 Task: Look for space in Semnan, Iran from 10th July, 2023 to 15th July, 2023 for 7 adults in price range Rs.10000 to Rs.15000. Place can be entire place or shared room with 4 bedrooms having 7 beds and 4 bathrooms. Property type can be house, flat, guest house. Amenities needed are: wifi, TV, free parkinig on premises, gym, breakfast. Booking option can be shelf check-in. Required host language is English.
Action: Mouse moved to (590, 121)
Screenshot: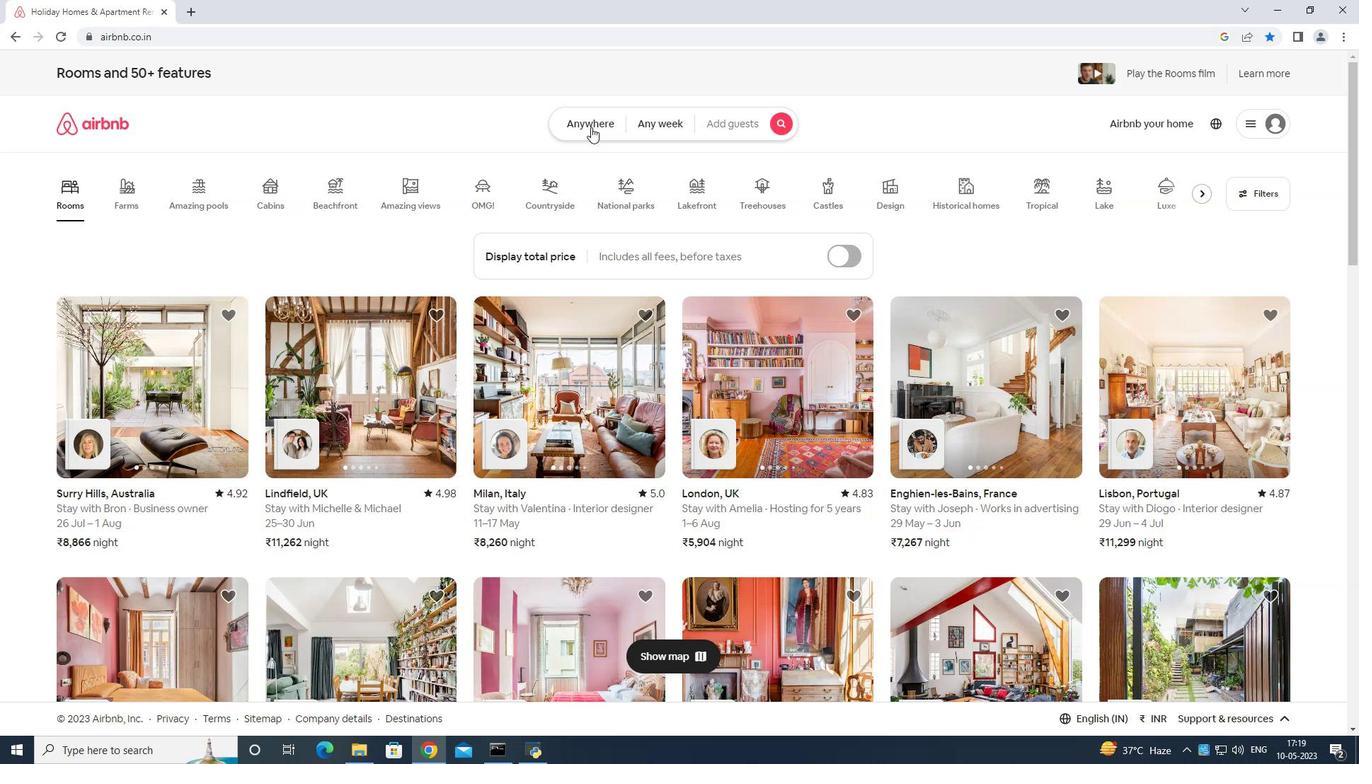 
Action: Mouse pressed left at (590, 121)
Screenshot: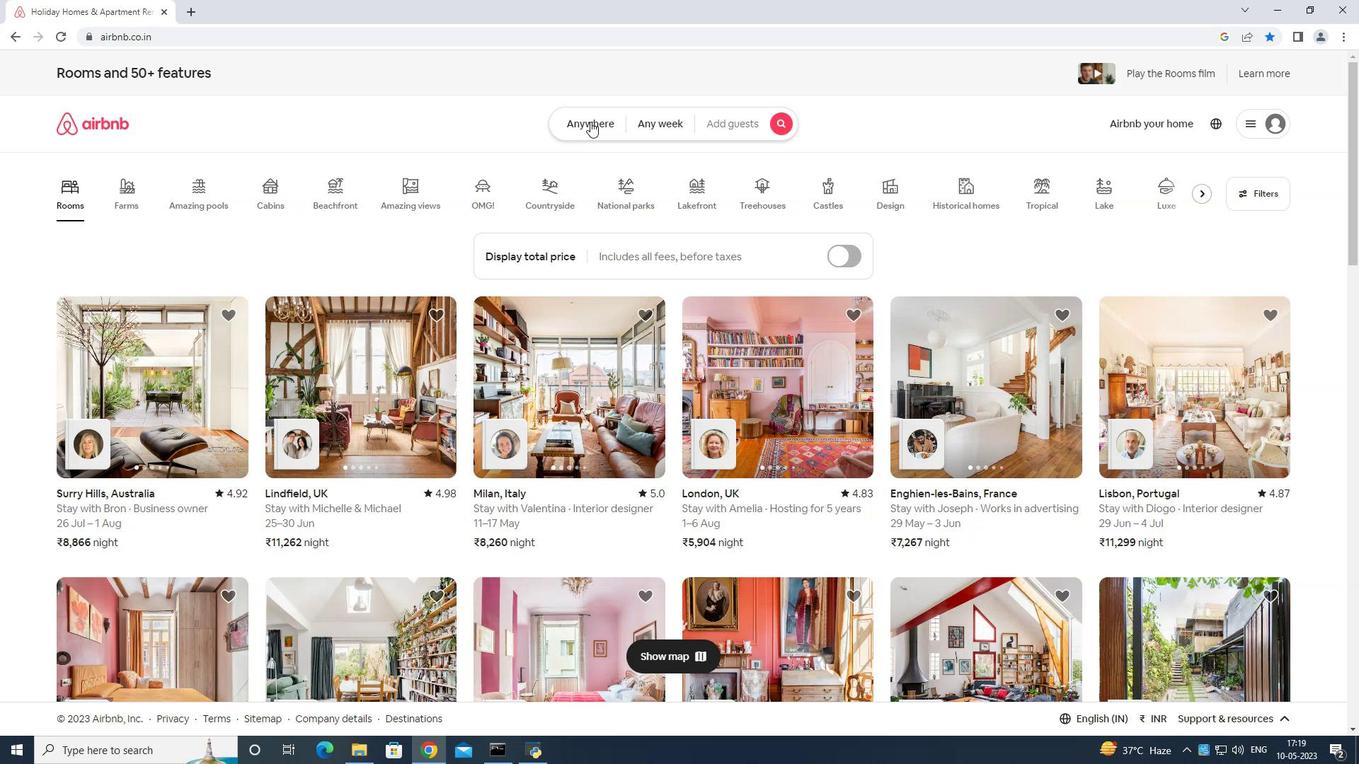 
Action: Mouse moved to (487, 173)
Screenshot: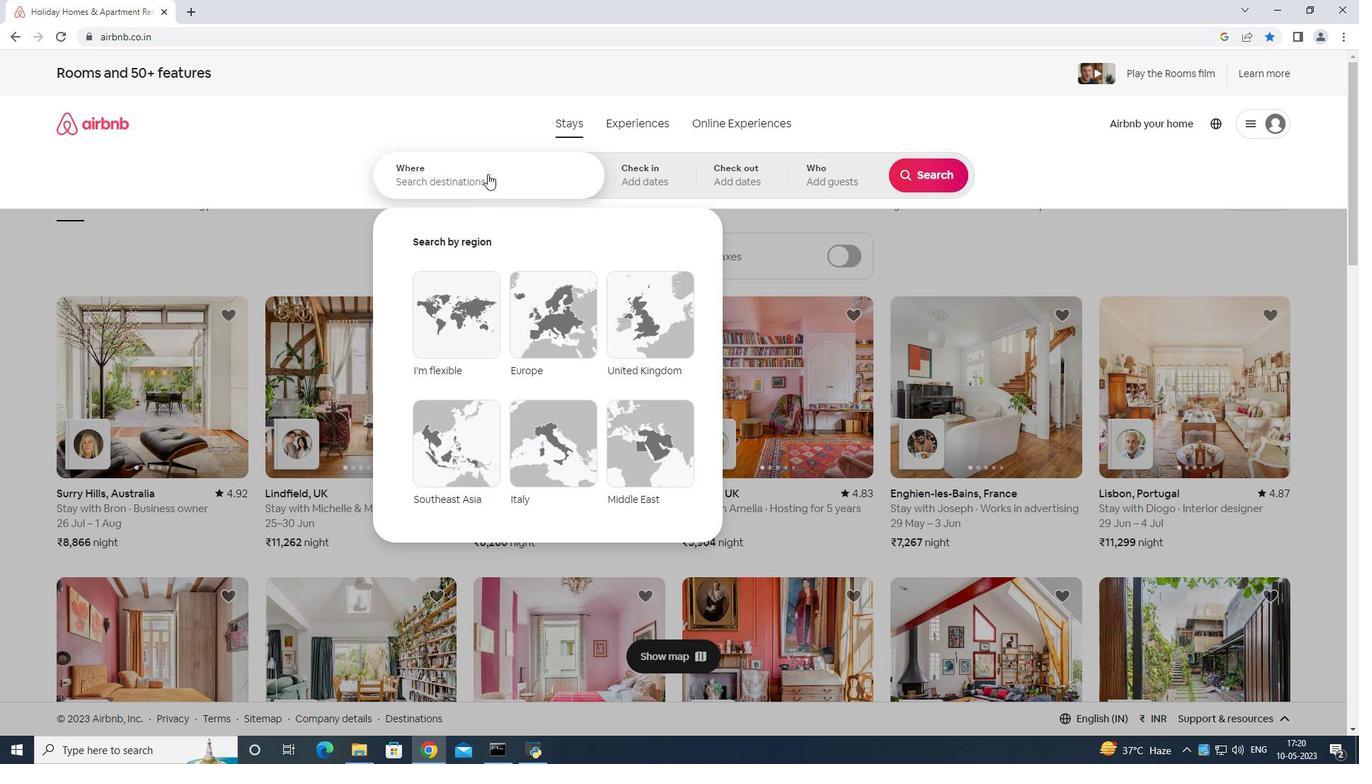 
Action: Mouse pressed left at (487, 173)
Screenshot: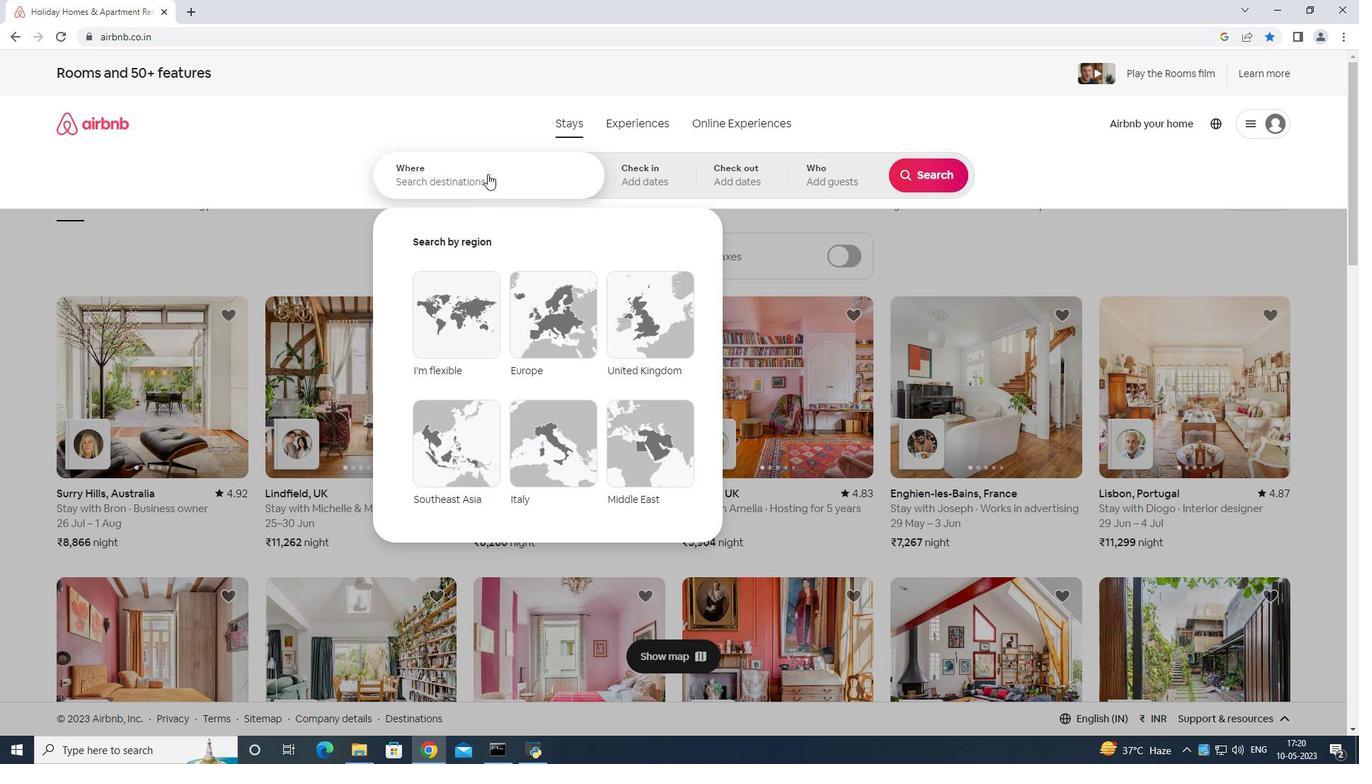 
Action: Mouse moved to (487, 162)
Screenshot: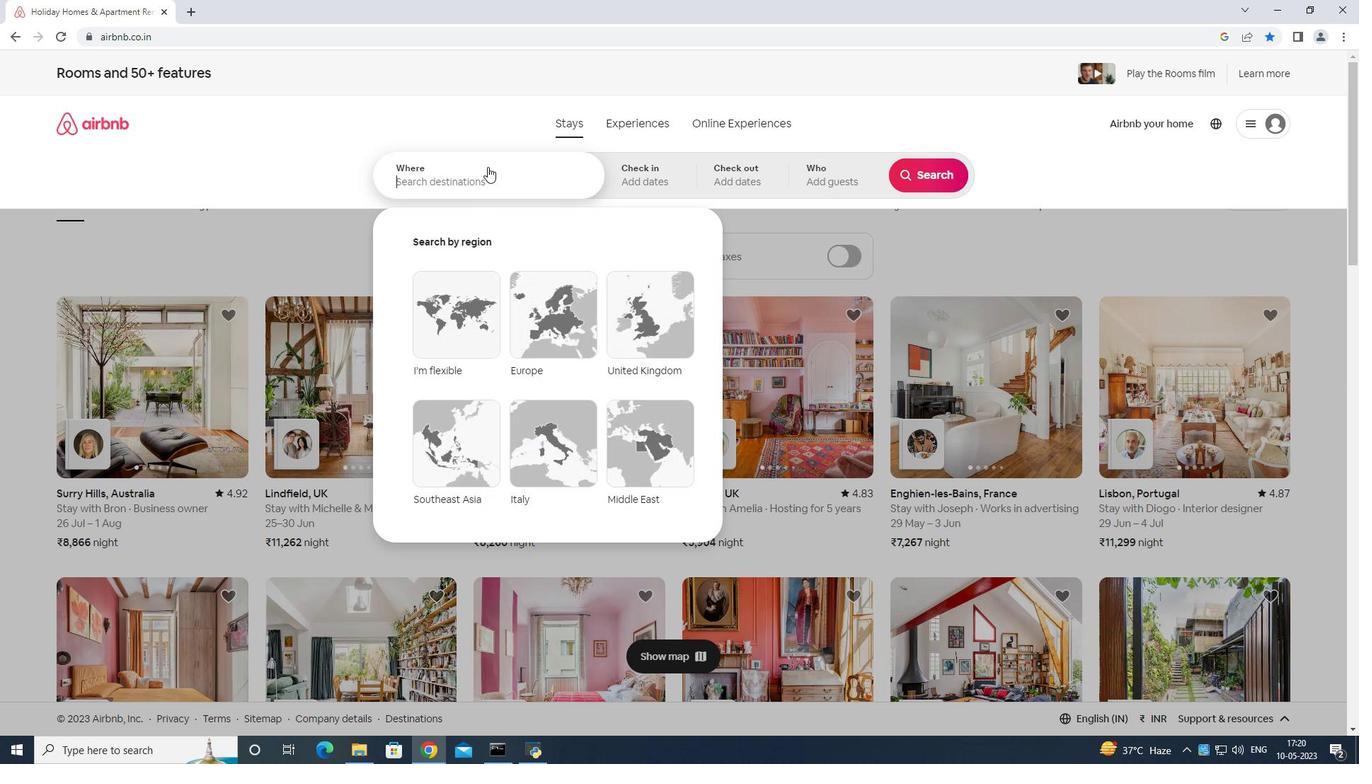 
Action: Key pressed <Key.shift>Semnan<Key.space>iran<Key.enter>
Screenshot: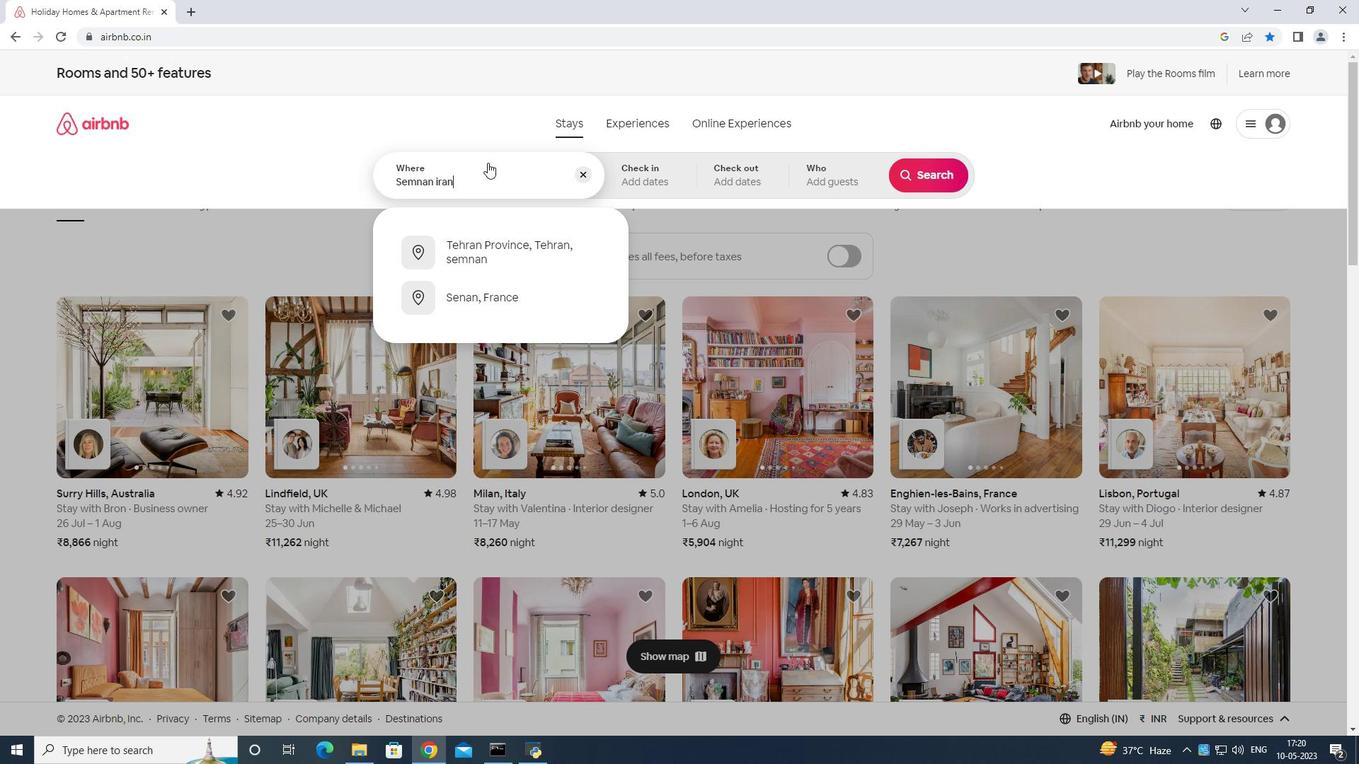 
Action: Mouse moved to (920, 292)
Screenshot: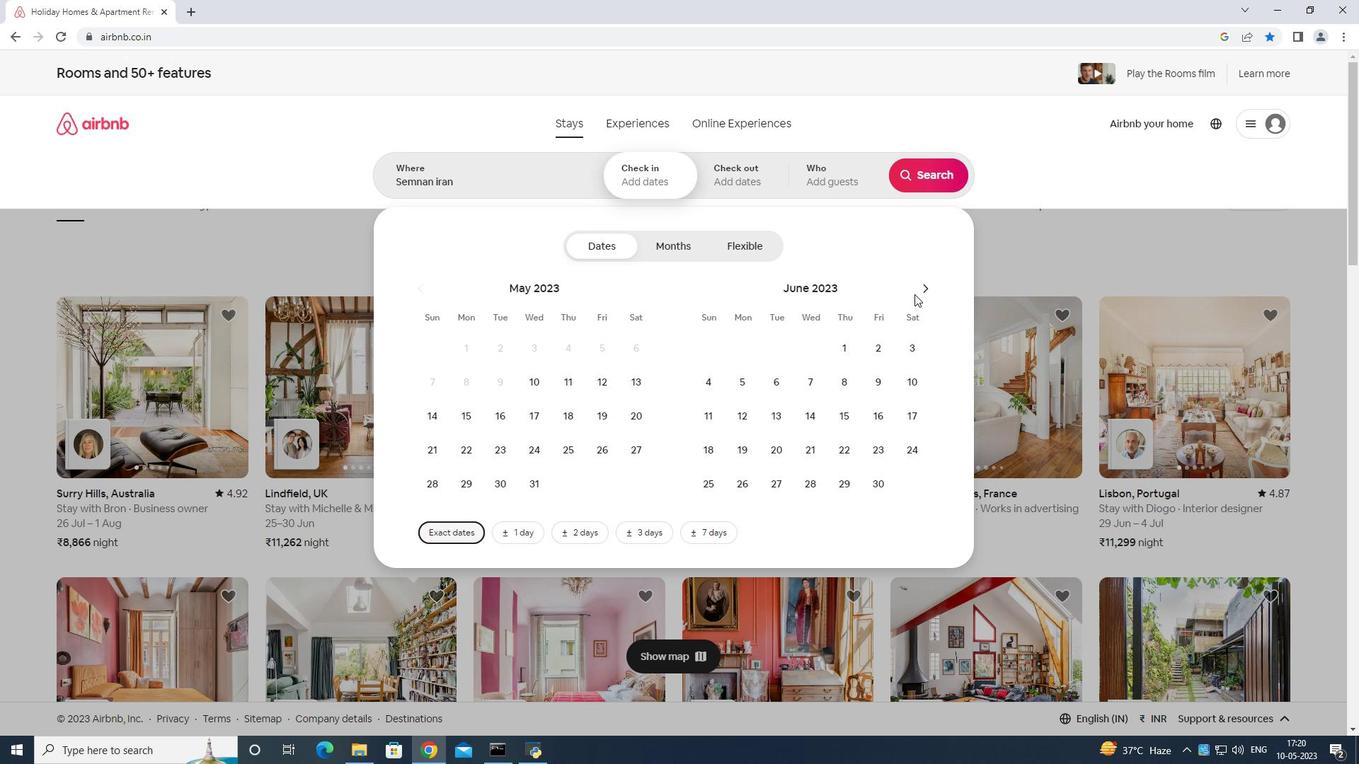 
Action: Mouse pressed left at (920, 292)
Screenshot: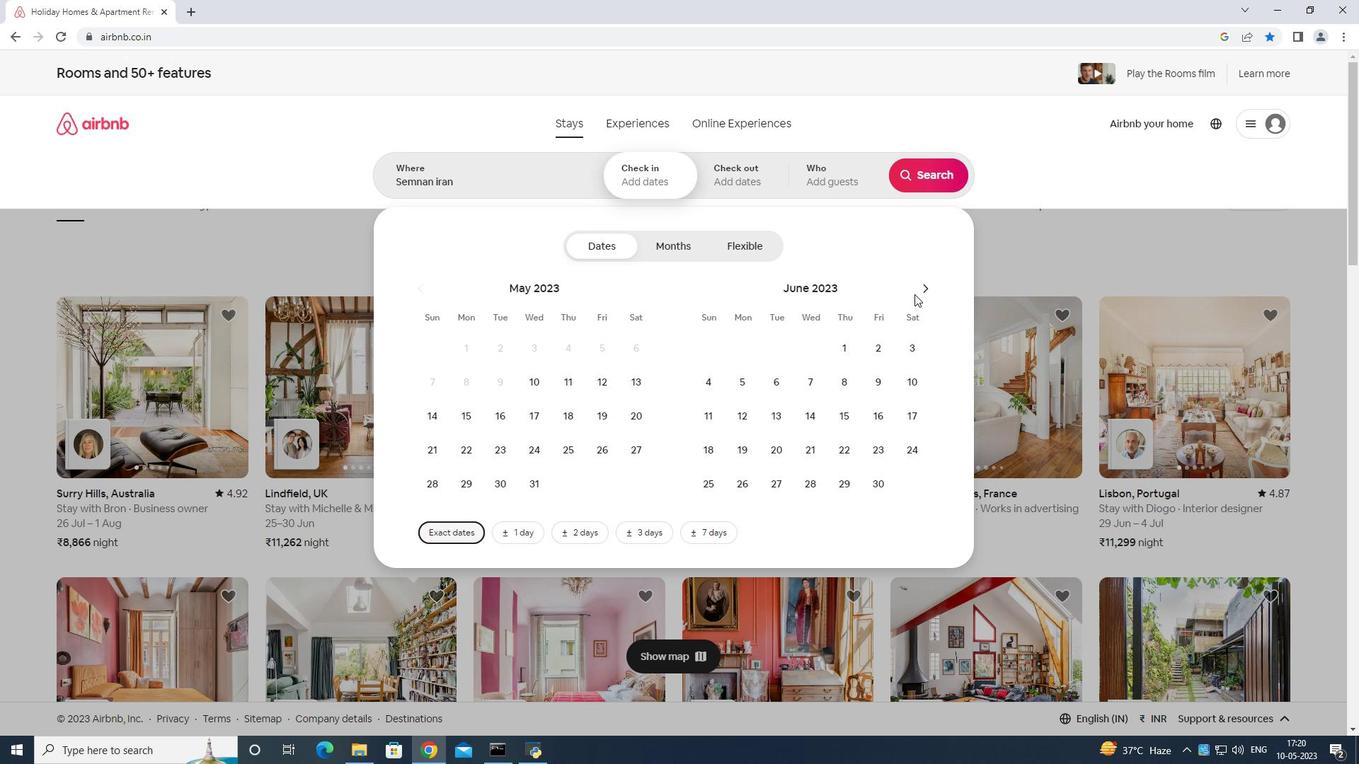 
Action: Mouse moved to (751, 413)
Screenshot: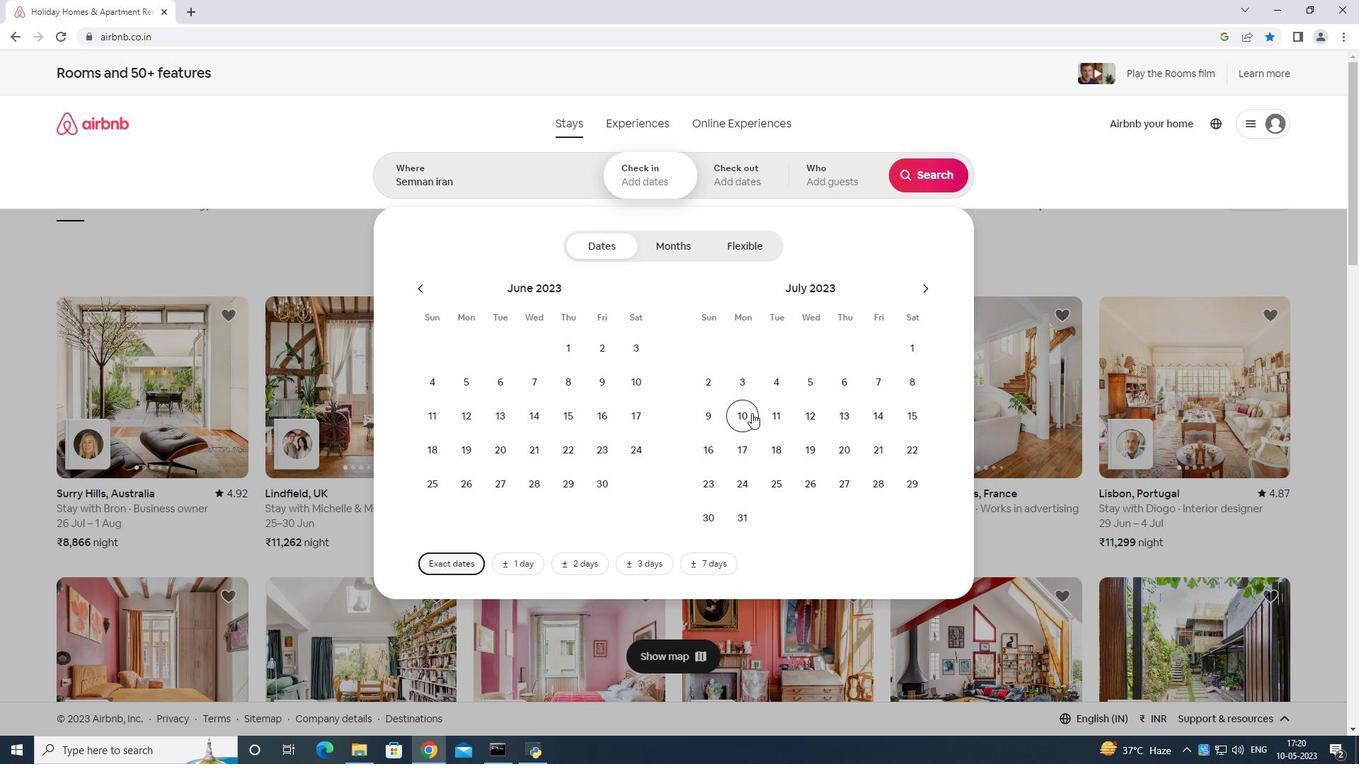 
Action: Mouse pressed left at (751, 413)
Screenshot: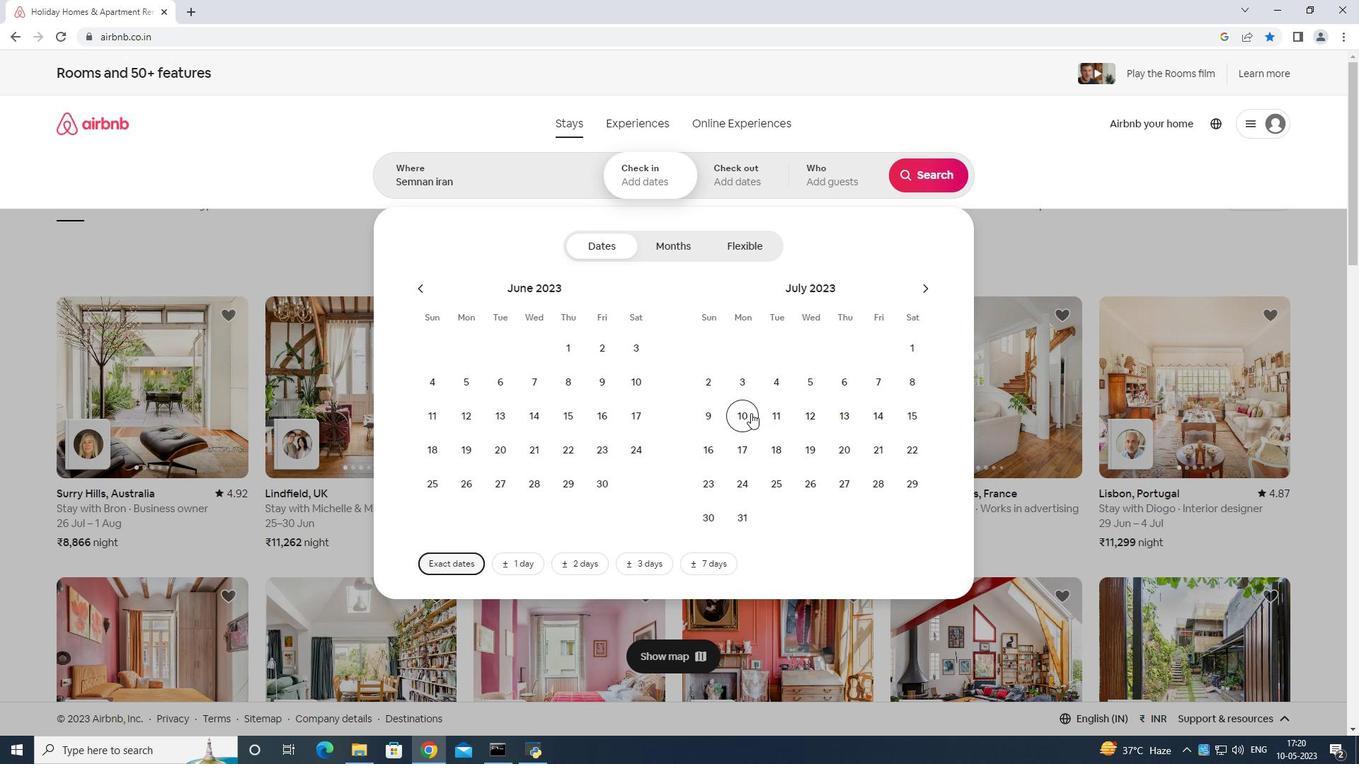 
Action: Mouse moved to (917, 410)
Screenshot: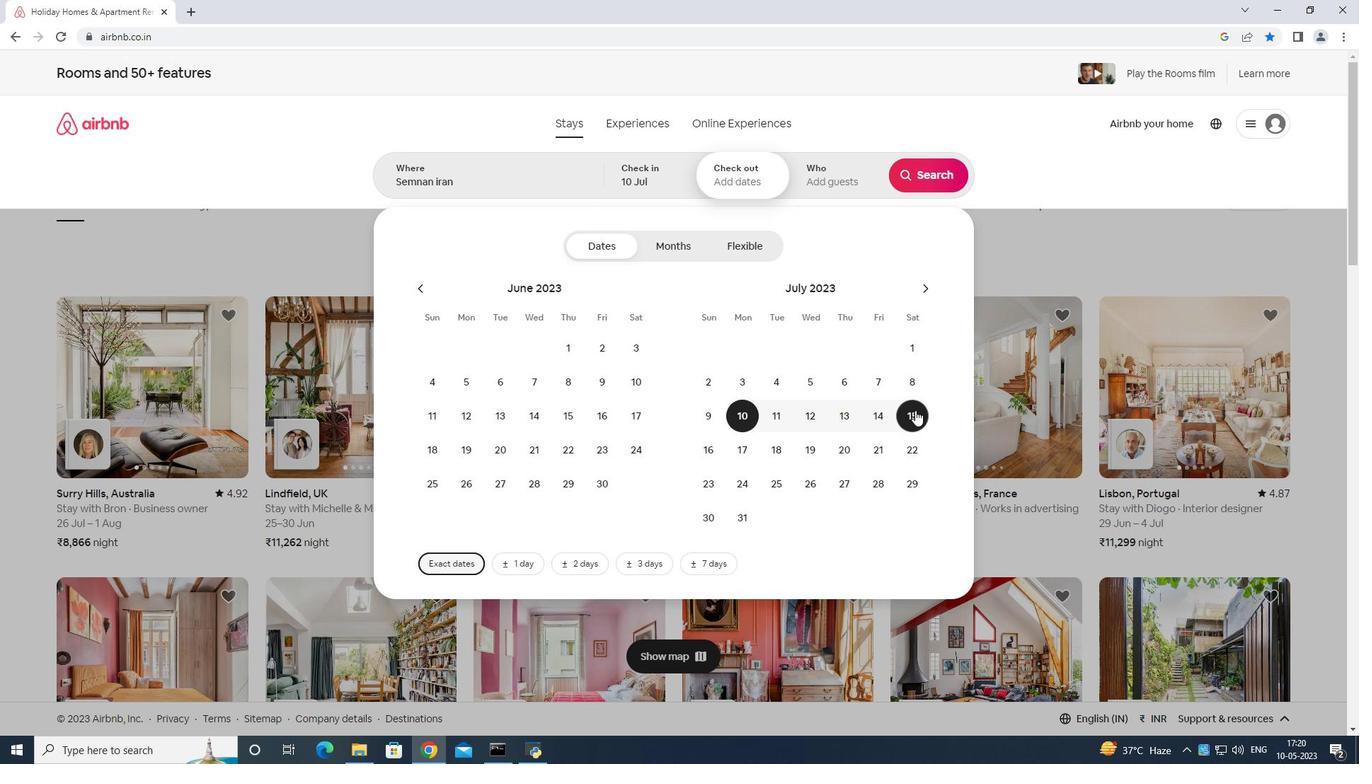 
Action: Mouse pressed left at (917, 410)
Screenshot: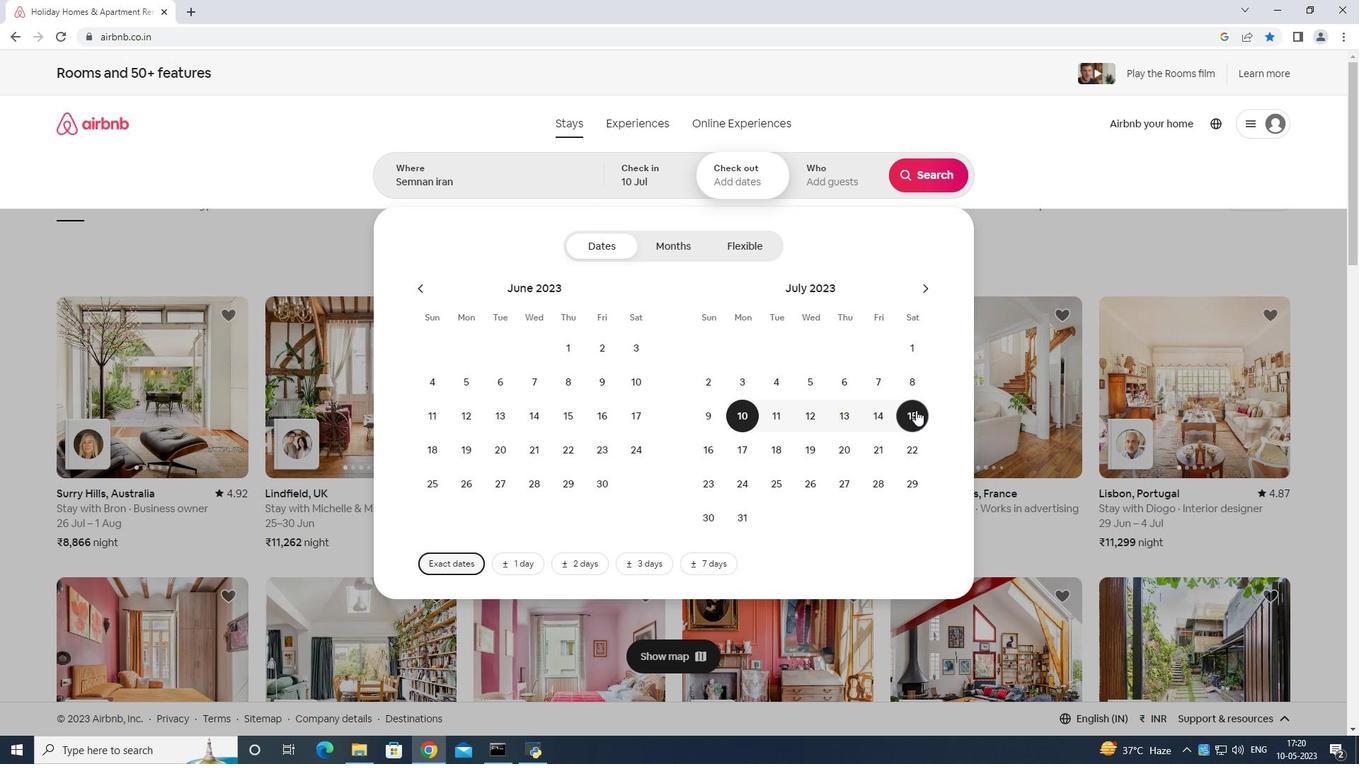 
Action: Mouse moved to (838, 175)
Screenshot: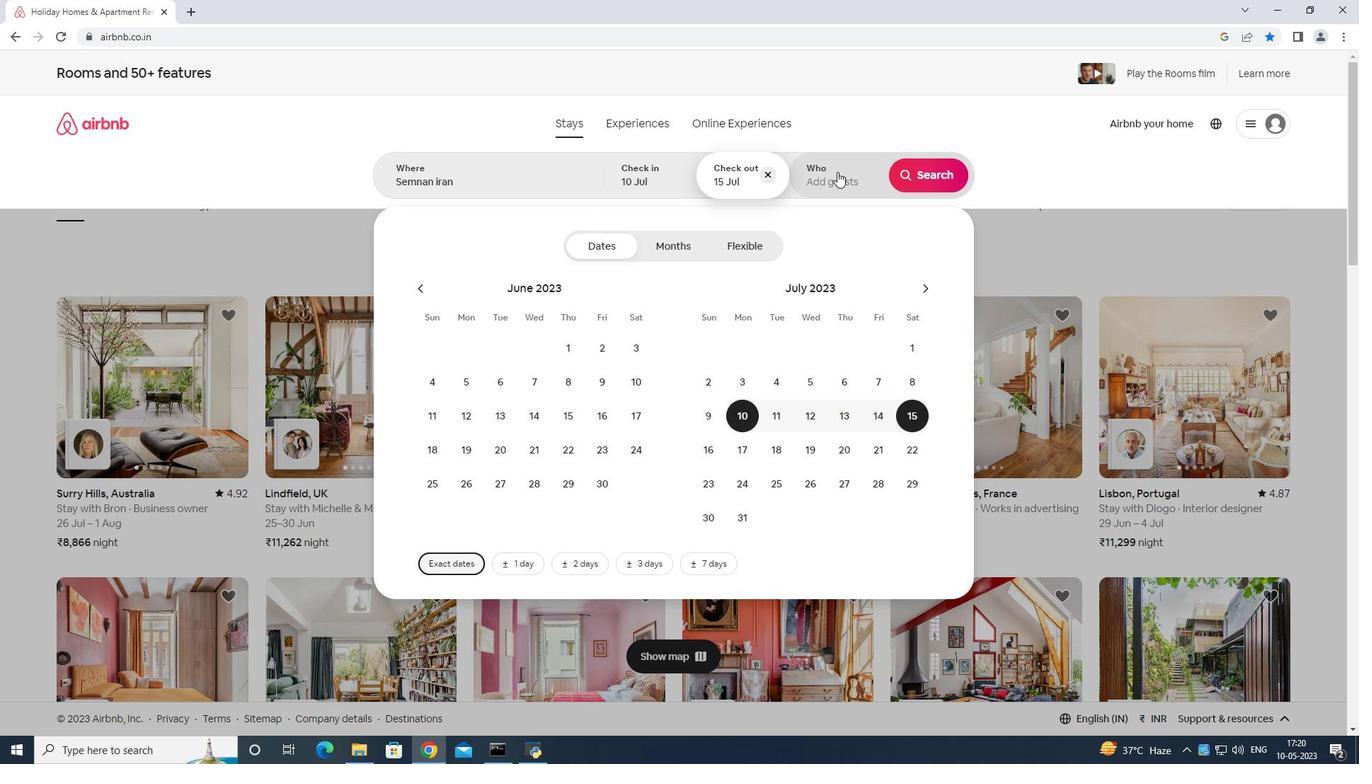 
Action: Mouse pressed left at (838, 175)
Screenshot: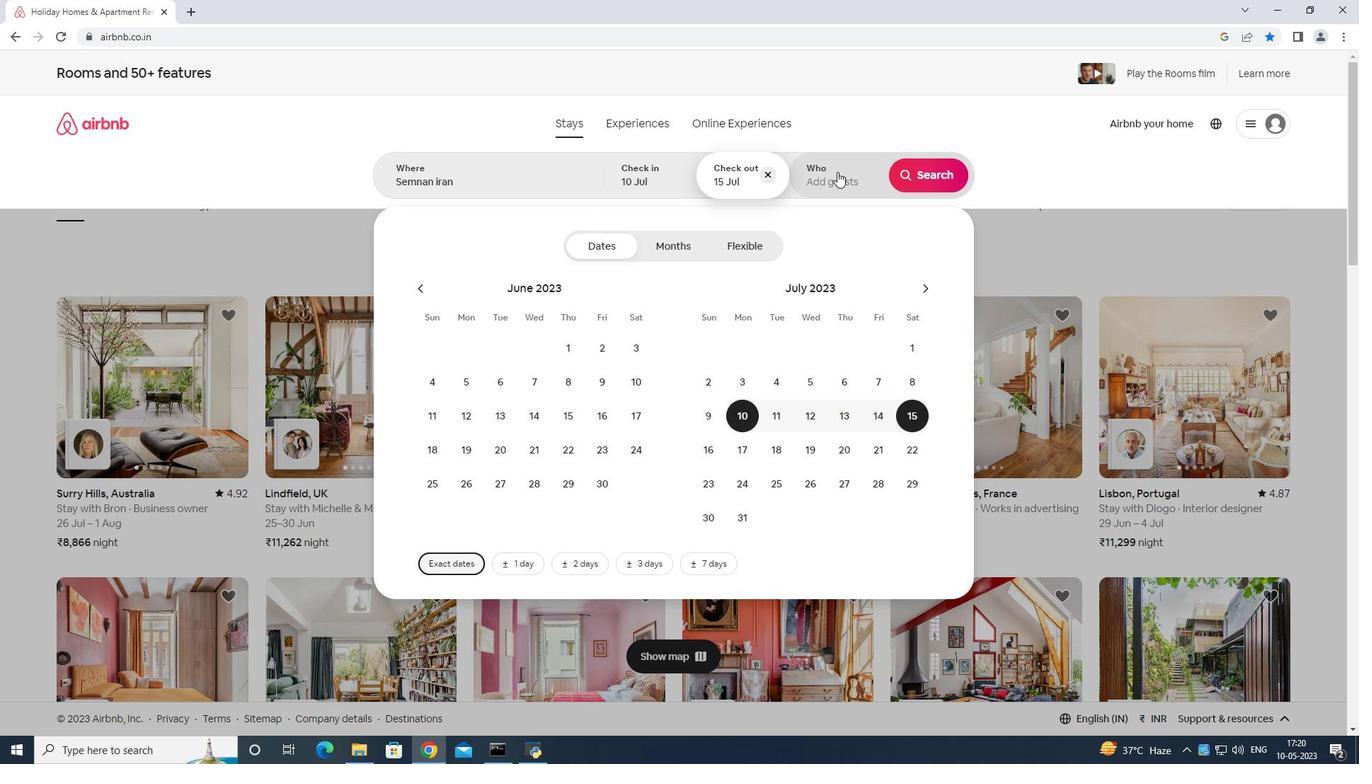 
Action: Mouse moved to (921, 256)
Screenshot: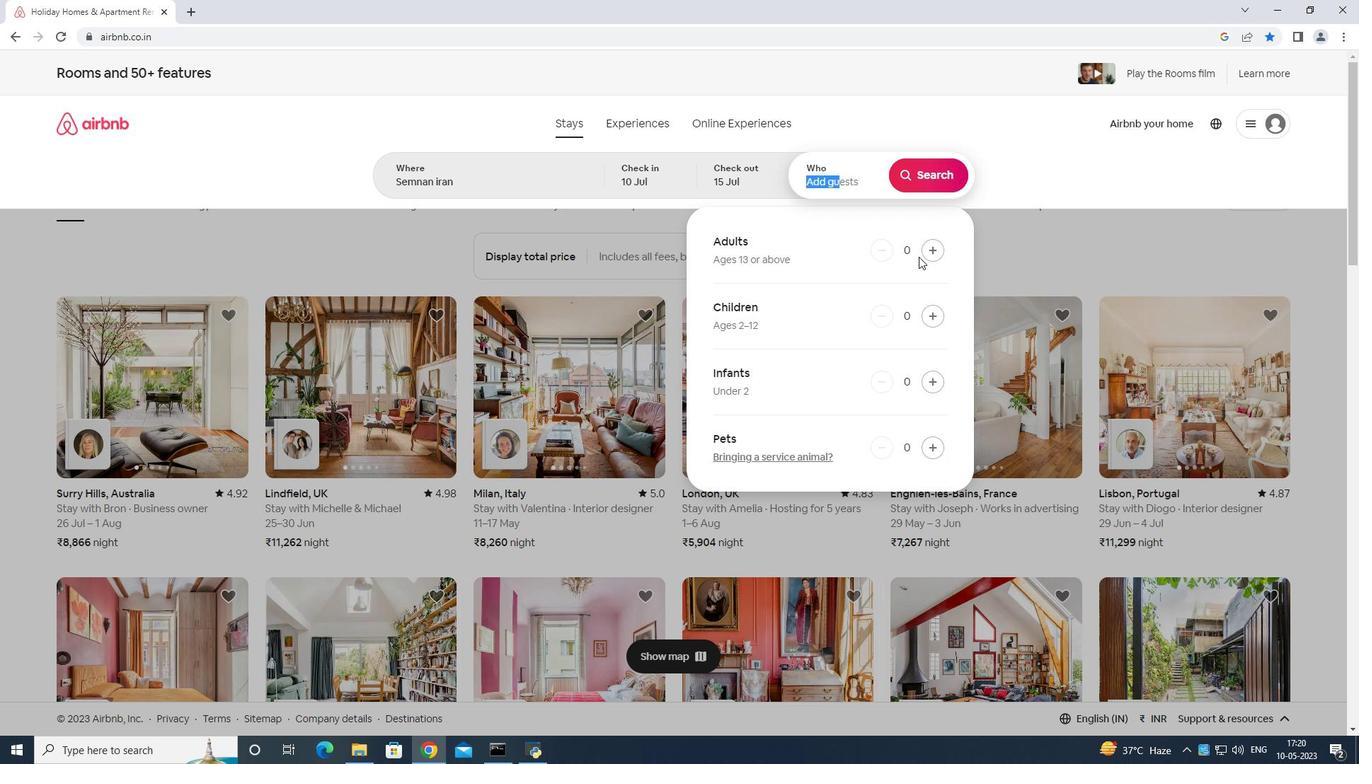 
Action: Mouse pressed left at (921, 256)
Screenshot: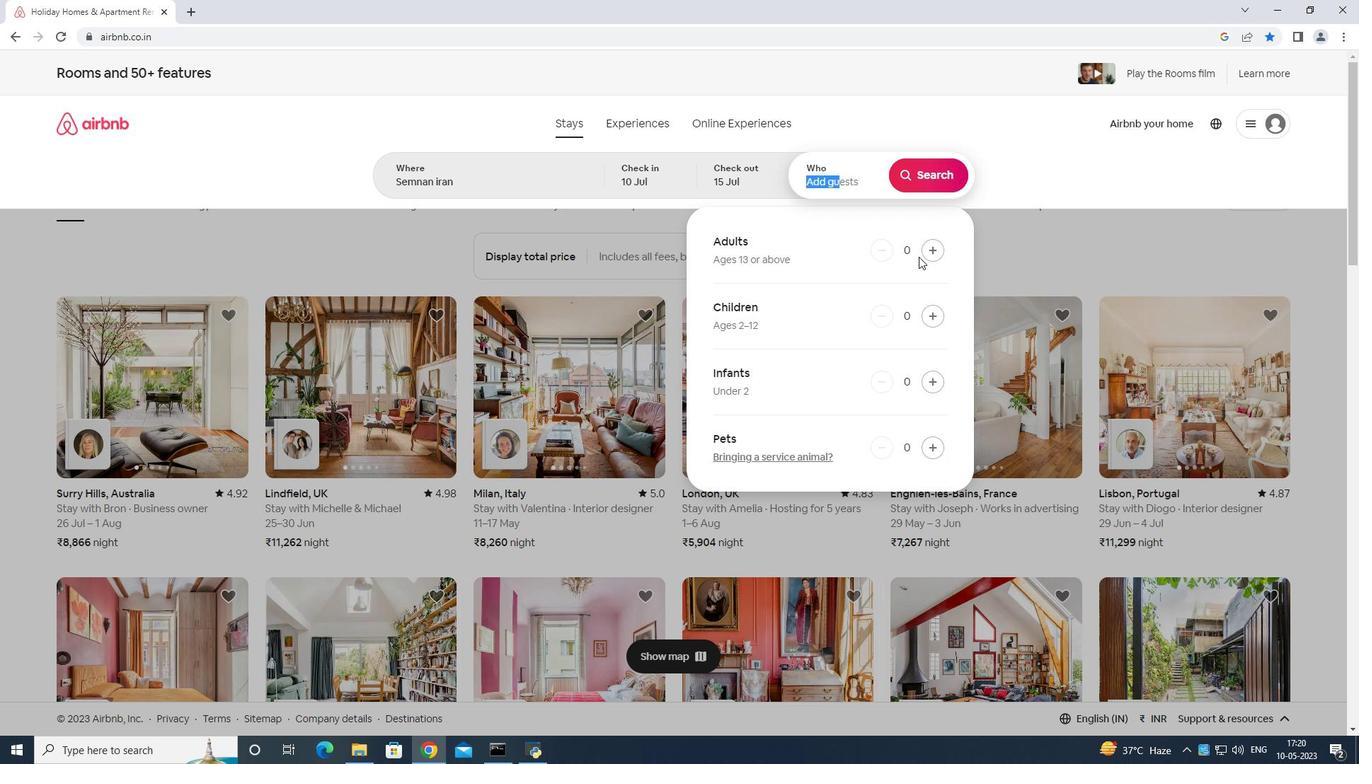 
Action: Mouse moved to (922, 253)
Screenshot: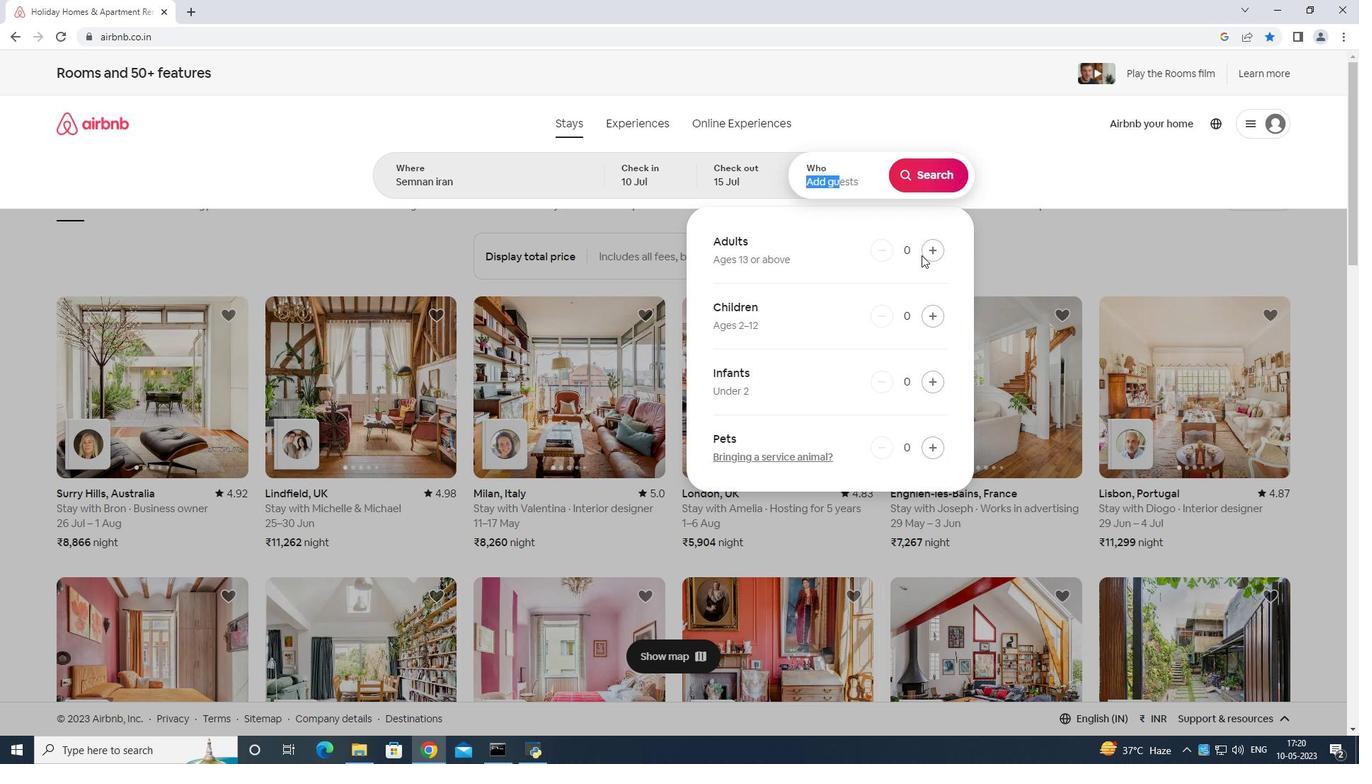 
Action: Mouse pressed left at (922, 253)
Screenshot: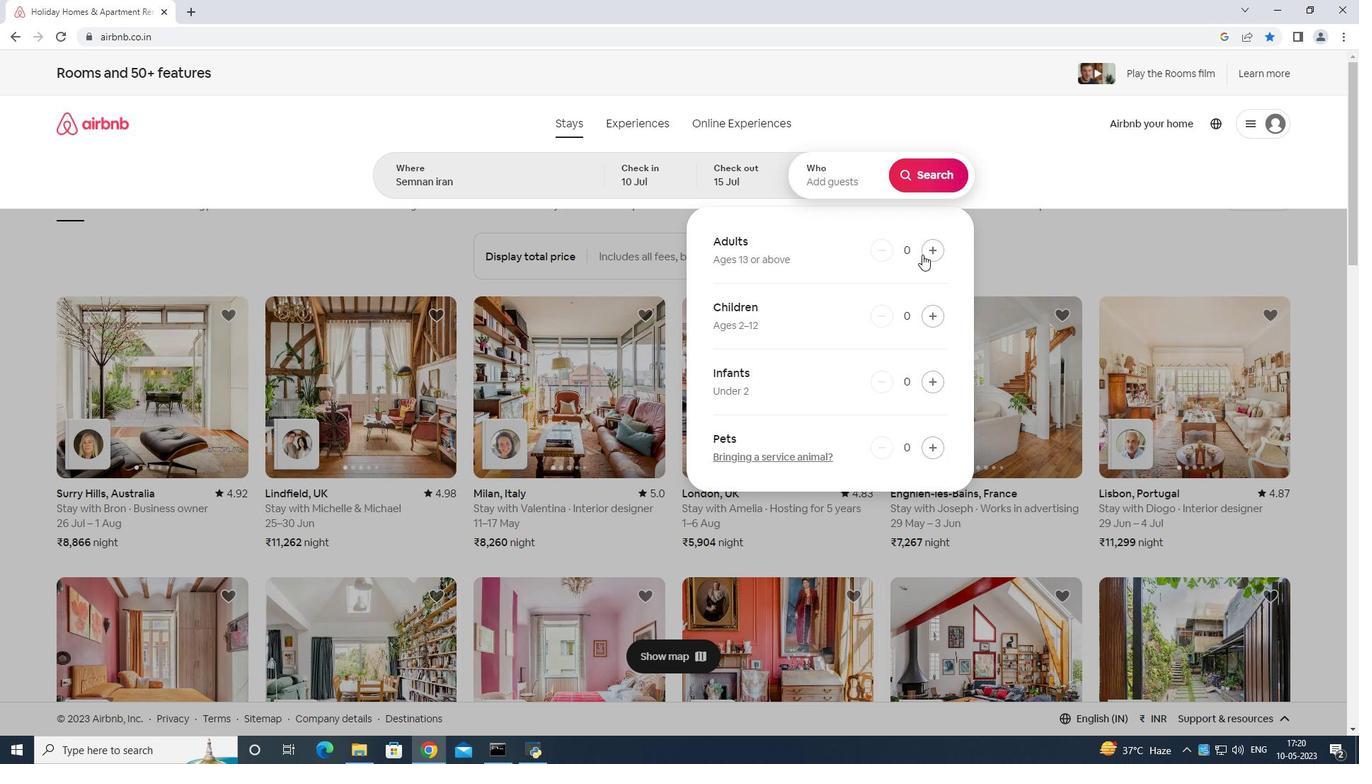 
Action: Mouse moved to (925, 252)
Screenshot: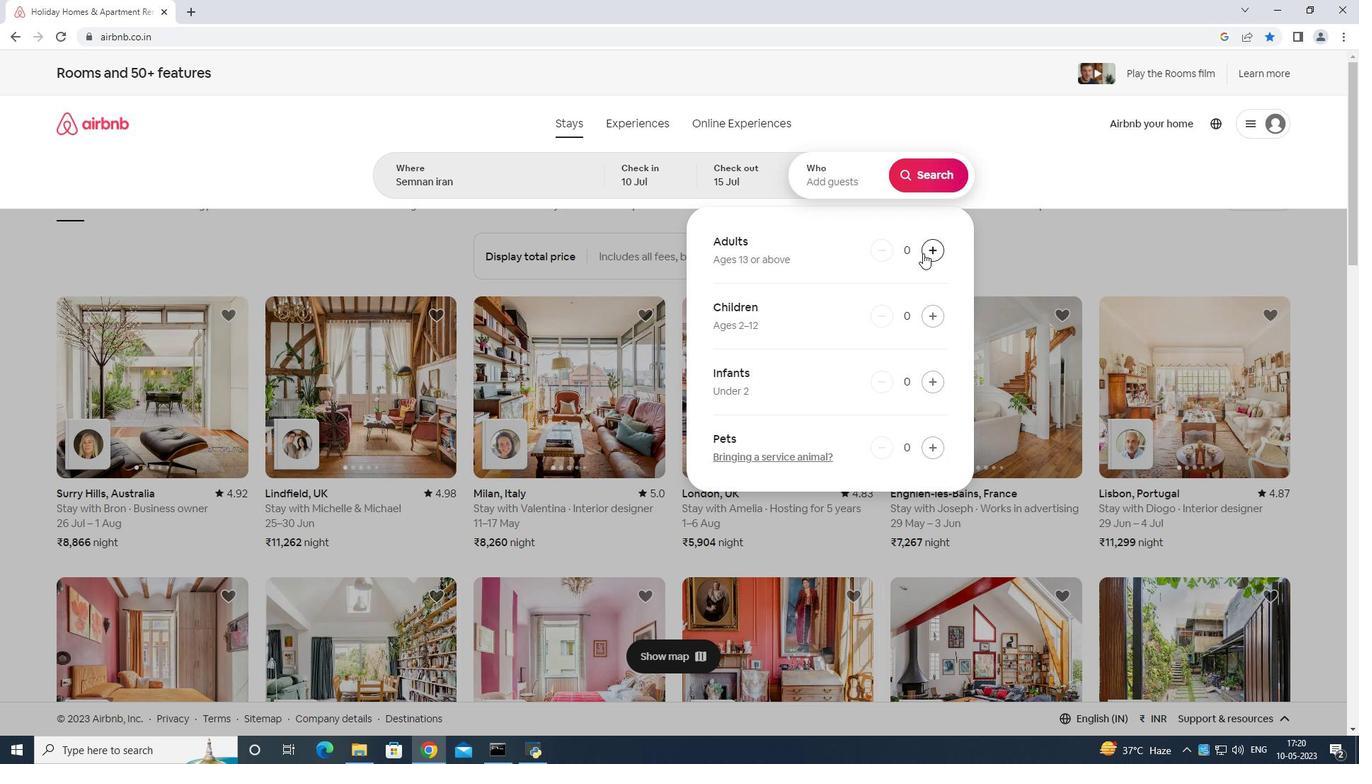 
Action: Mouse pressed left at (925, 252)
Screenshot: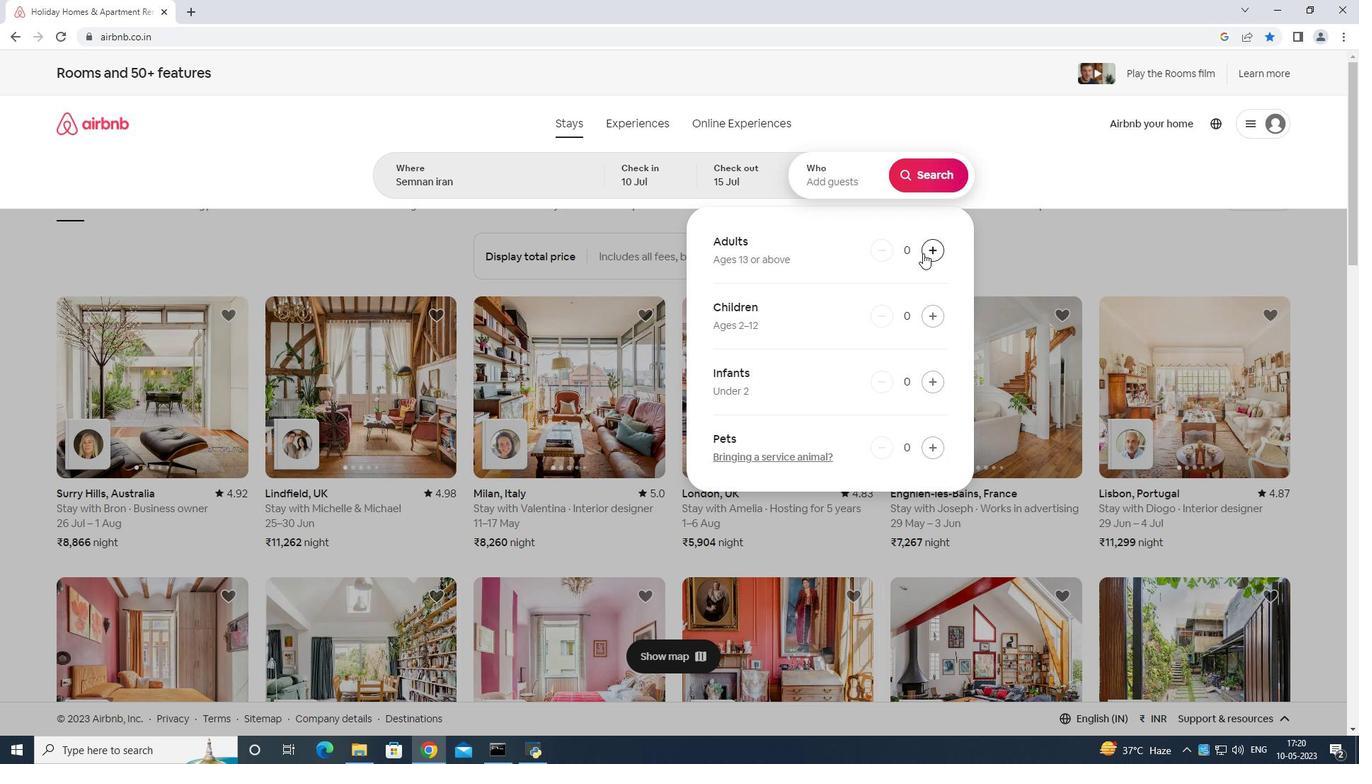 
Action: Mouse moved to (929, 249)
Screenshot: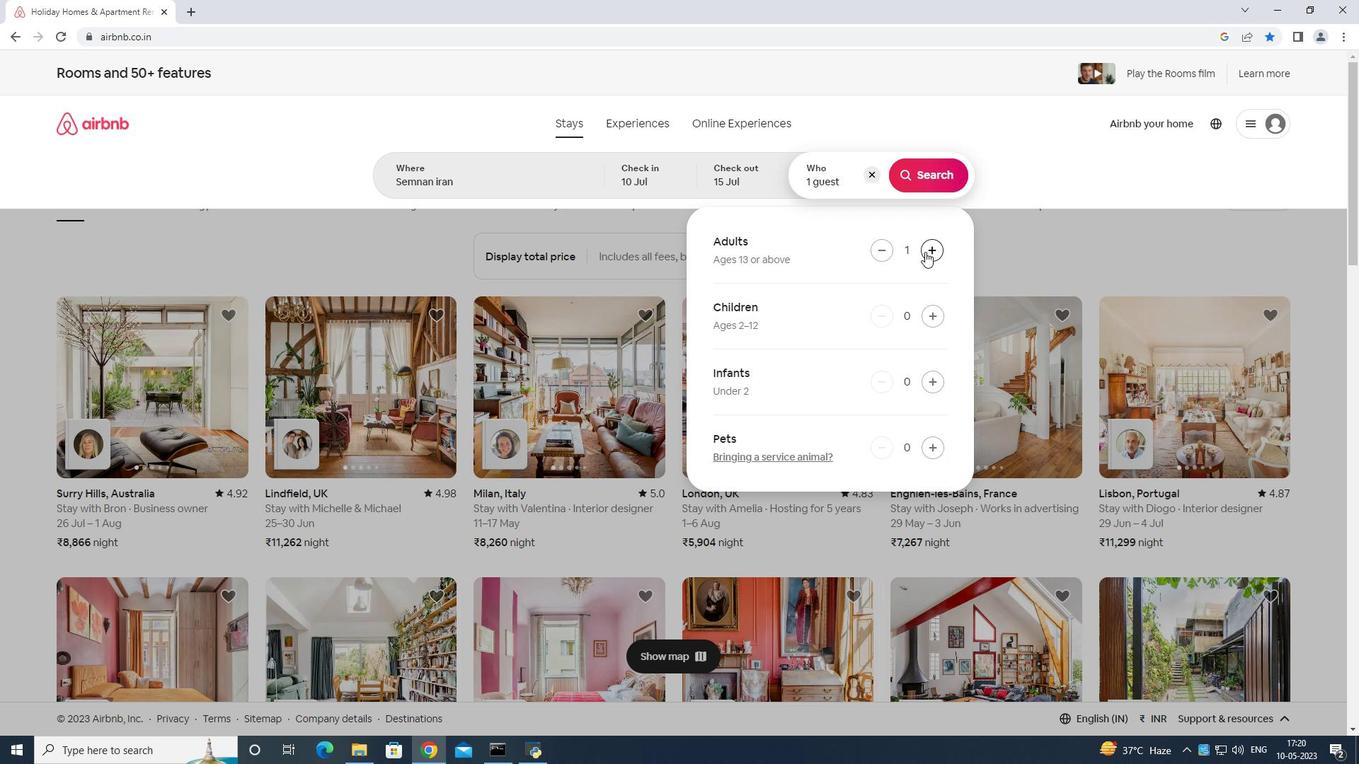 
Action: Mouse pressed left at (929, 249)
Screenshot: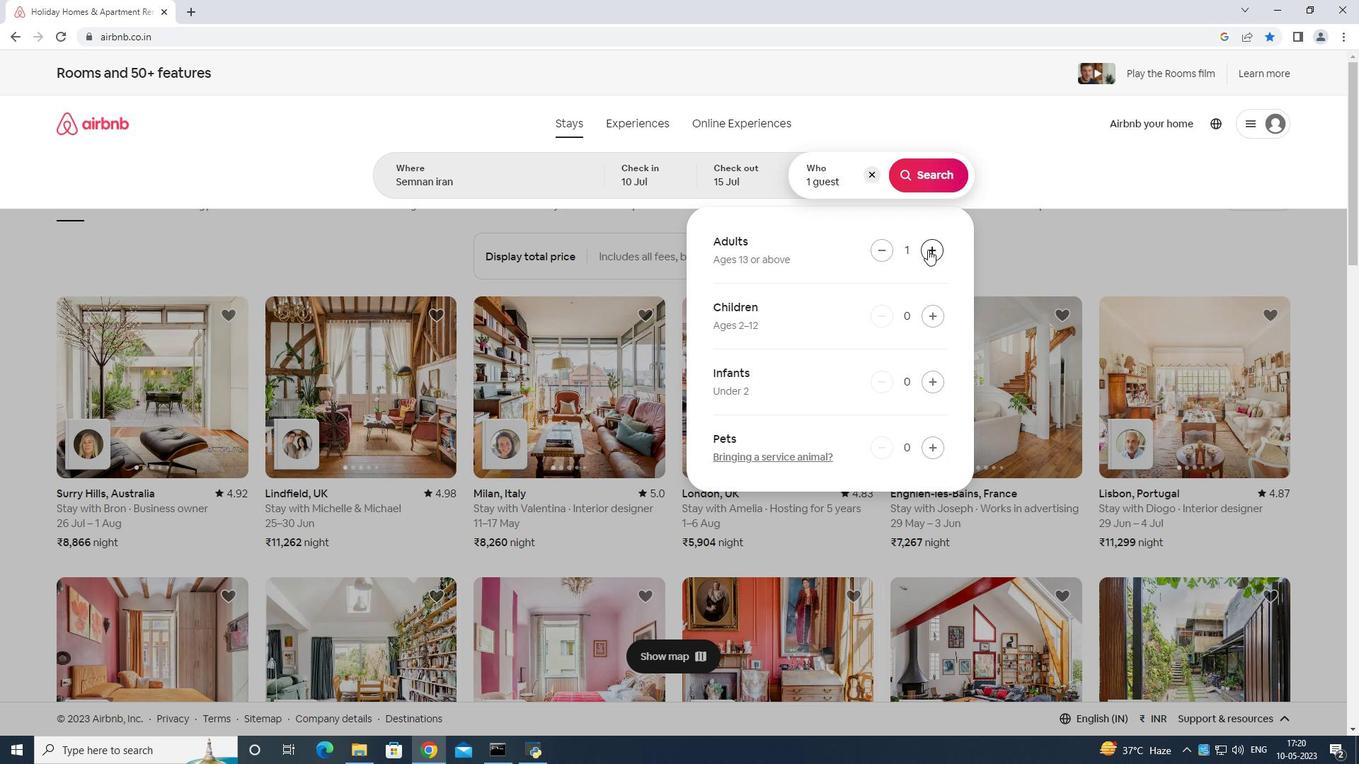 
Action: Mouse pressed left at (929, 249)
Screenshot: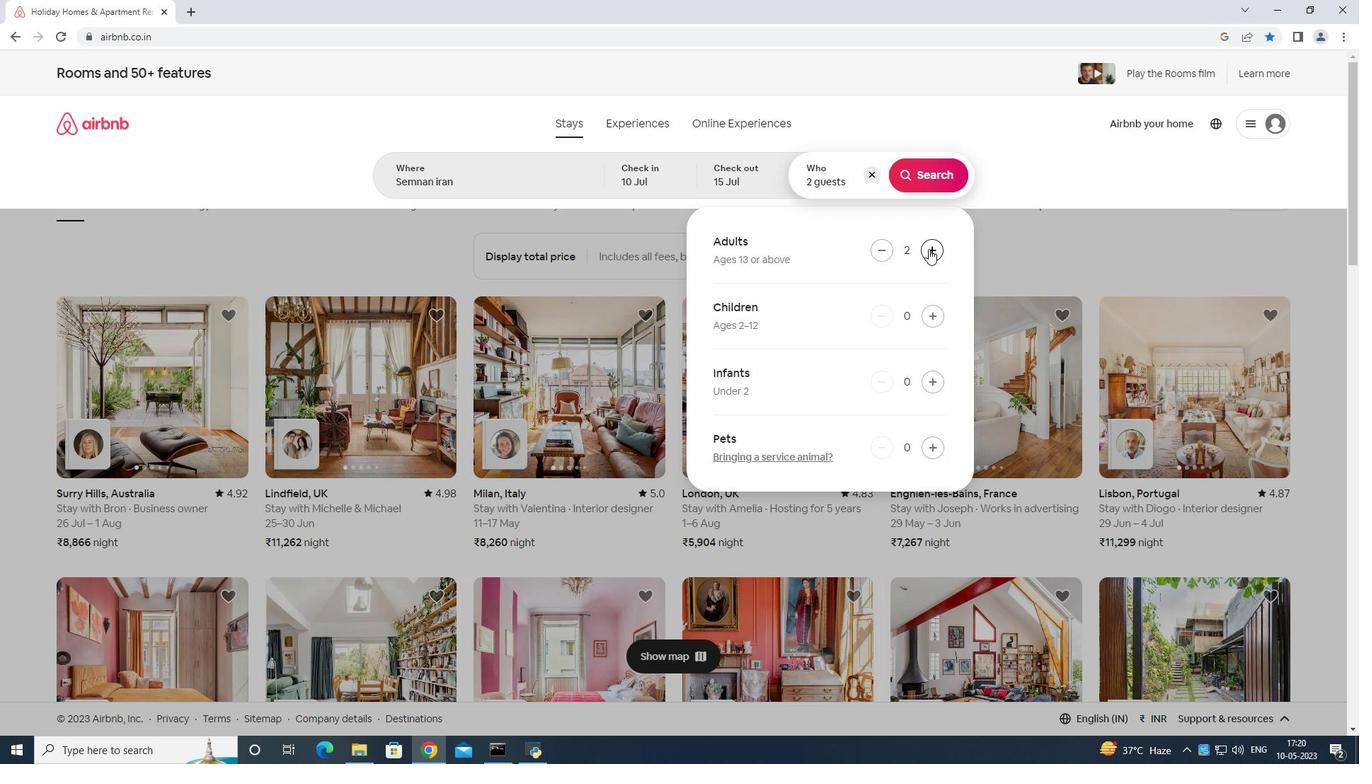 
Action: Mouse moved to (930, 249)
Screenshot: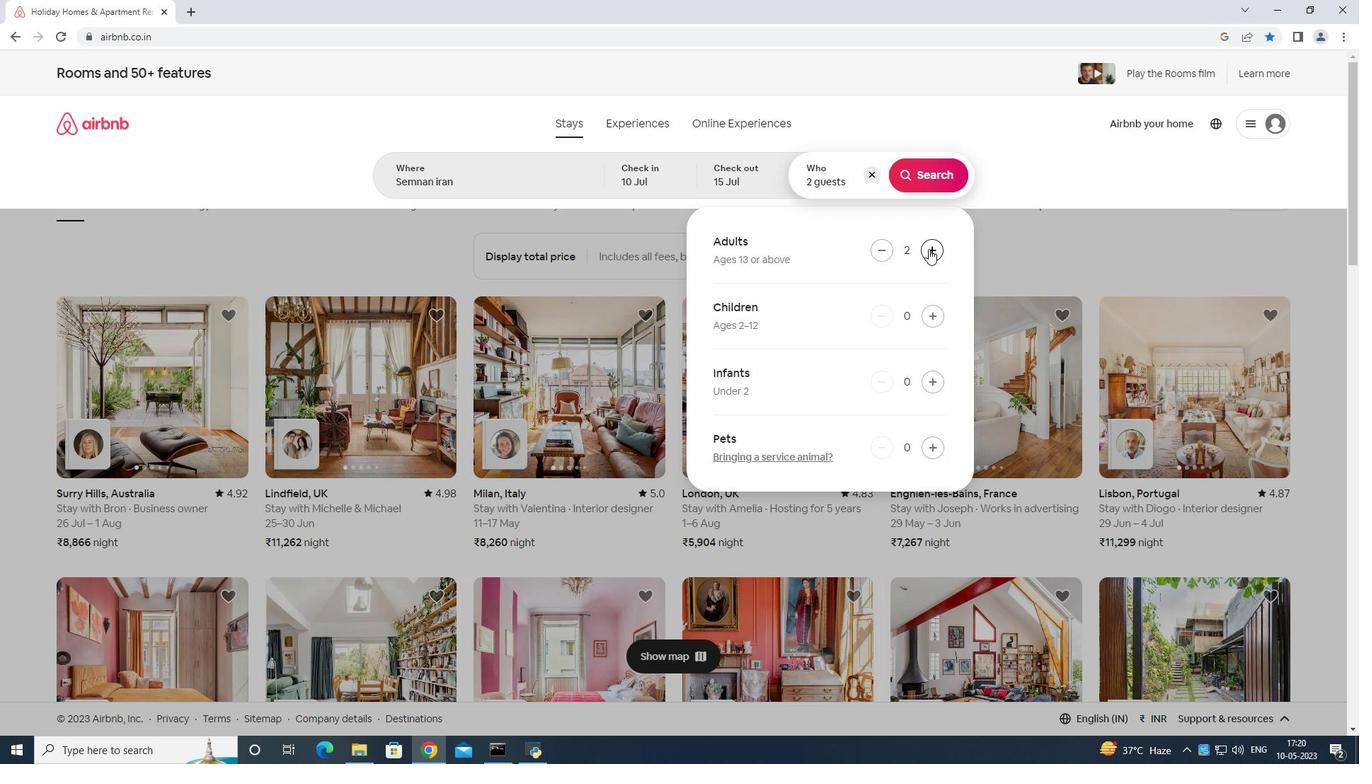 
Action: Mouse pressed left at (930, 249)
Screenshot: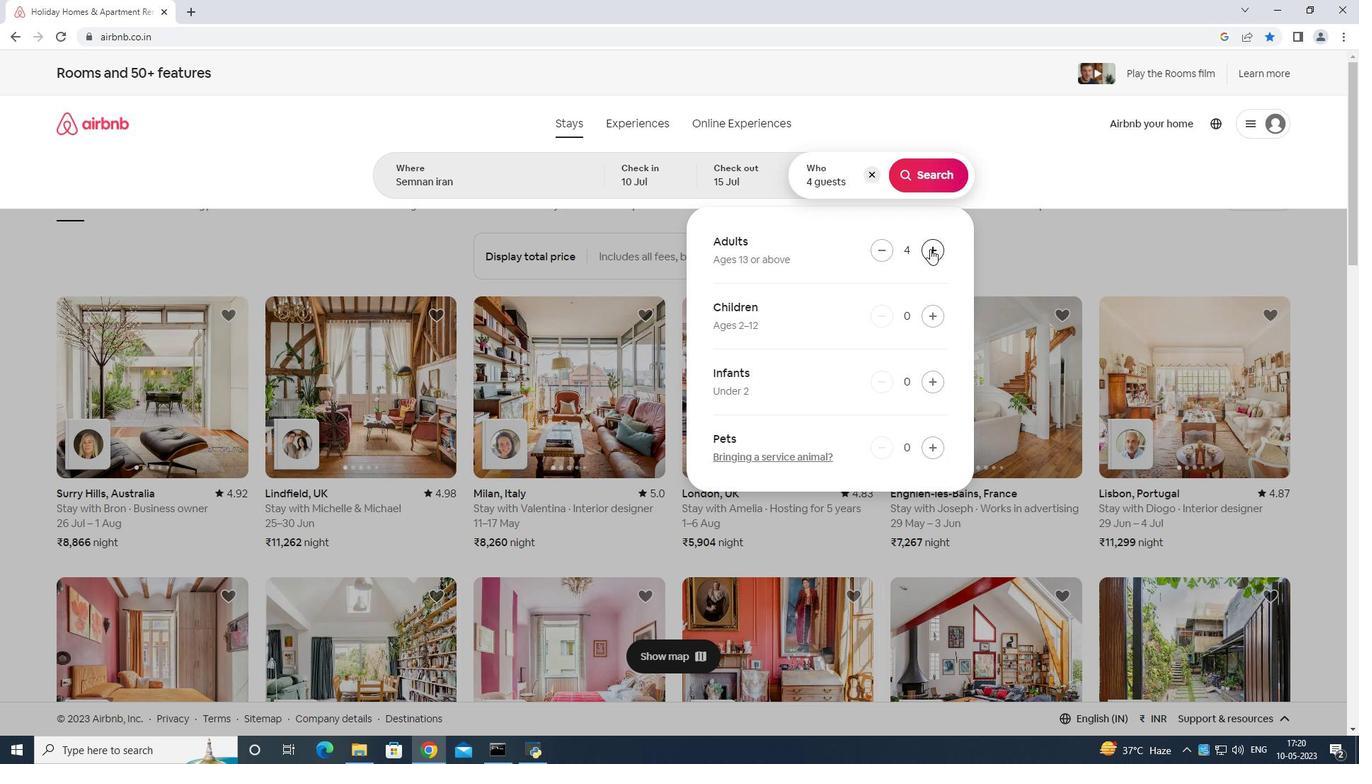 
Action: Mouse pressed left at (930, 249)
Screenshot: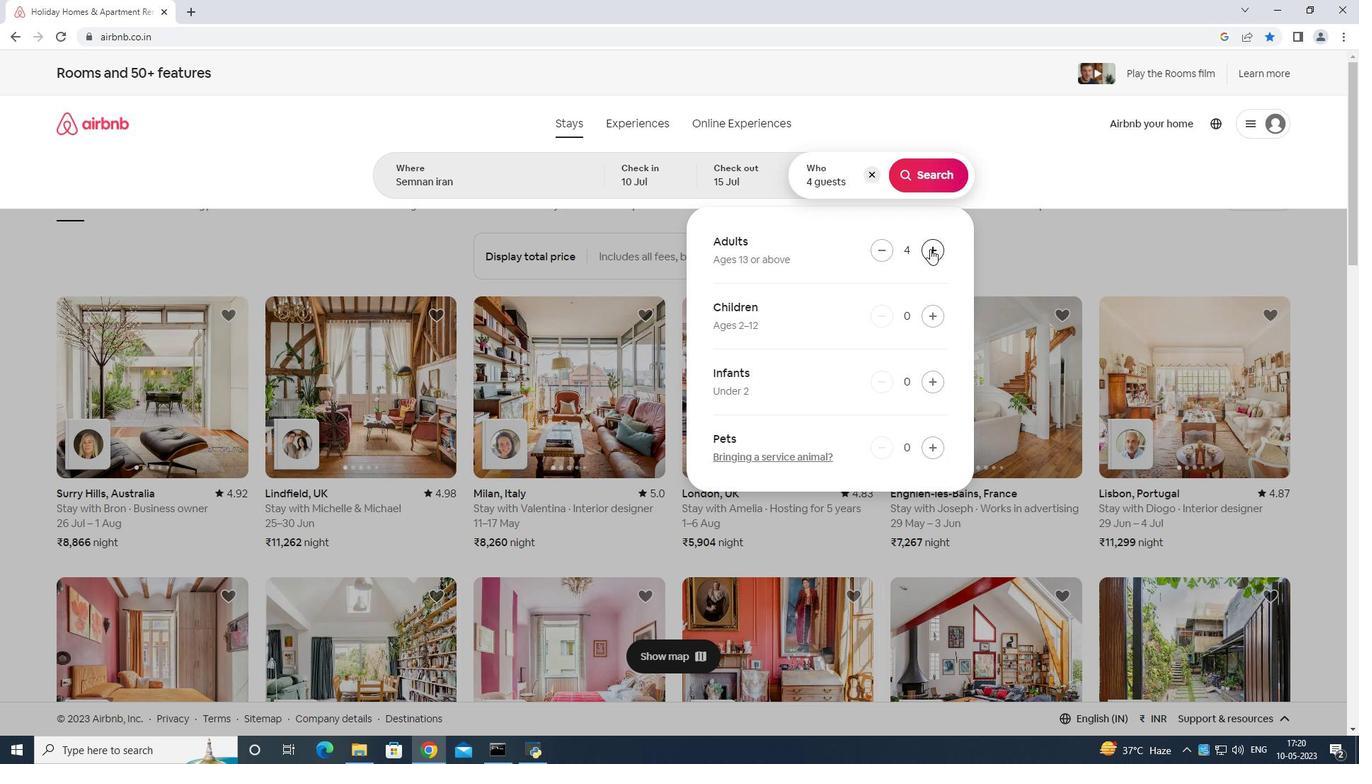 
Action: Mouse pressed left at (930, 249)
Screenshot: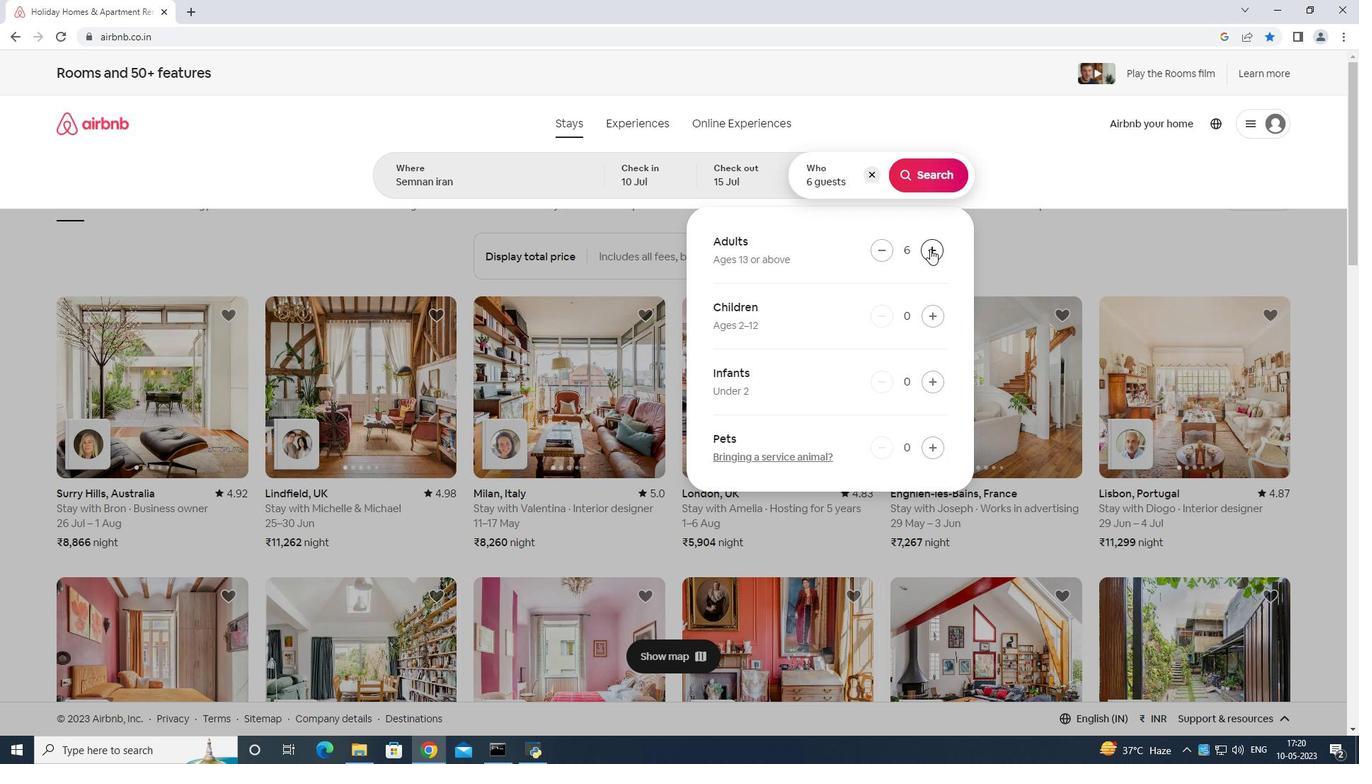 
Action: Mouse pressed left at (930, 249)
Screenshot: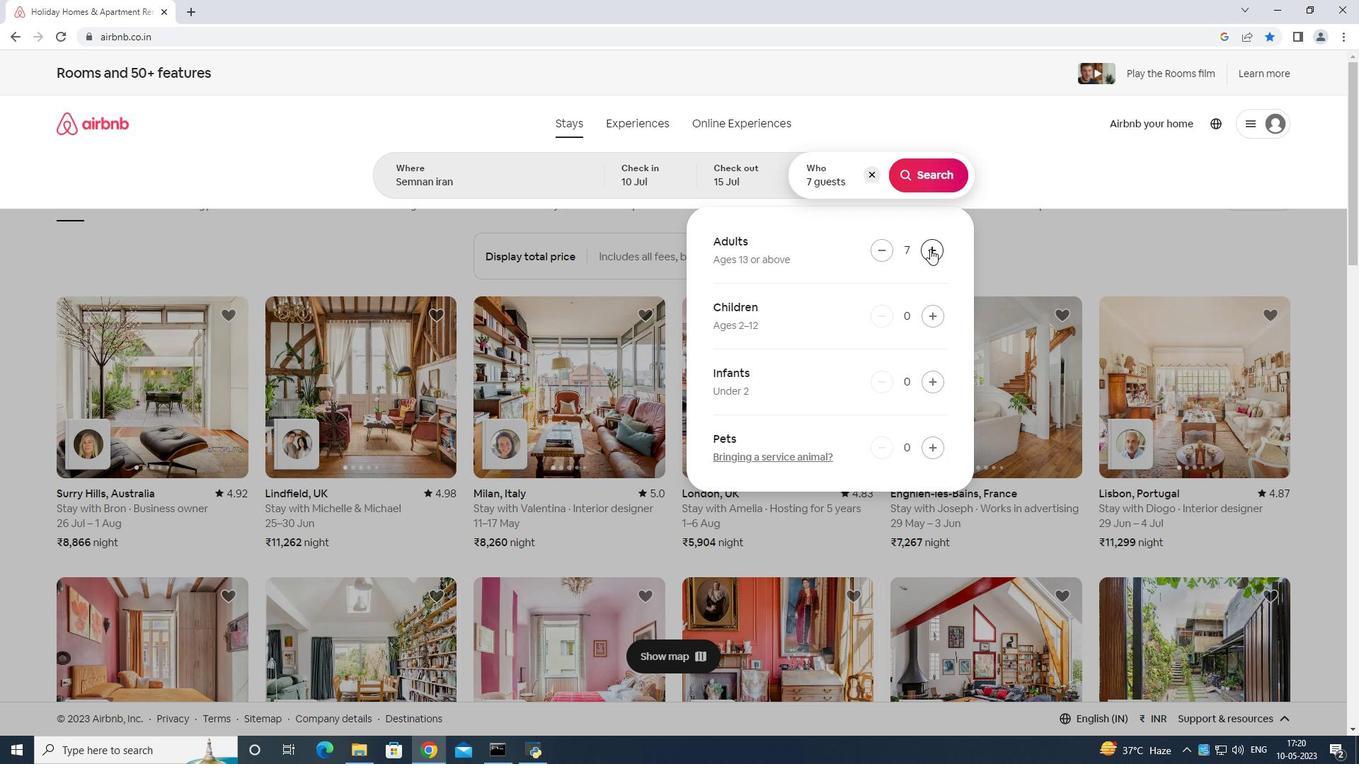 
Action: Mouse moved to (878, 251)
Screenshot: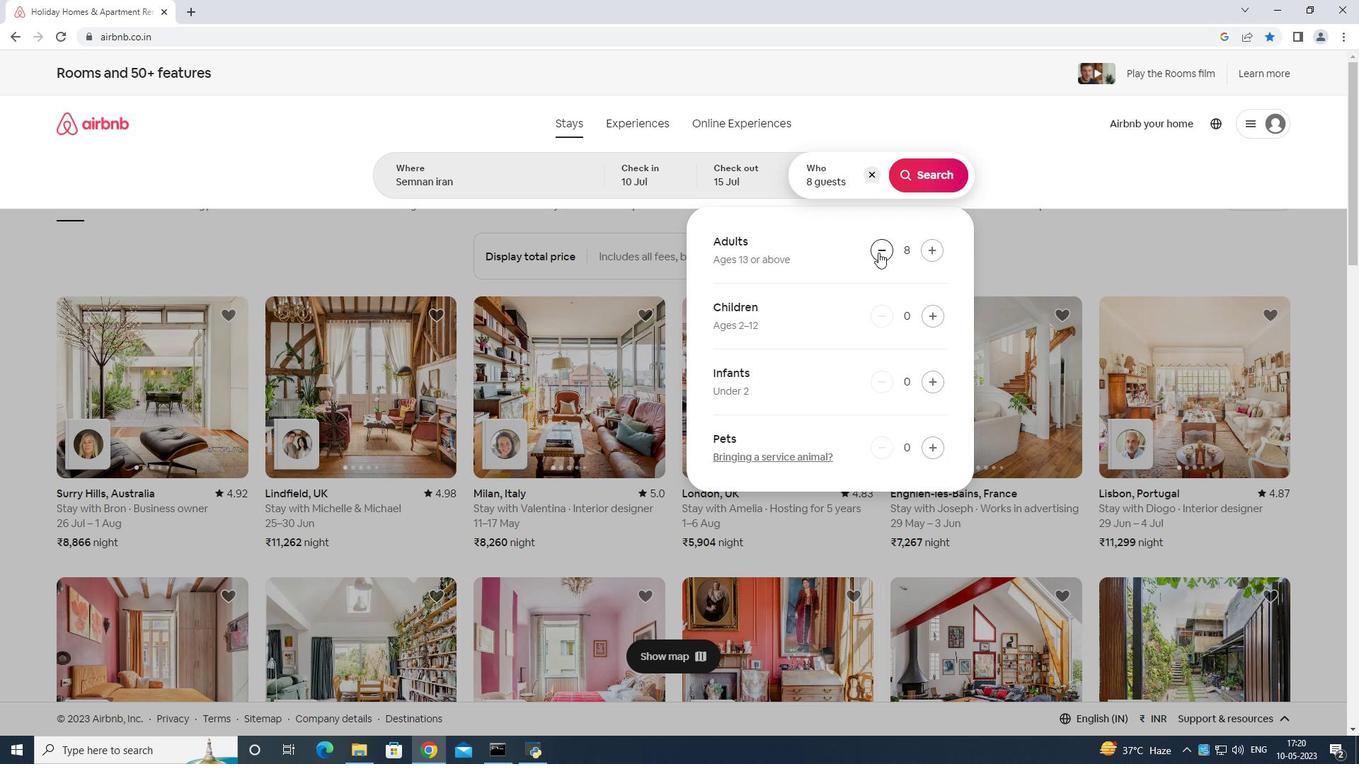 
Action: Mouse pressed left at (878, 252)
Screenshot: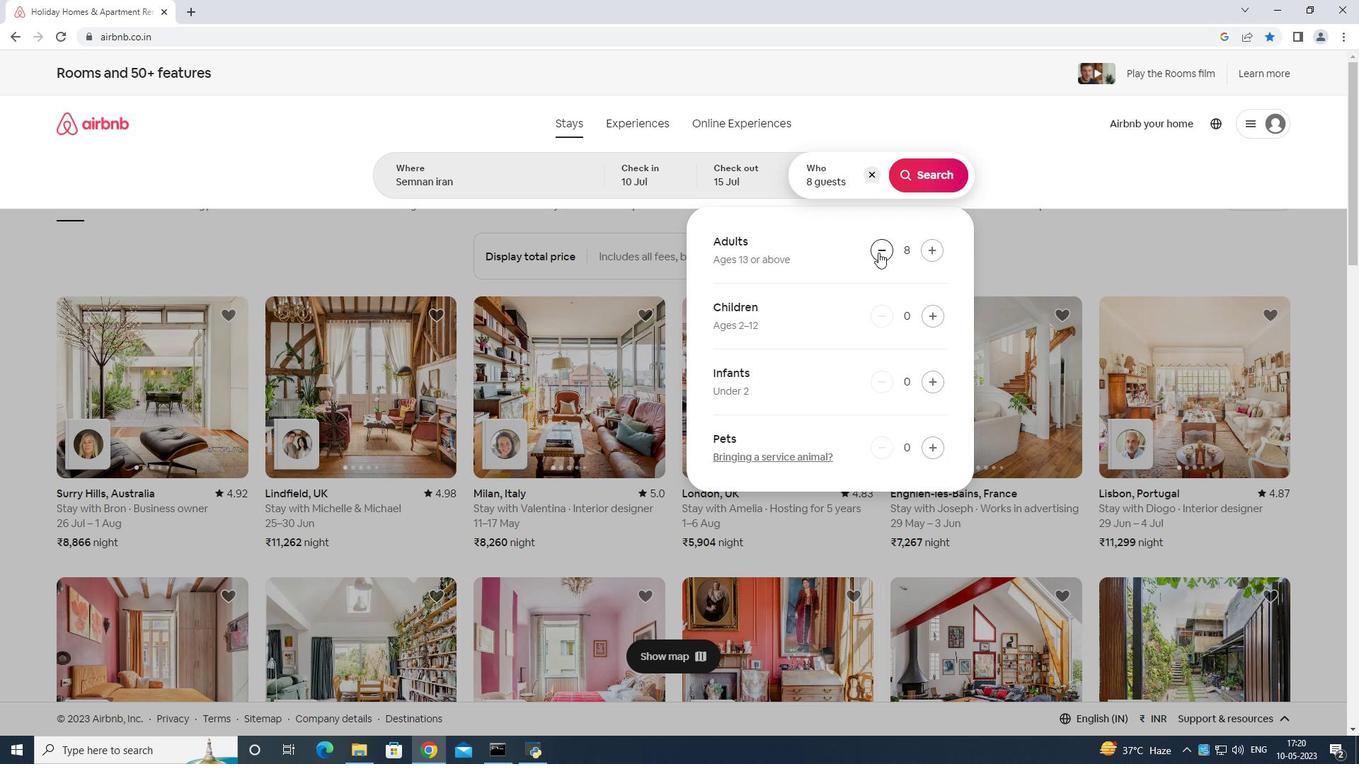 
Action: Mouse moved to (929, 171)
Screenshot: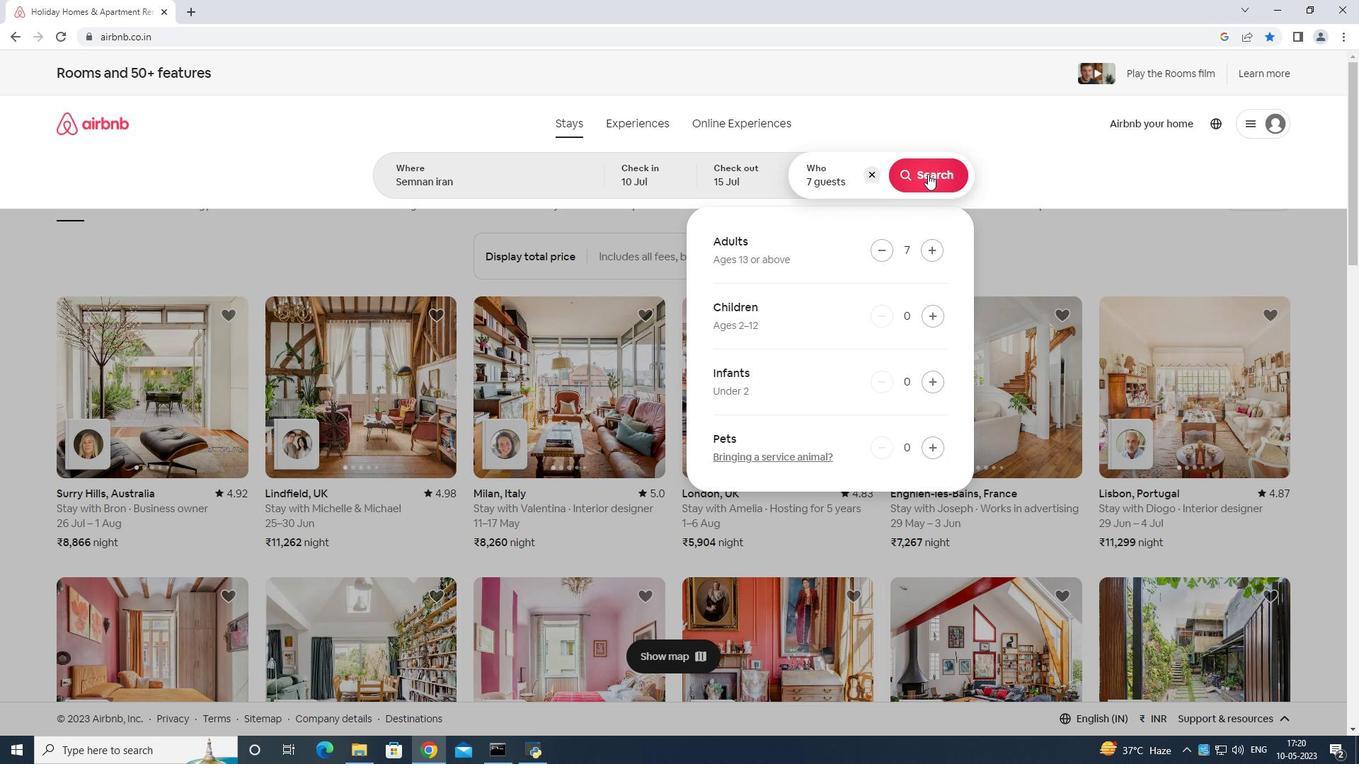 
Action: Mouse pressed left at (929, 171)
Screenshot: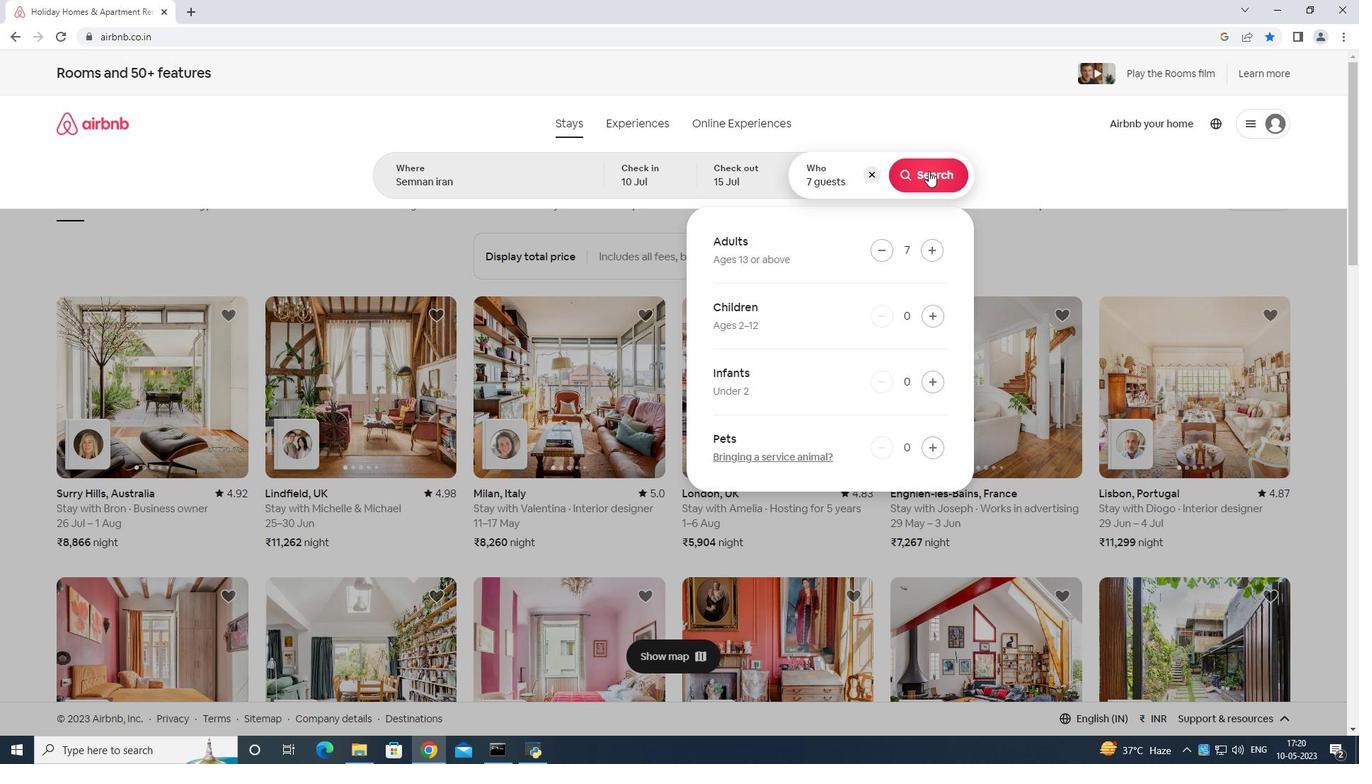 
Action: Mouse moved to (1303, 140)
Screenshot: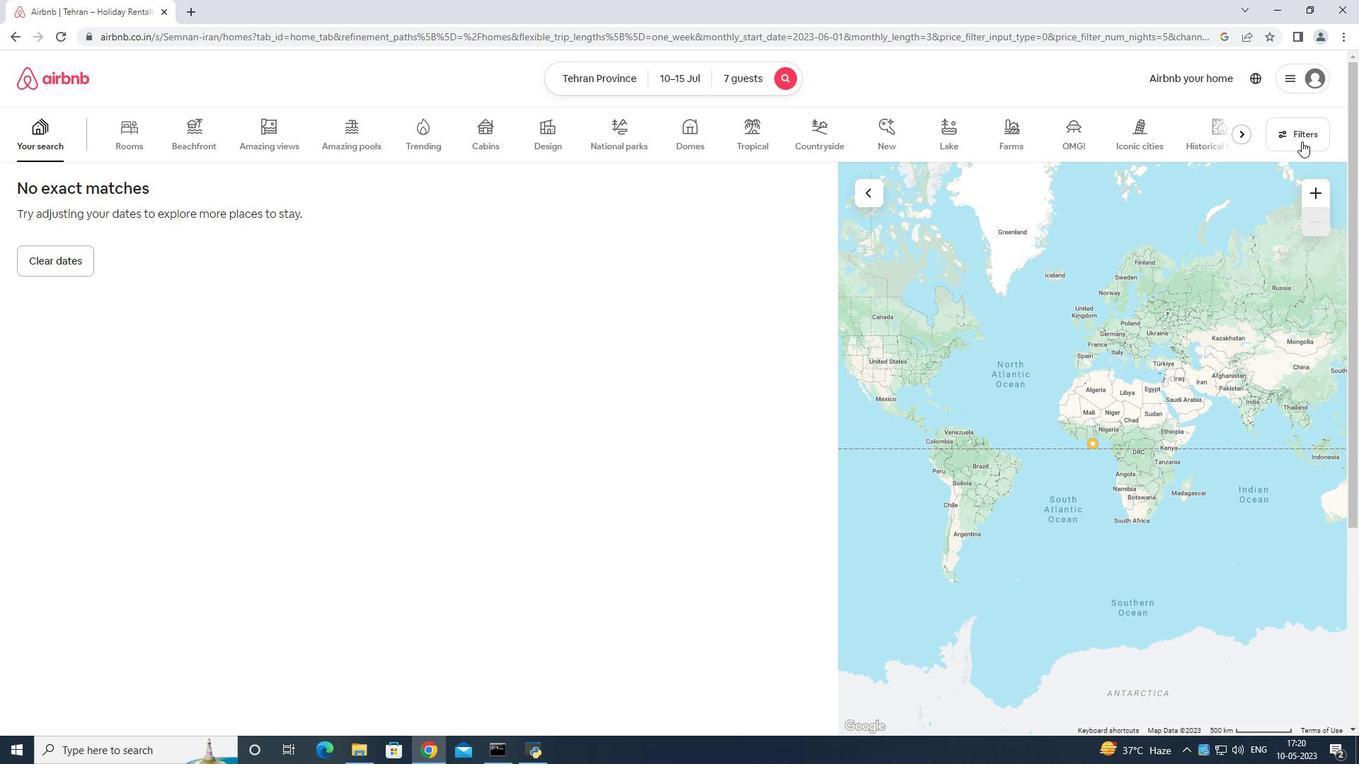 
Action: Mouse pressed left at (1303, 140)
Screenshot: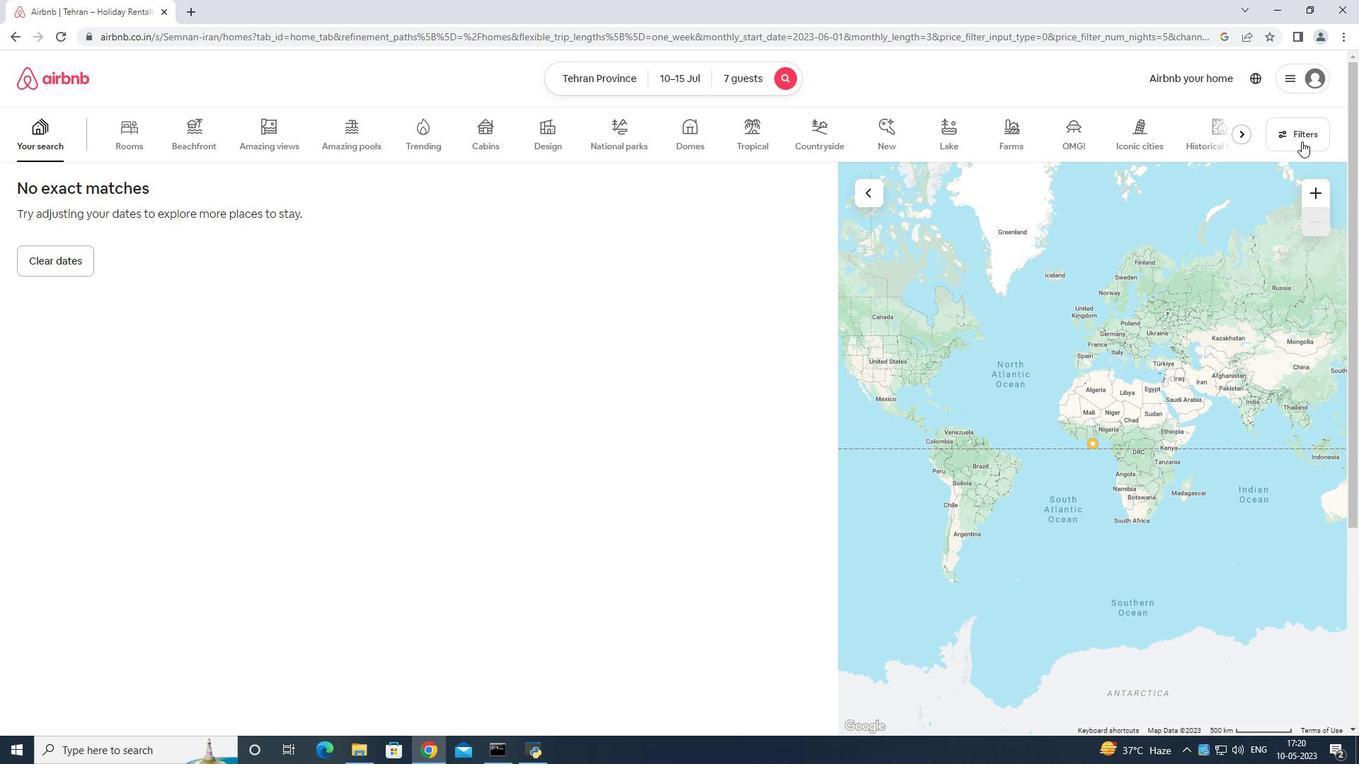 
Action: Mouse moved to (581, 473)
Screenshot: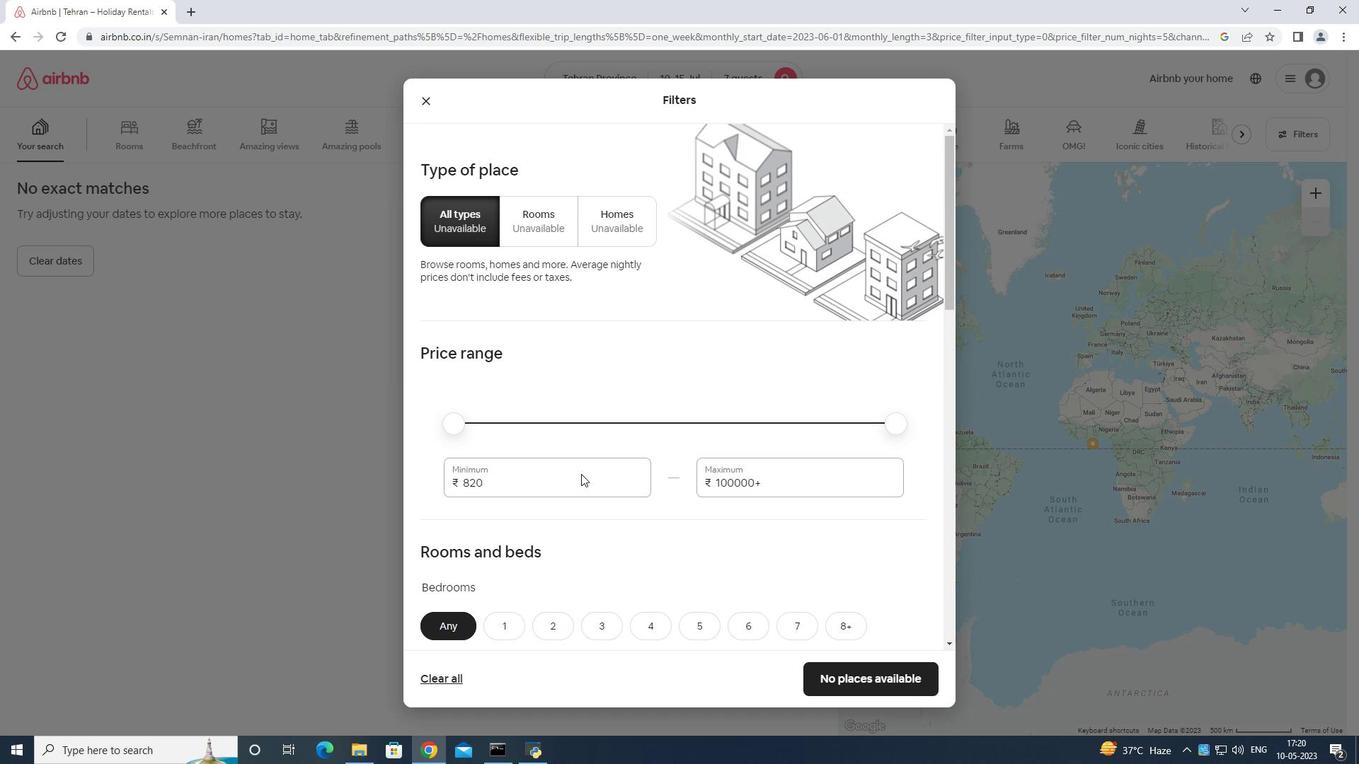 
Action: Mouse pressed left at (581, 473)
Screenshot: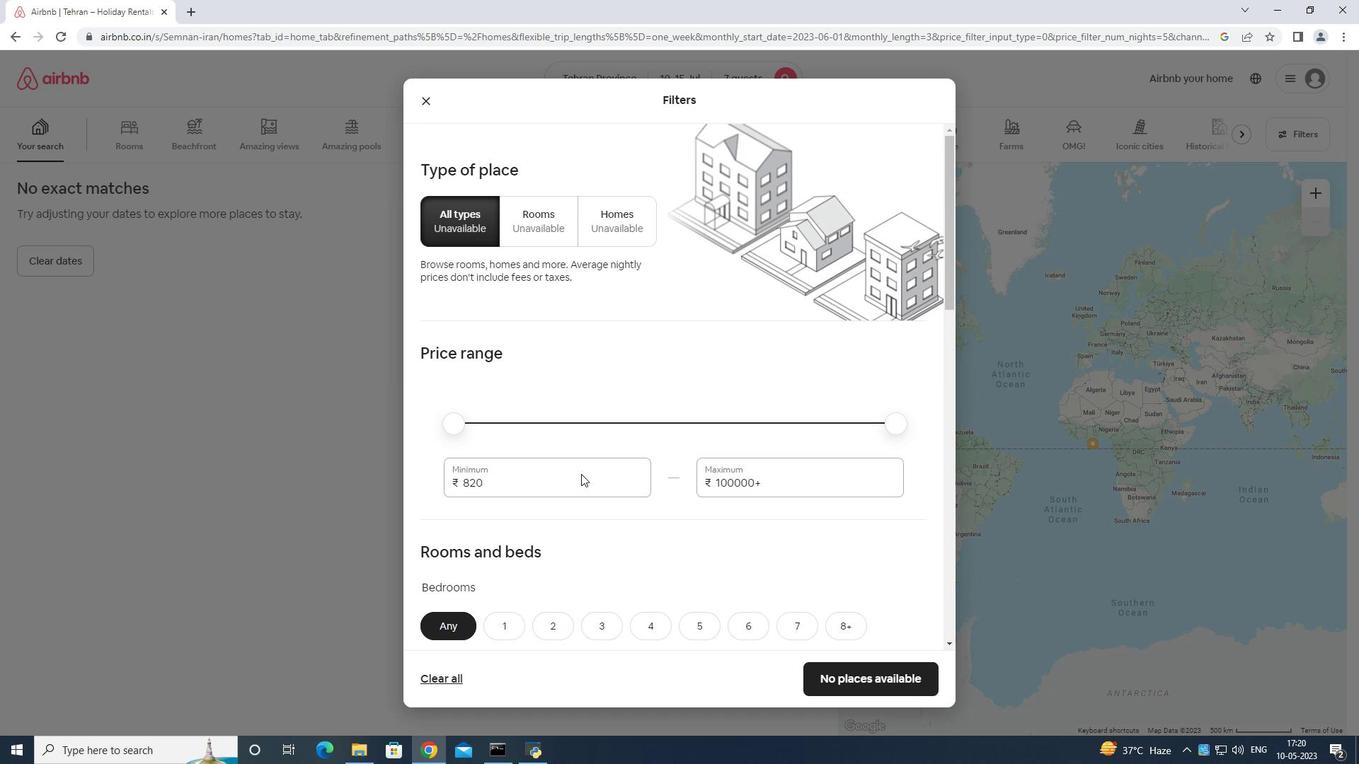 
Action: Mouse moved to (582, 460)
Screenshot: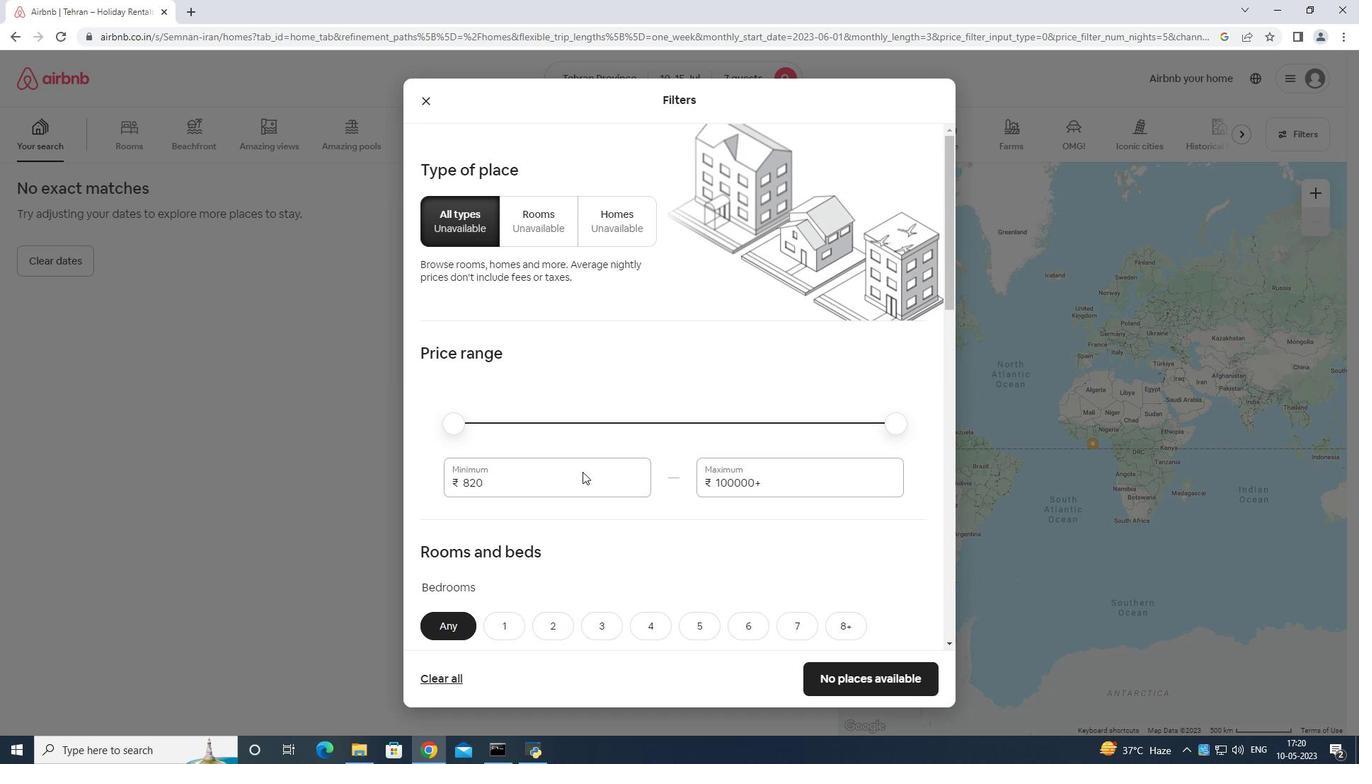 
Action: Key pressed <Key.backspace><Key.backspace><Key.backspace><Key.backspace><Key.backspace><Key.backspace><Key.backspace><Key.backspace><Key.backspace><Key.backspace><Key.backspace><Key.backspace><Key.backspace><Key.backspace>10000
Screenshot: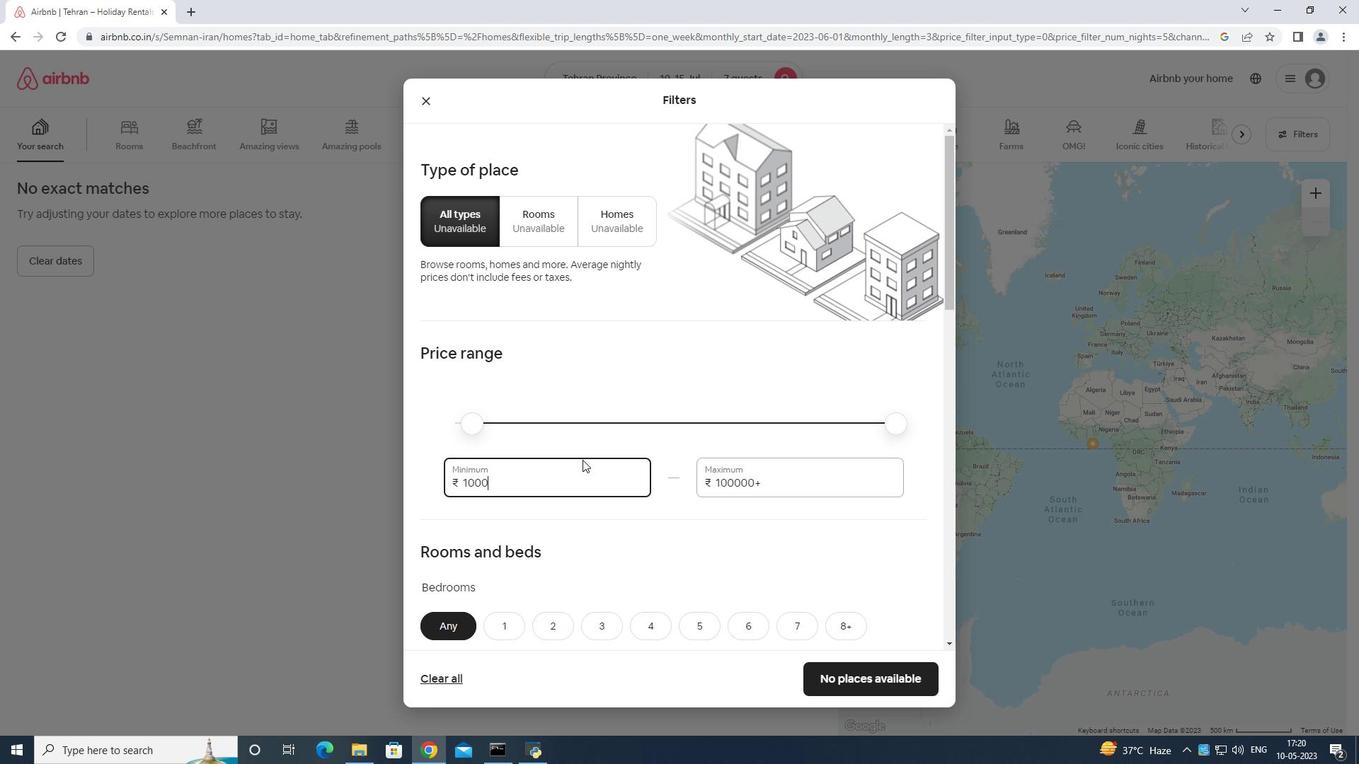 
Action: Mouse moved to (764, 477)
Screenshot: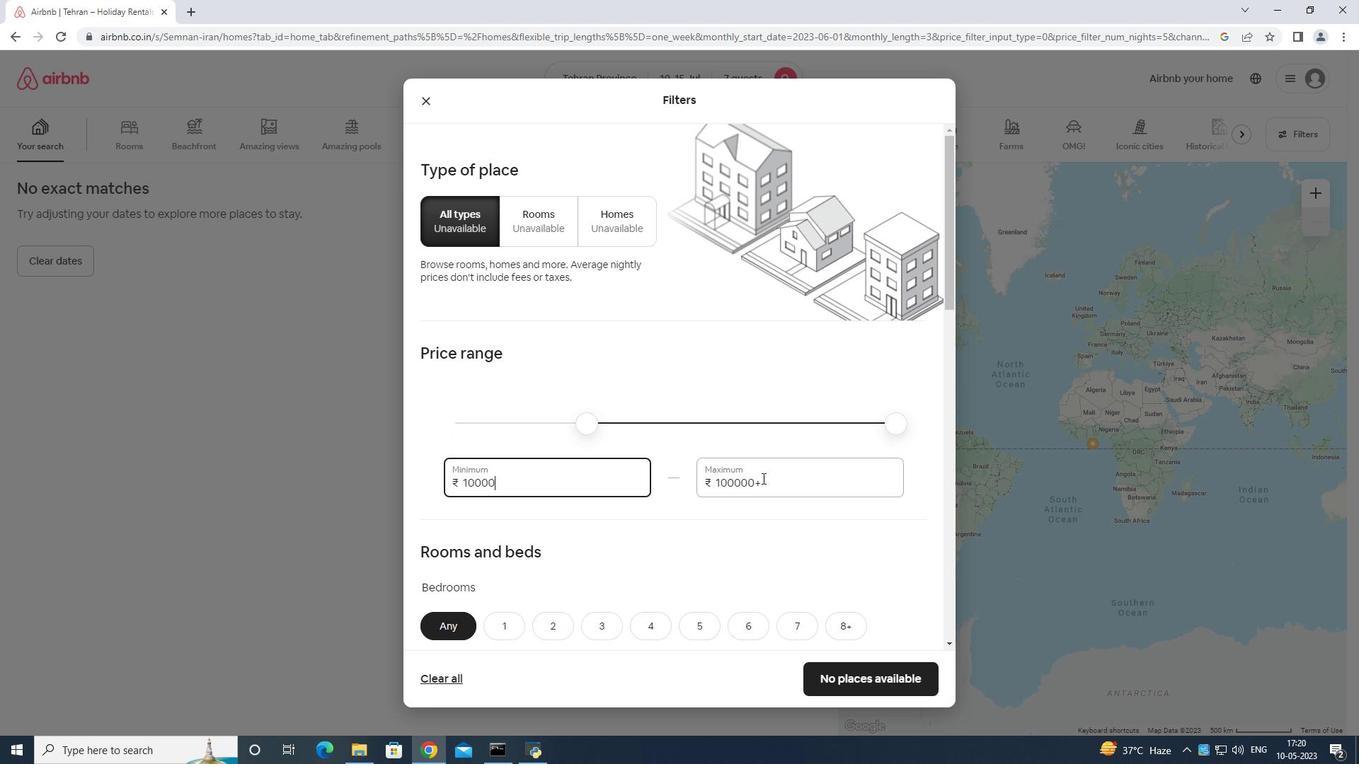 
Action: Mouse pressed left at (764, 477)
Screenshot: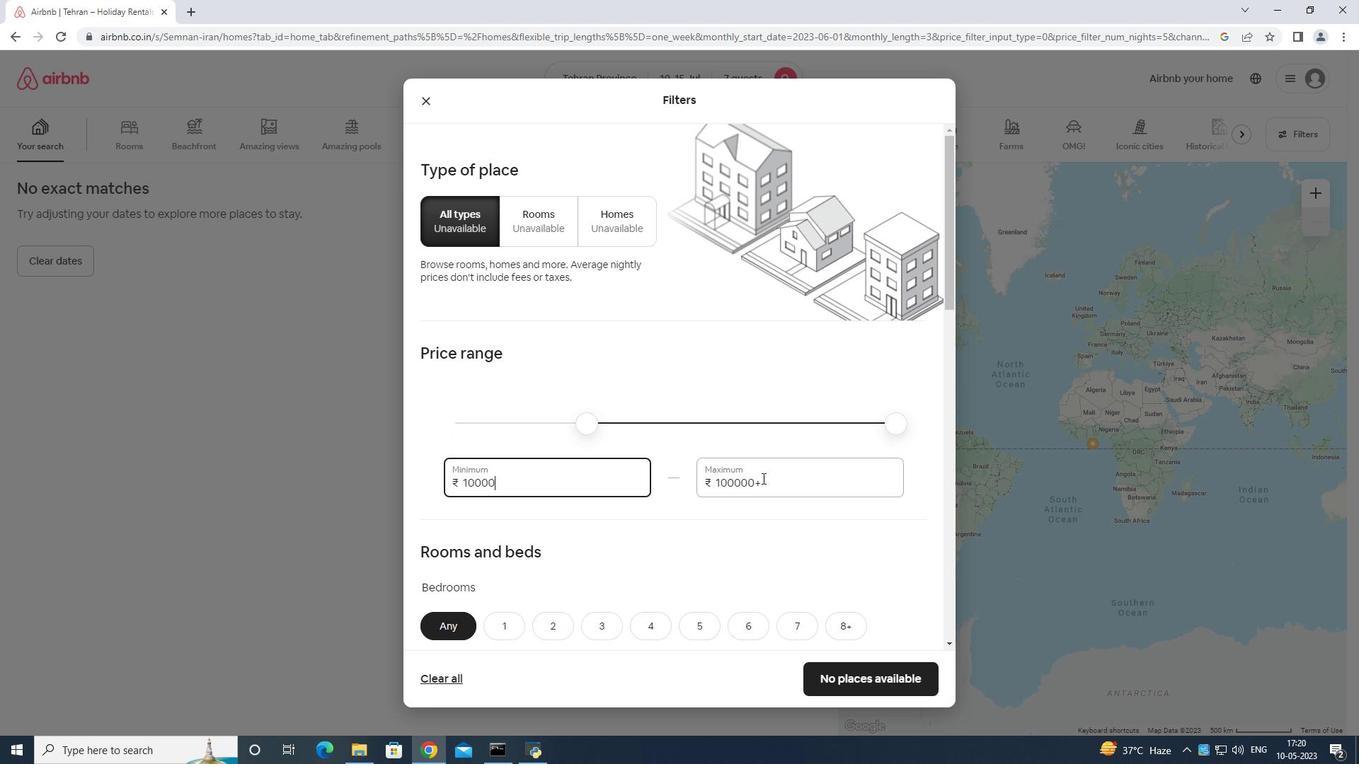 
Action: Mouse moved to (754, 506)
Screenshot: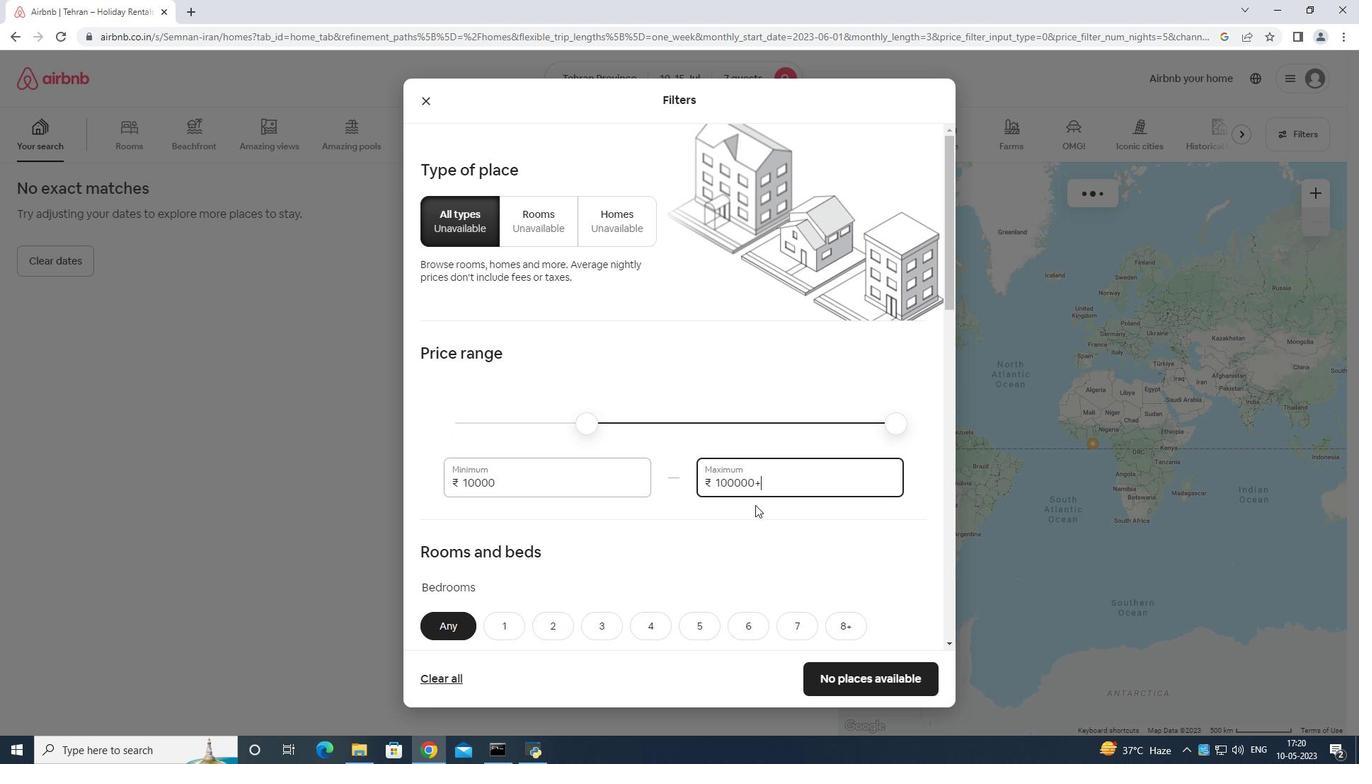 
Action: Key pressed <Key.backspace><Key.backspace><Key.backspace><Key.backspace><Key.backspace><Key.backspace><Key.backspace><Key.backspace><Key.backspace><Key.backspace><Key.backspace><Key.backspace><Key.backspace><Key.backspace><Key.backspace><Key.backspace><Key.backspace><Key.backspace><Key.backspace><Key.backspace>15000
Screenshot: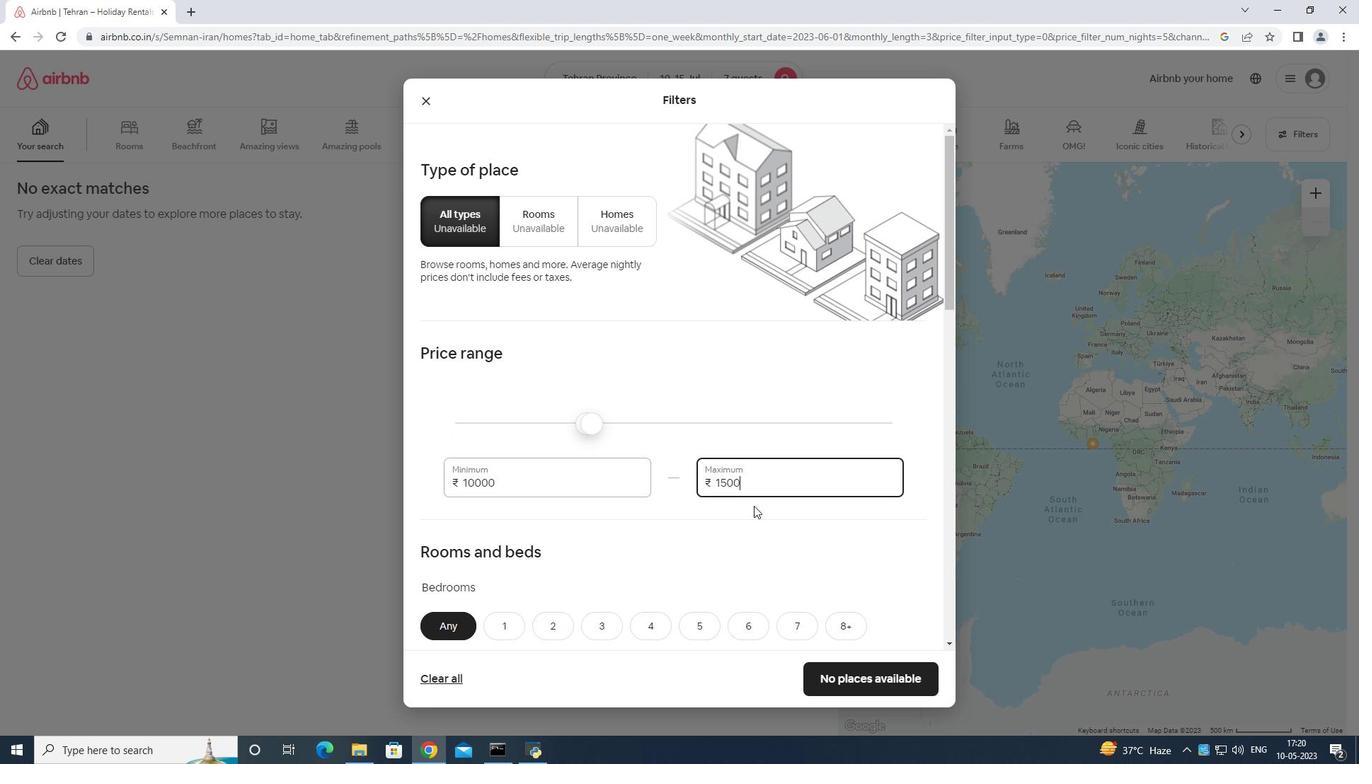 
Action: Mouse moved to (745, 508)
Screenshot: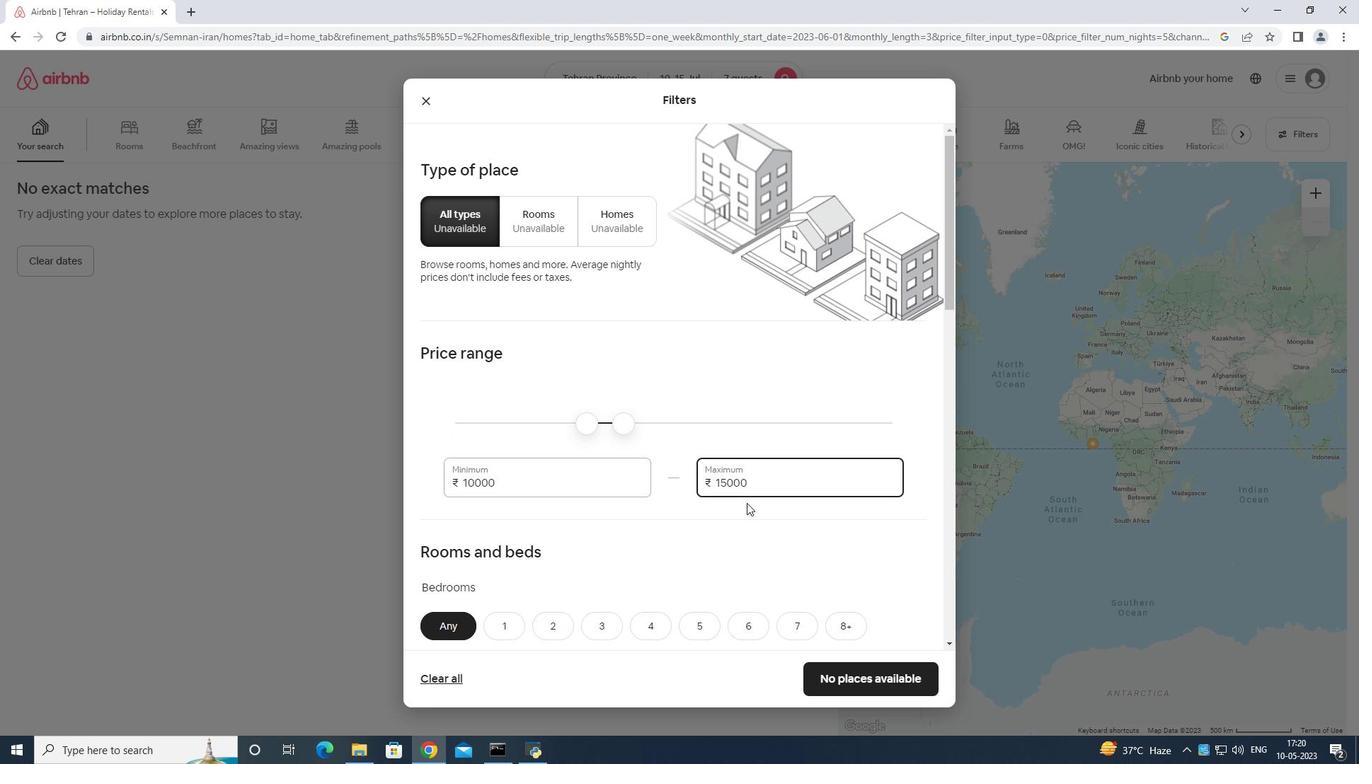 
Action: Mouse scrolled (745, 507) with delta (0, 0)
Screenshot: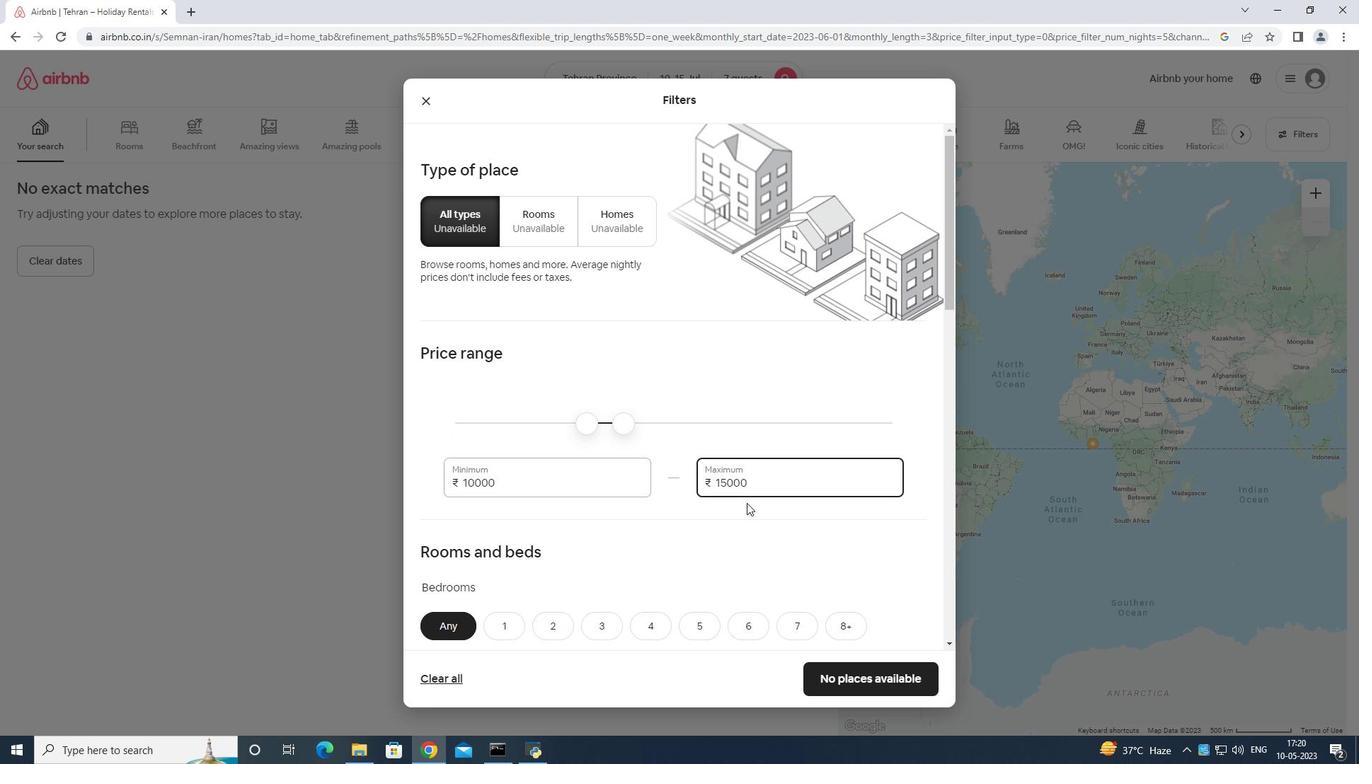 
Action: Mouse moved to (745, 510)
Screenshot: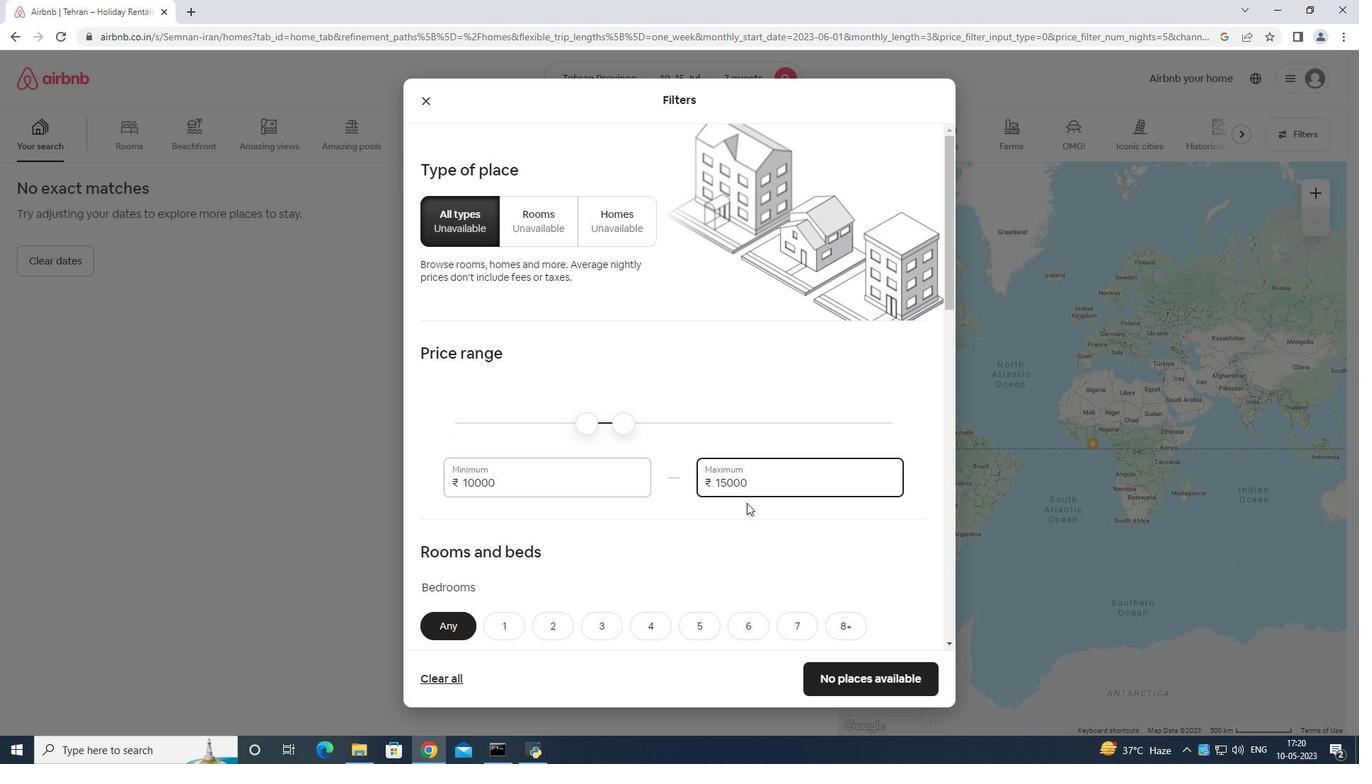 
Action: Mouse scrolled (745, 509) with delta (0, 0)
Screenshot: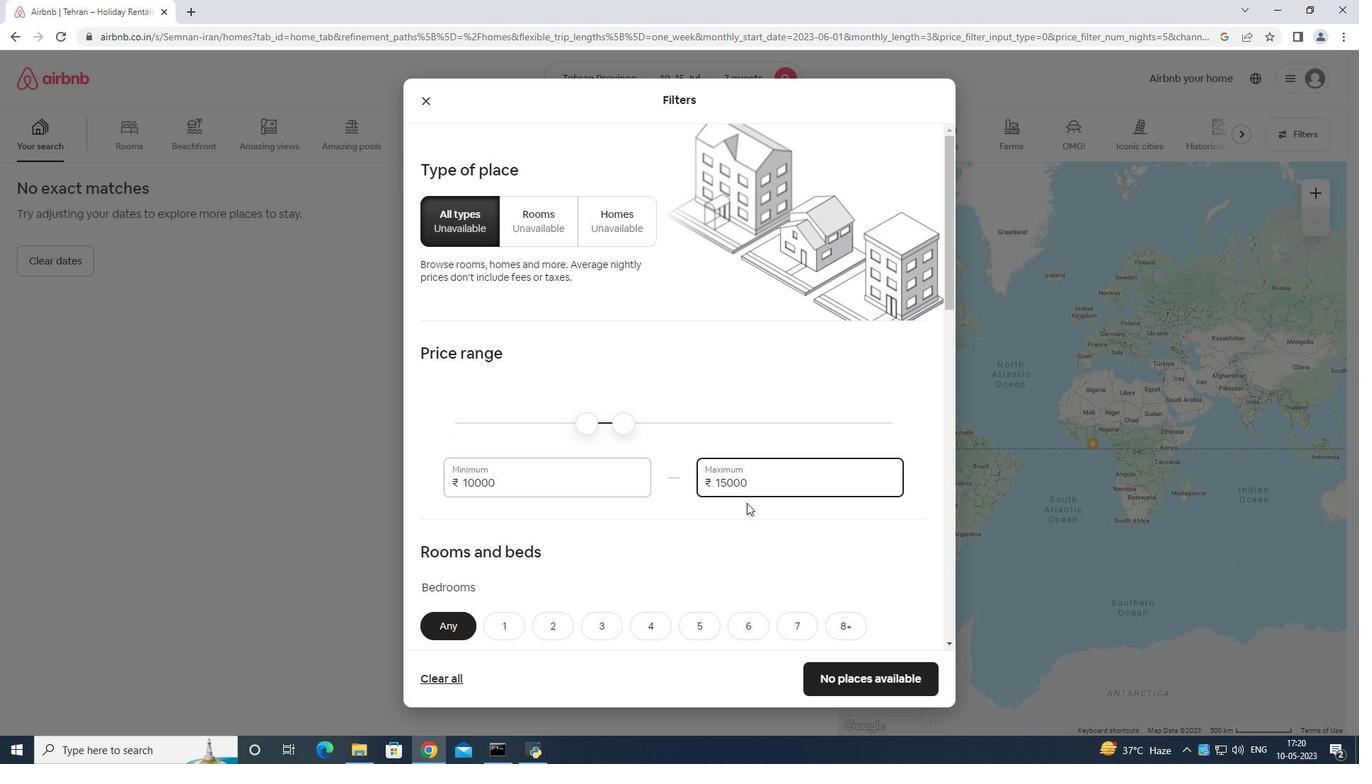 
Action: Mouse moved to (747, 510)
Screenshot: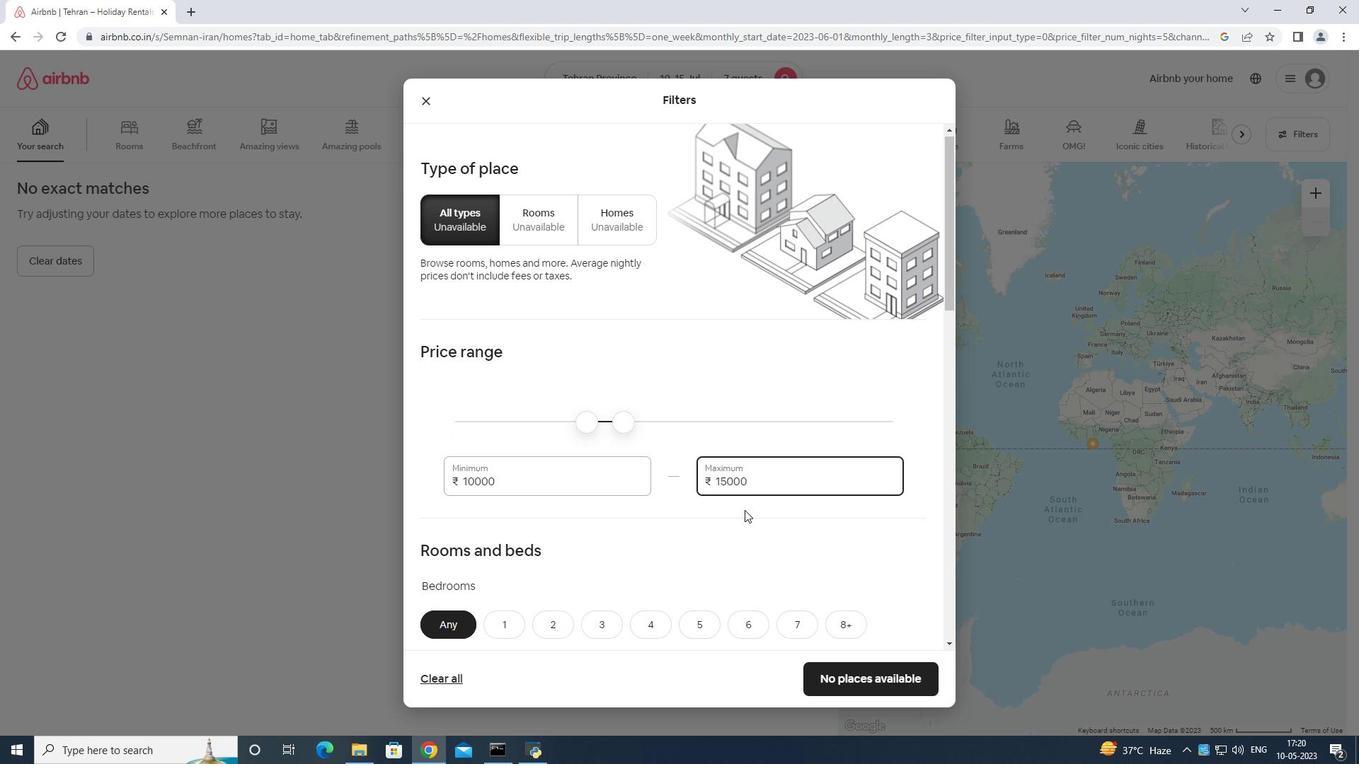
Action: Mouse scrolled (747, 509) with delta (0, 0)
Screenshot: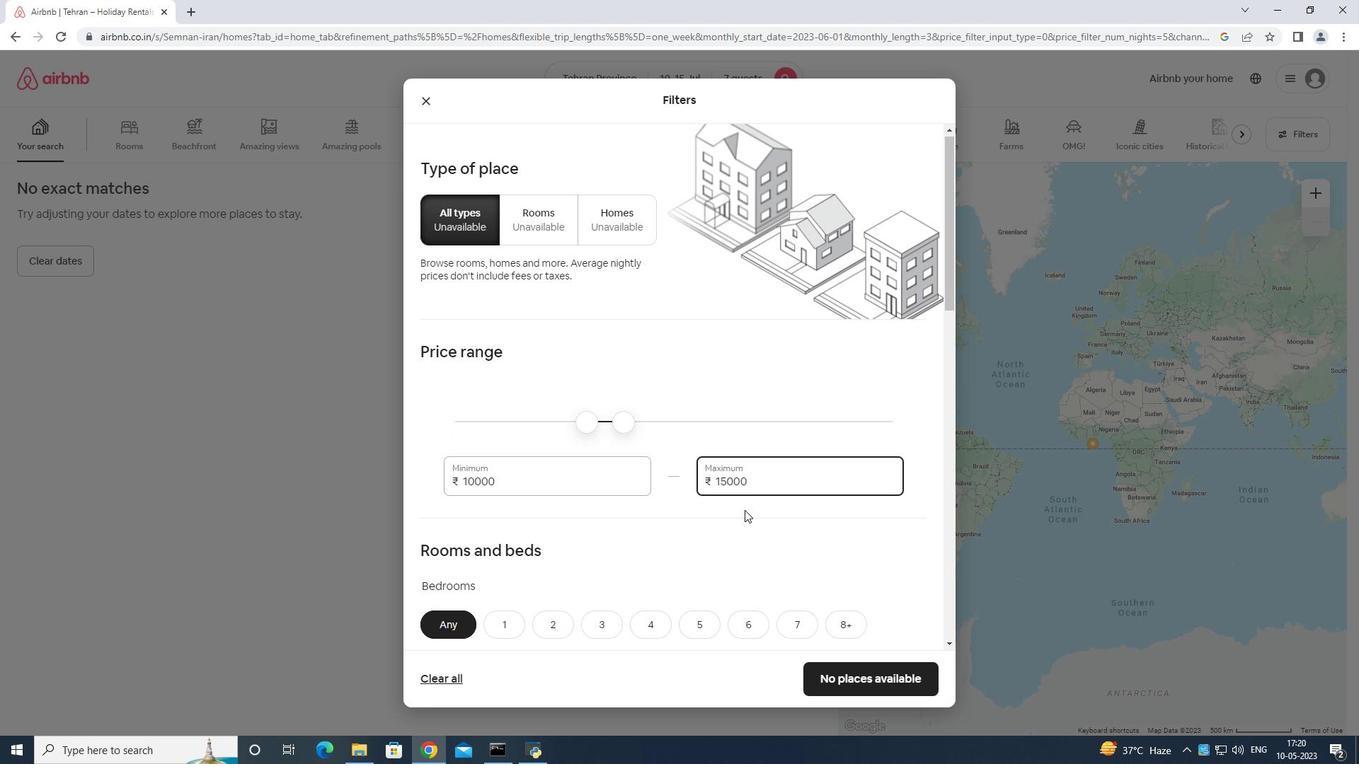 
Action: Mouse moved to (655, 412)
Screenshot: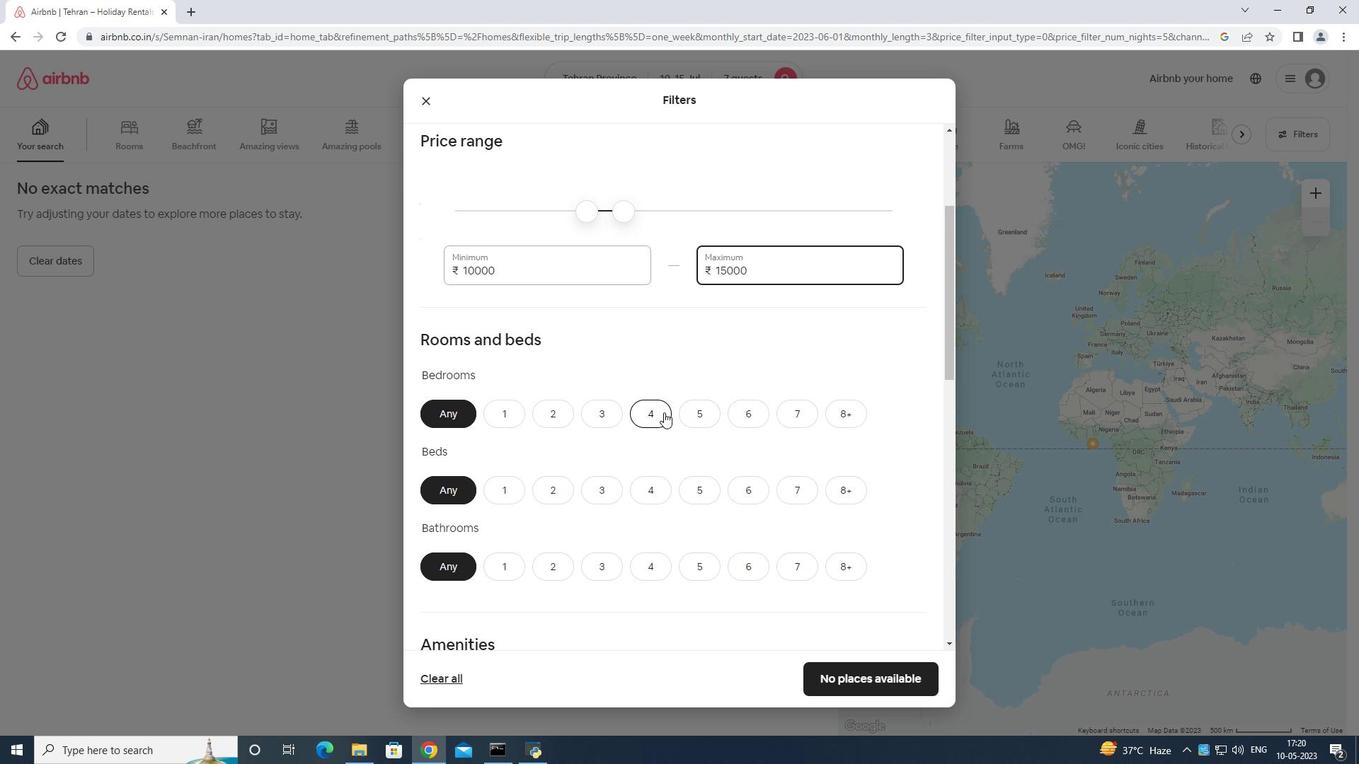 
Action: Mouse pressed left at (655, 412)
Screenshot: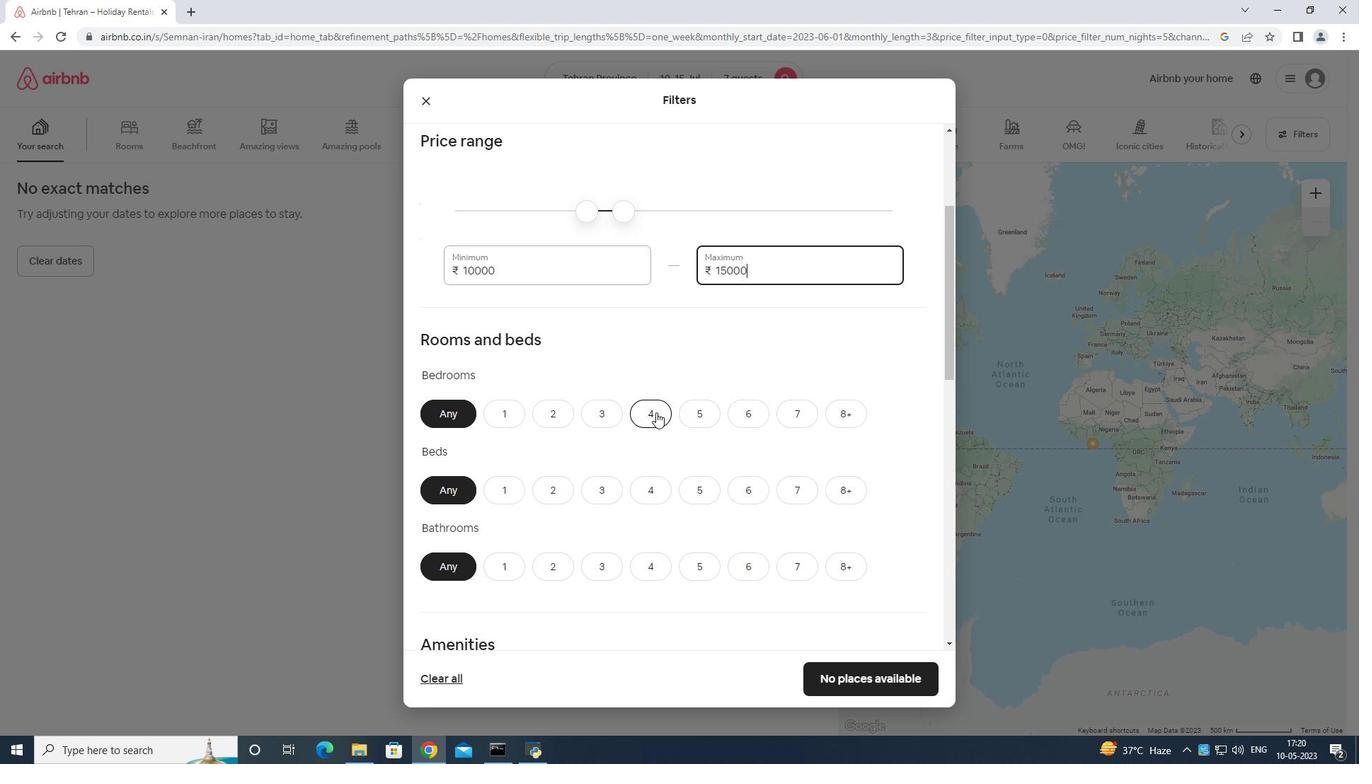 
Action: Mouse moved to (800, 485)
Screenshot: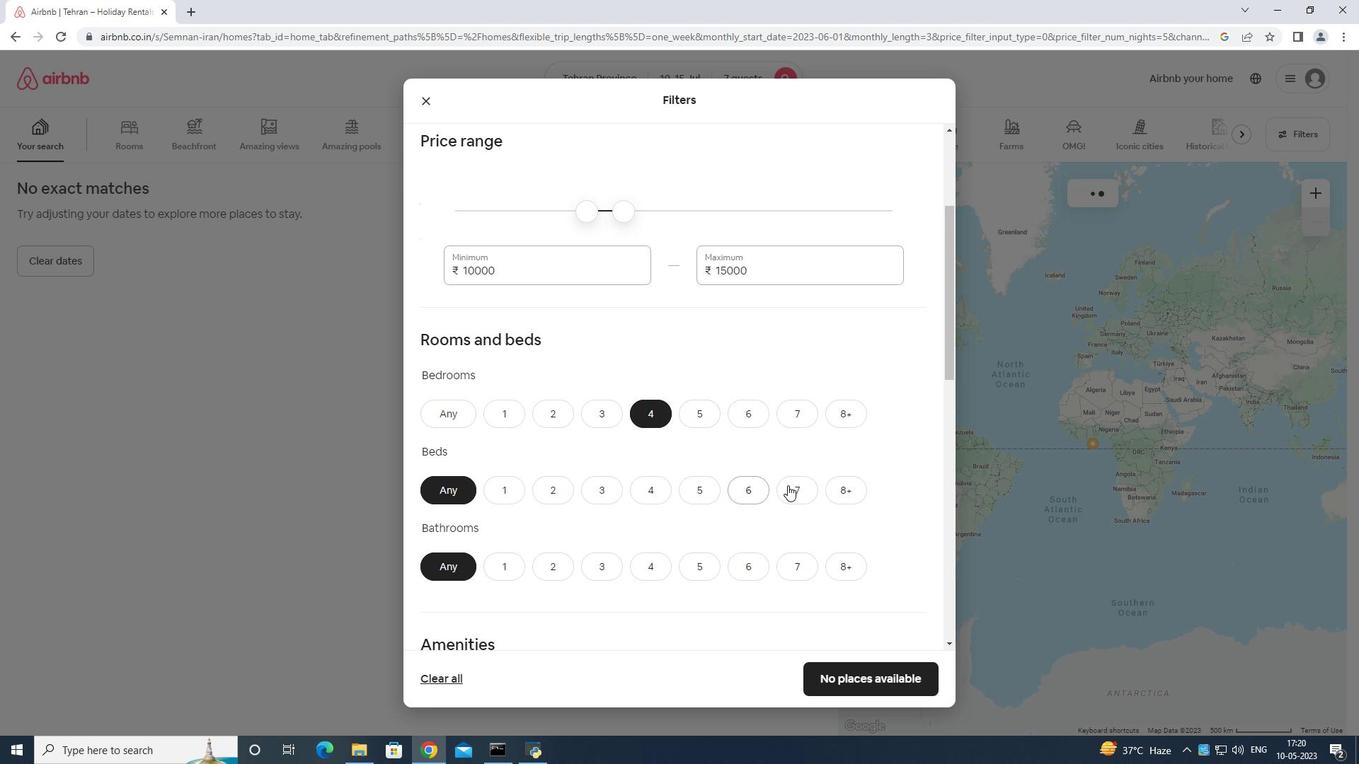 
Action: Mouse pressed left at (800, 485)
Screenshot: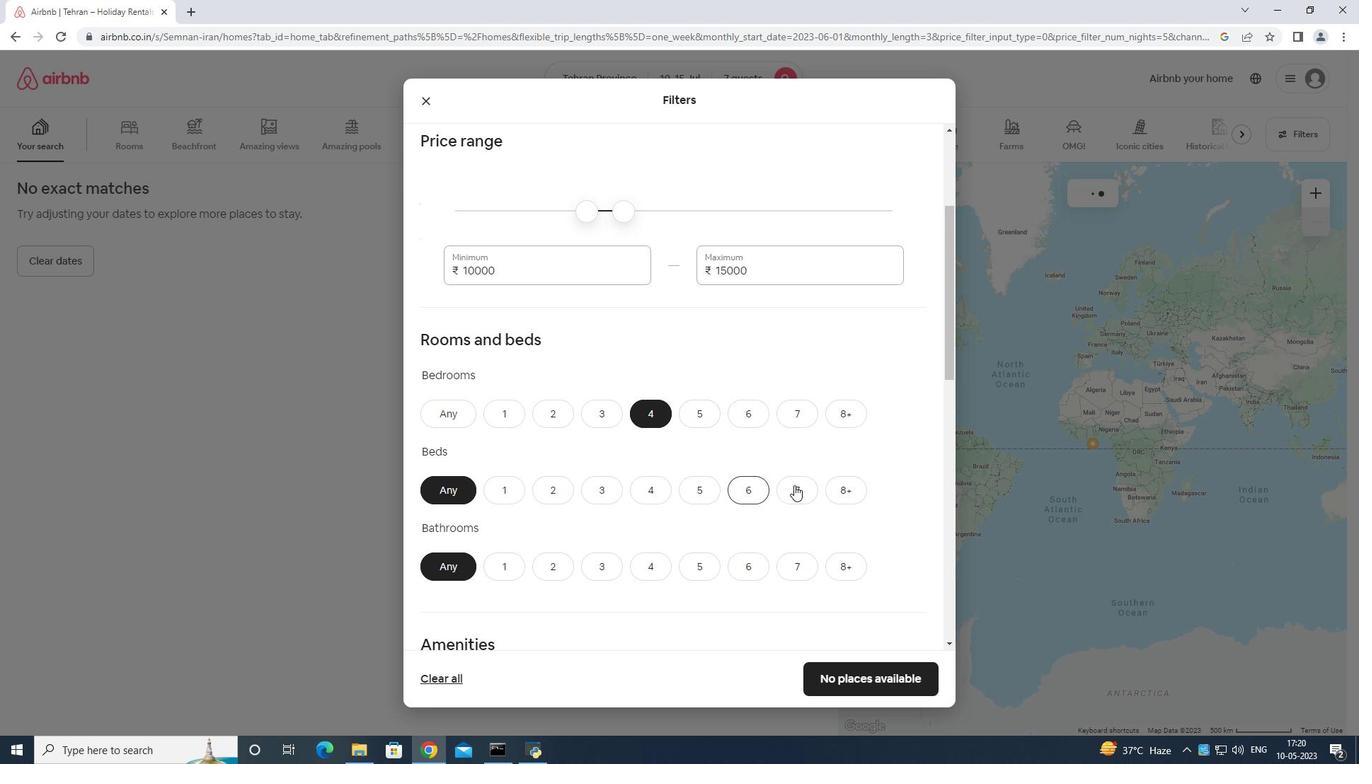 
Action: Mouse moved to (650, 568)
Screenshot: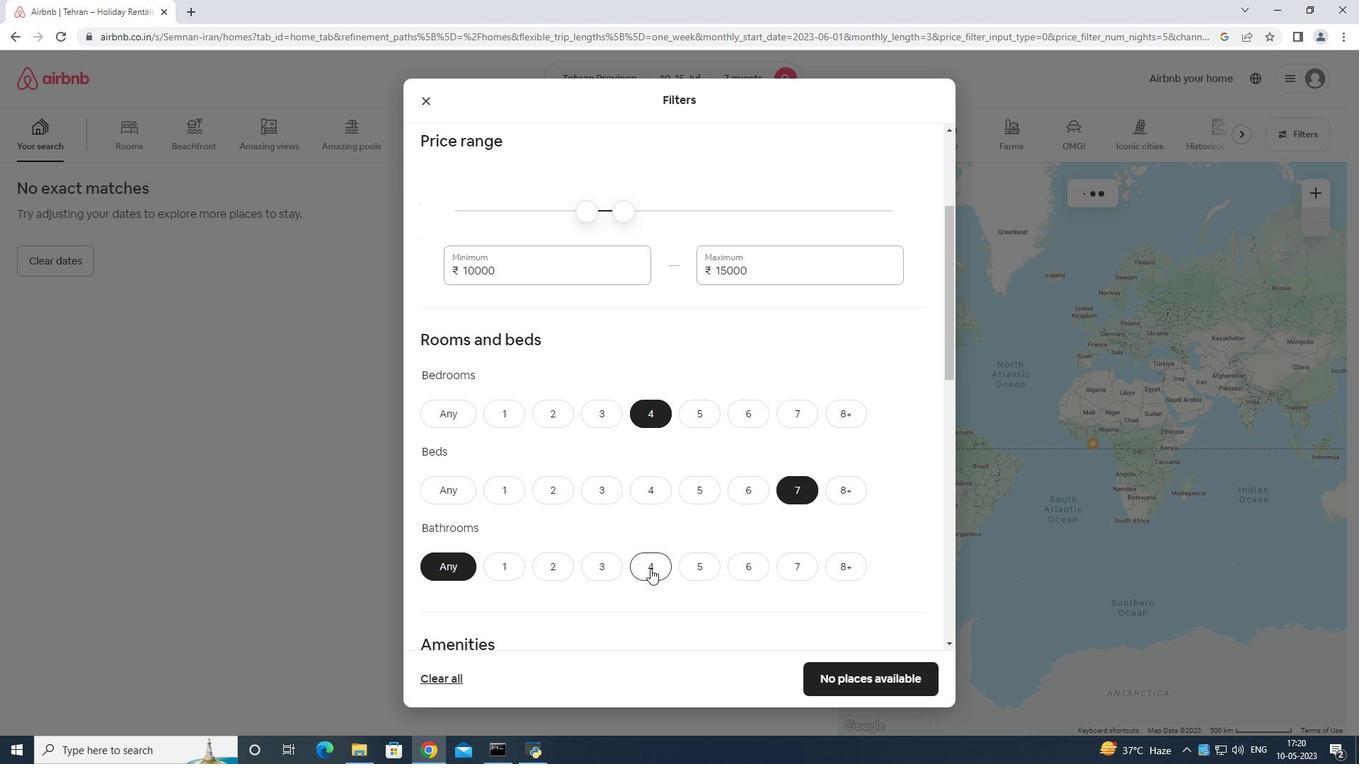 
Action: Mouse pressed left at (650, 568)
Screenshot: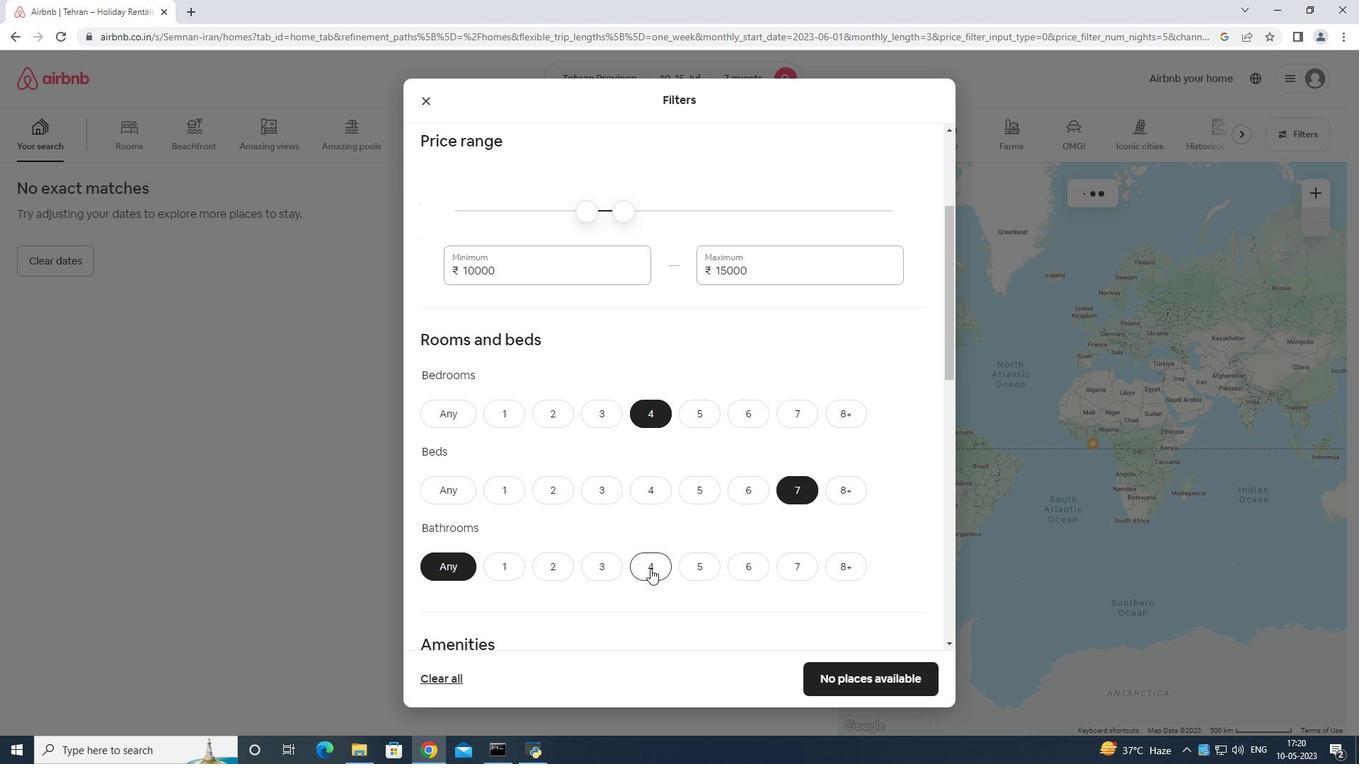 
Action: Mouse moved to (650, 556)
Screenshot: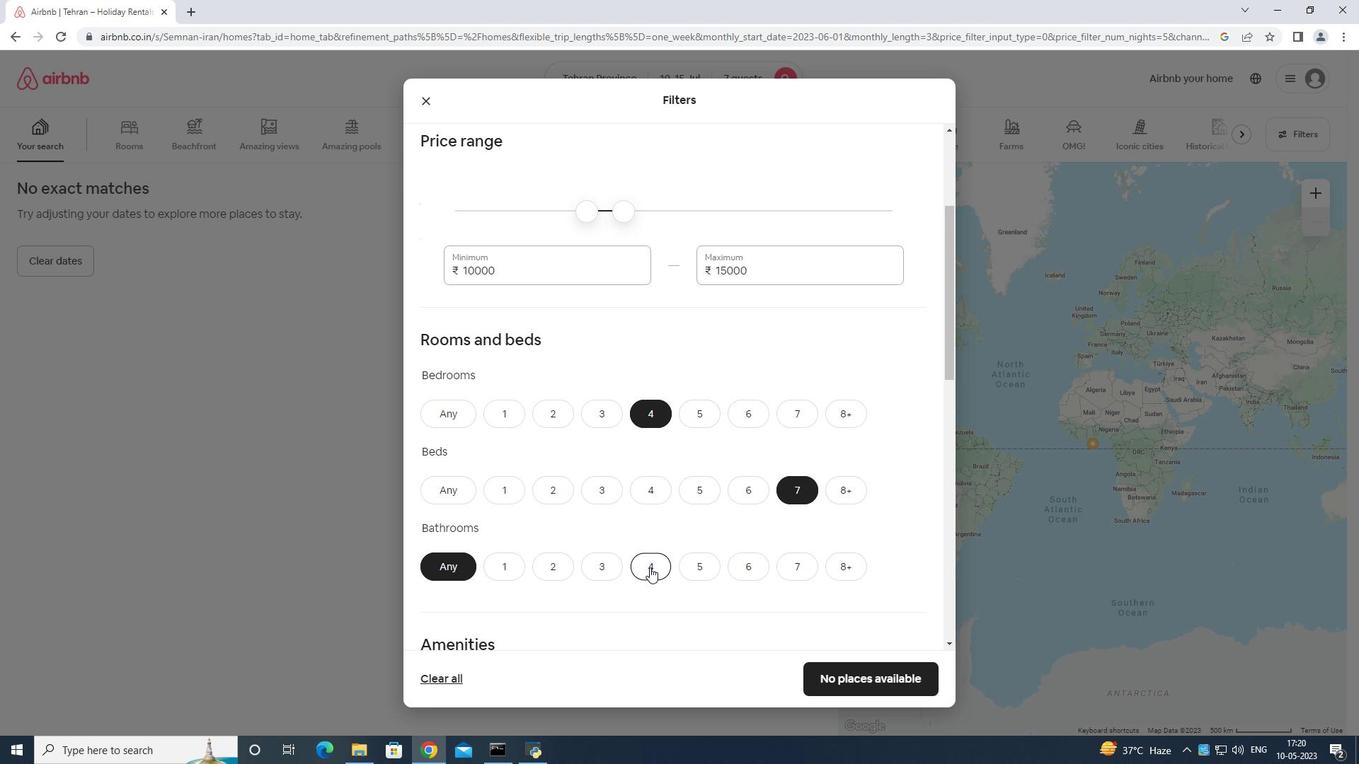 
Action: Mouse scrolled (650, 555) with delta (0, 0)
Screenshot: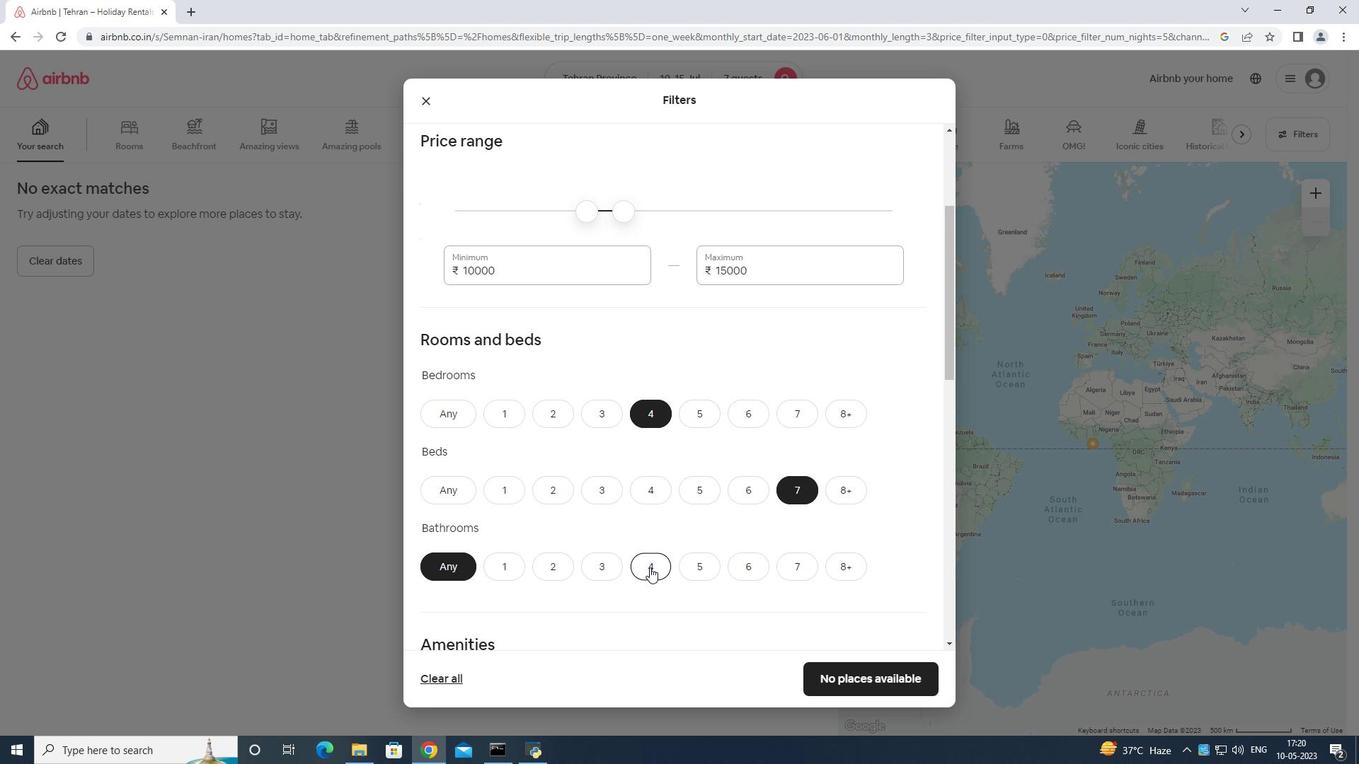 
Action: Mouse moved to (657, 562)
Screenshot: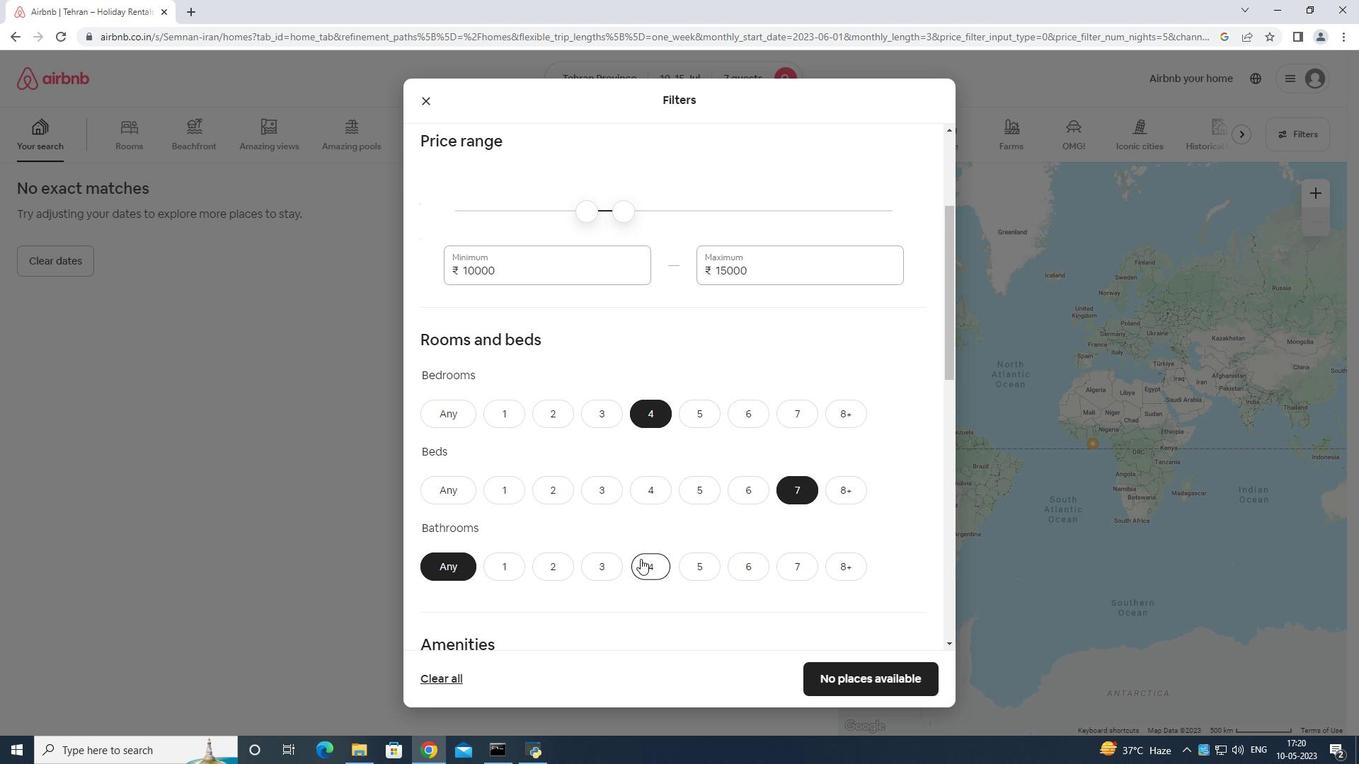 
Action: Mouse scrolled (657, 561) with delta (0, 0)
Screenshot: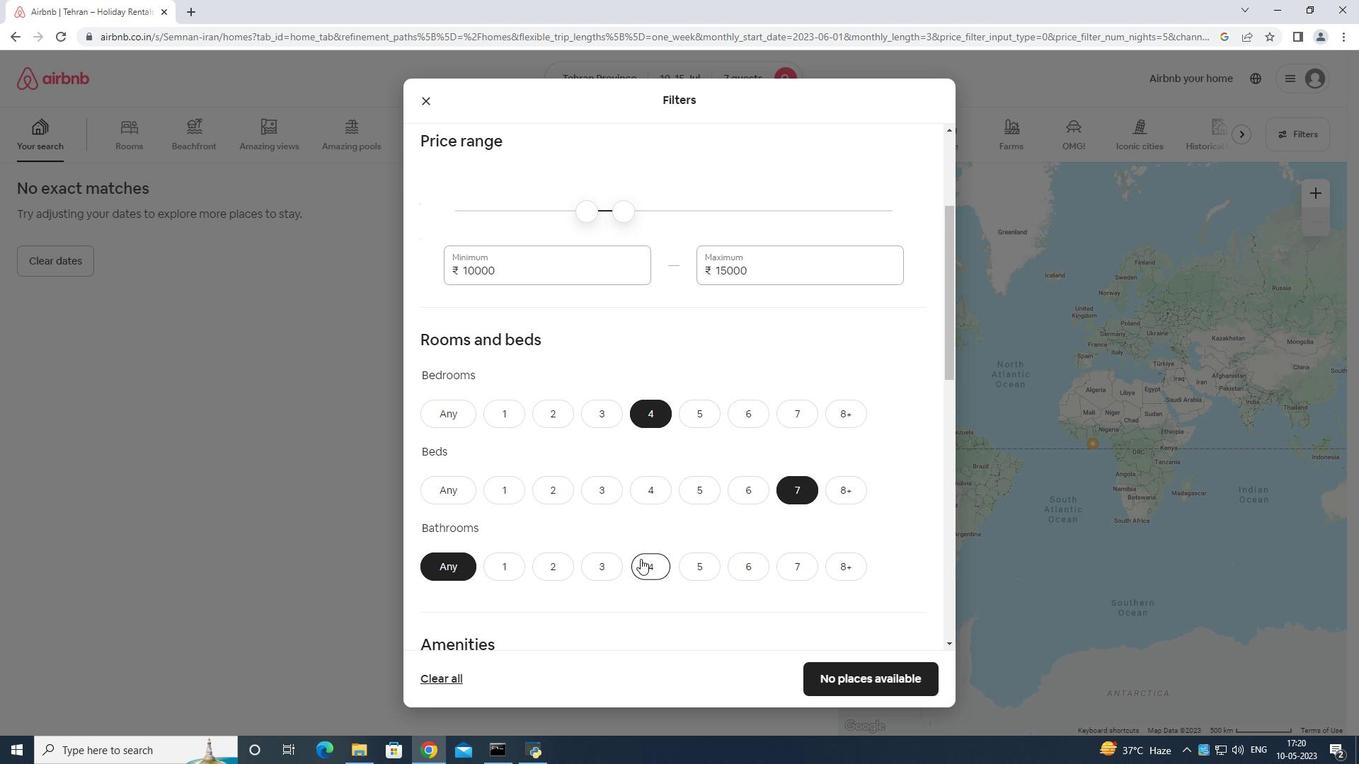 
Action: Mouse moved to (662, 564)
Screenshot: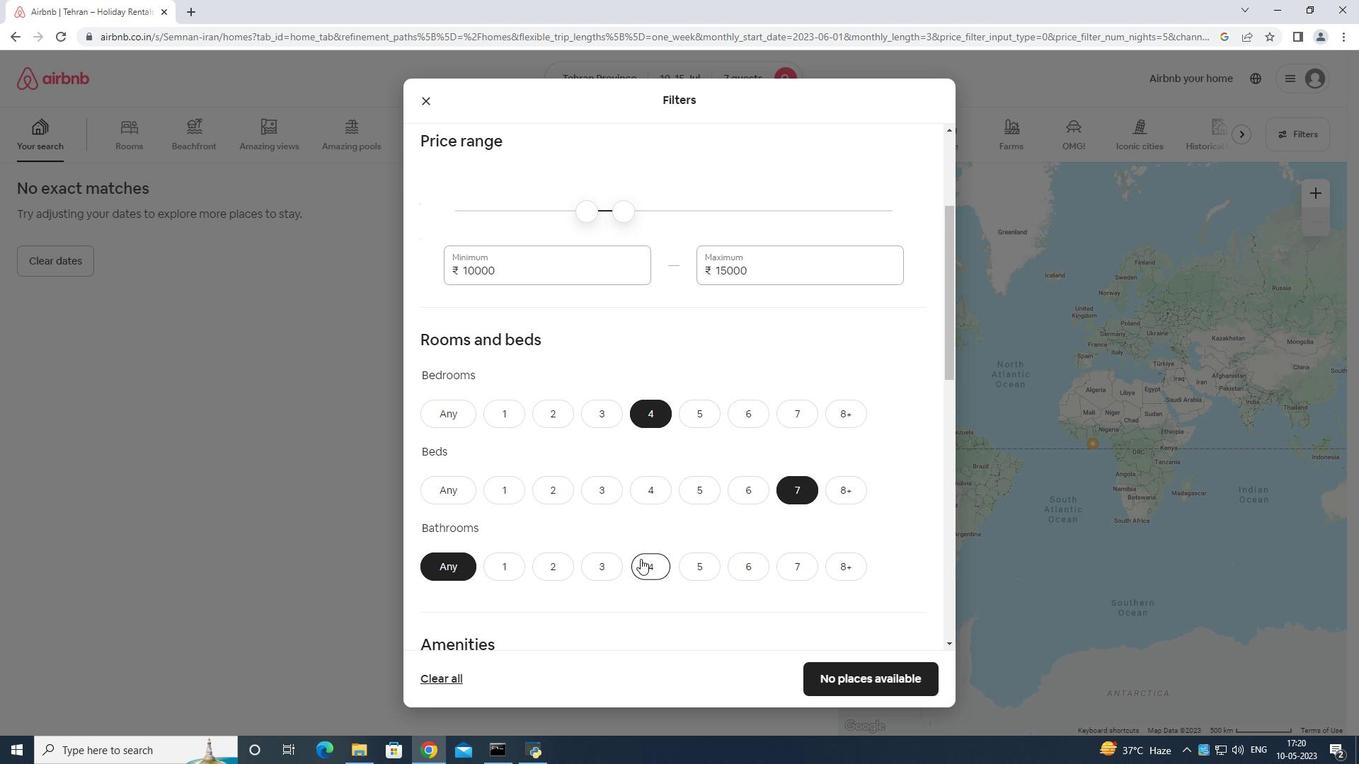 
Action: Mouse scrolled (662, 563) with delta (0, 0)
Screenshot: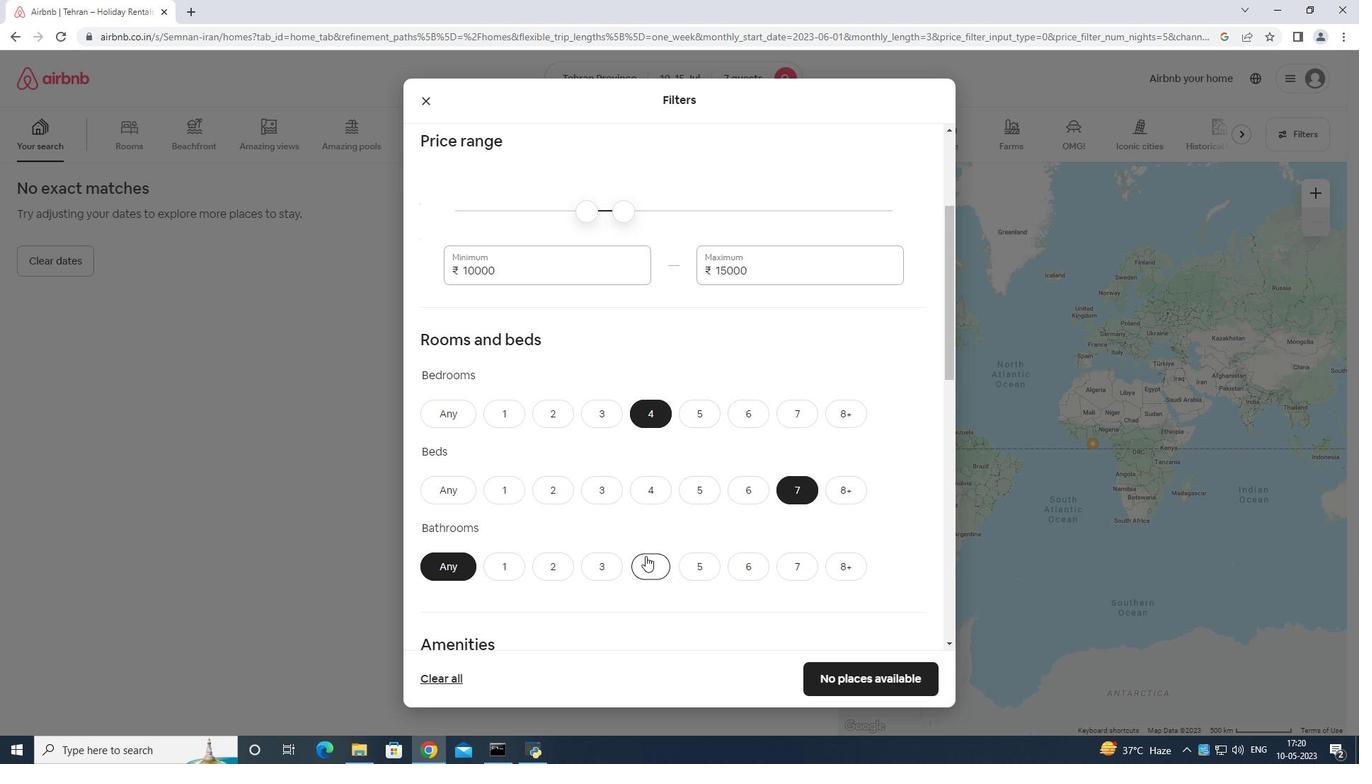 
Action: Mouse moved to (427, 501)
Screenshot: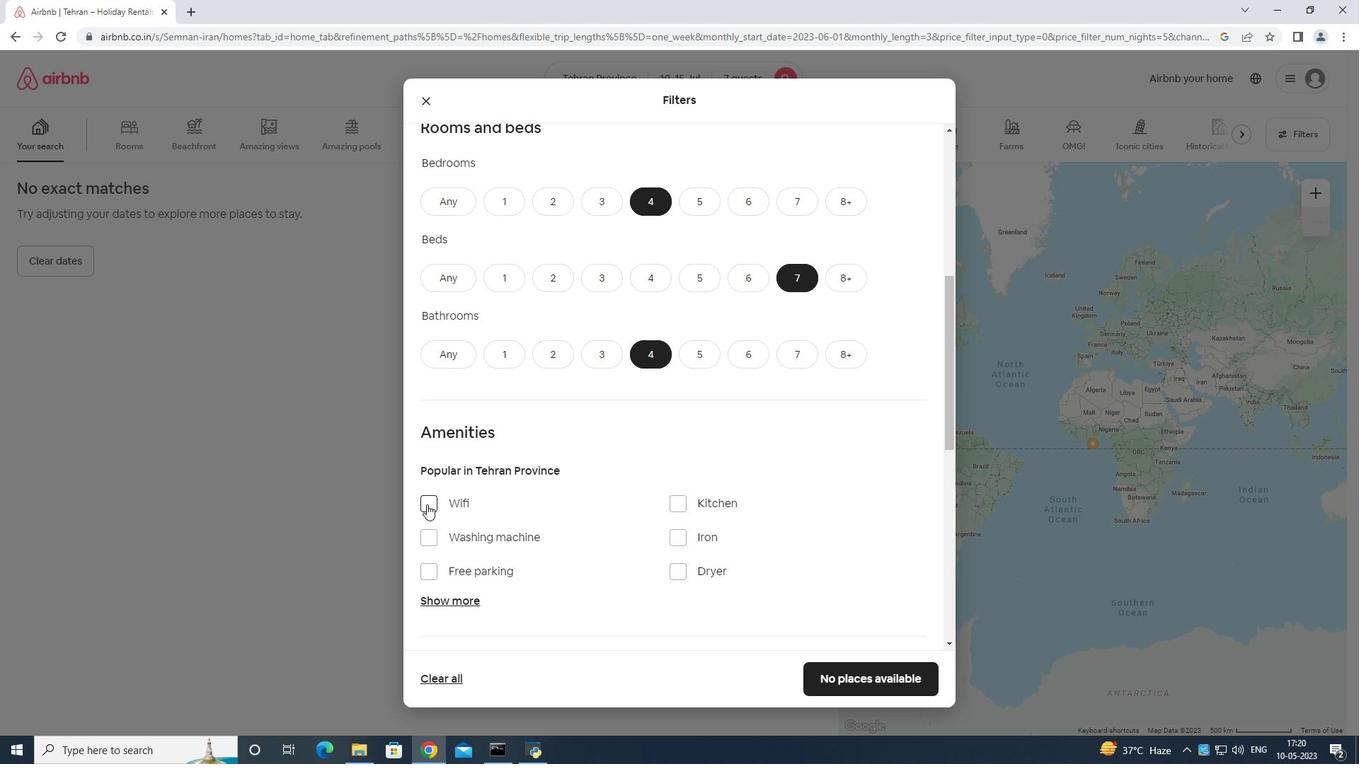 
Action: Mouse pressed left at (427, 501)
Screenshot: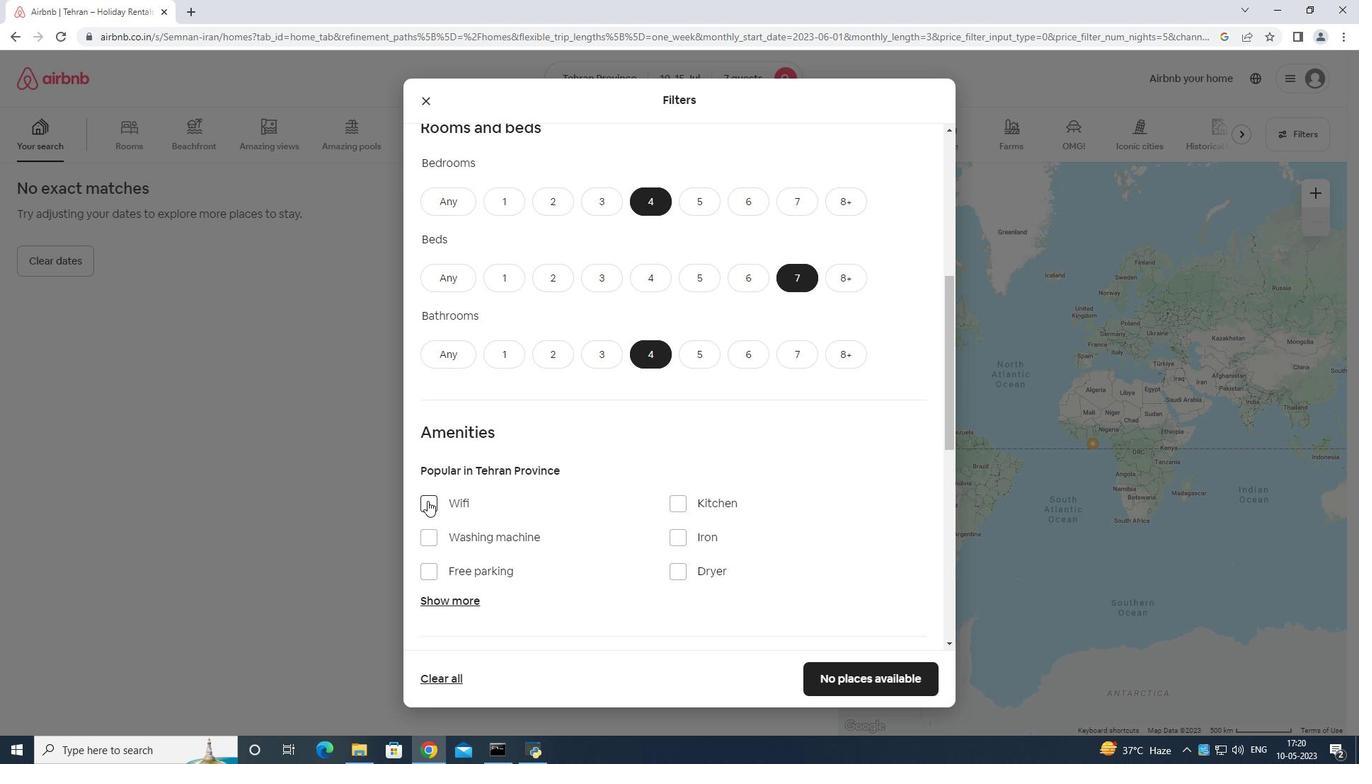
Action: Mouse moved to (421, 570)
Screenshot: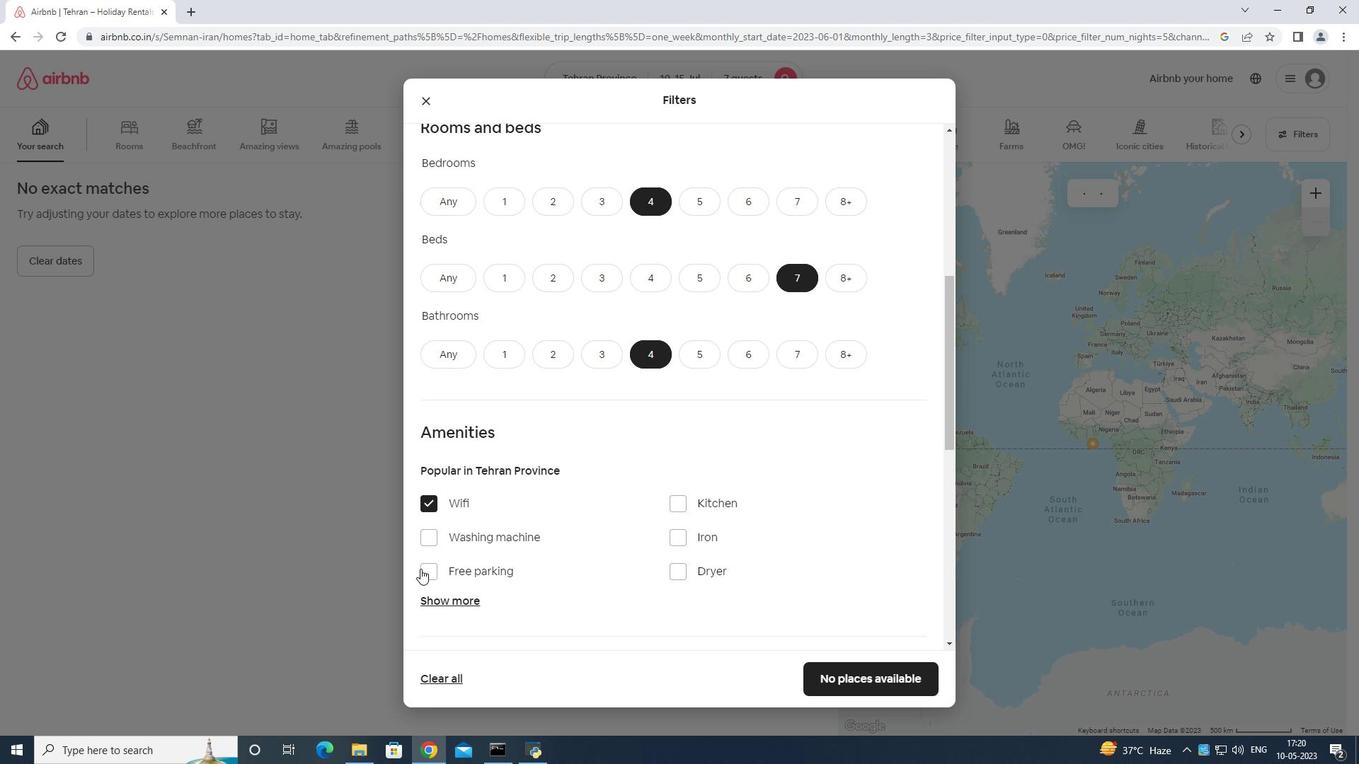 
Action: Mouse pressed left at (421, 570)
Screenshot: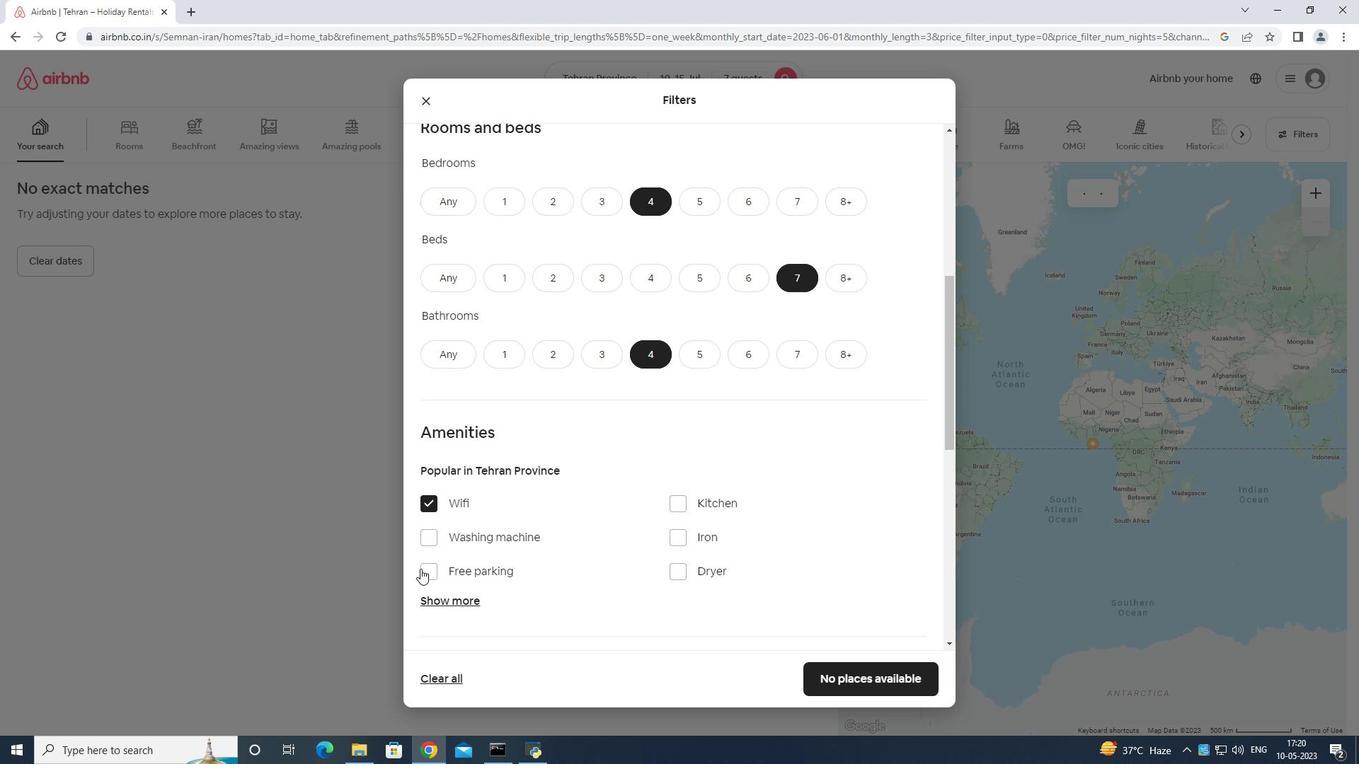 
Action: Mouse moved to (443, 599)
Screenshot: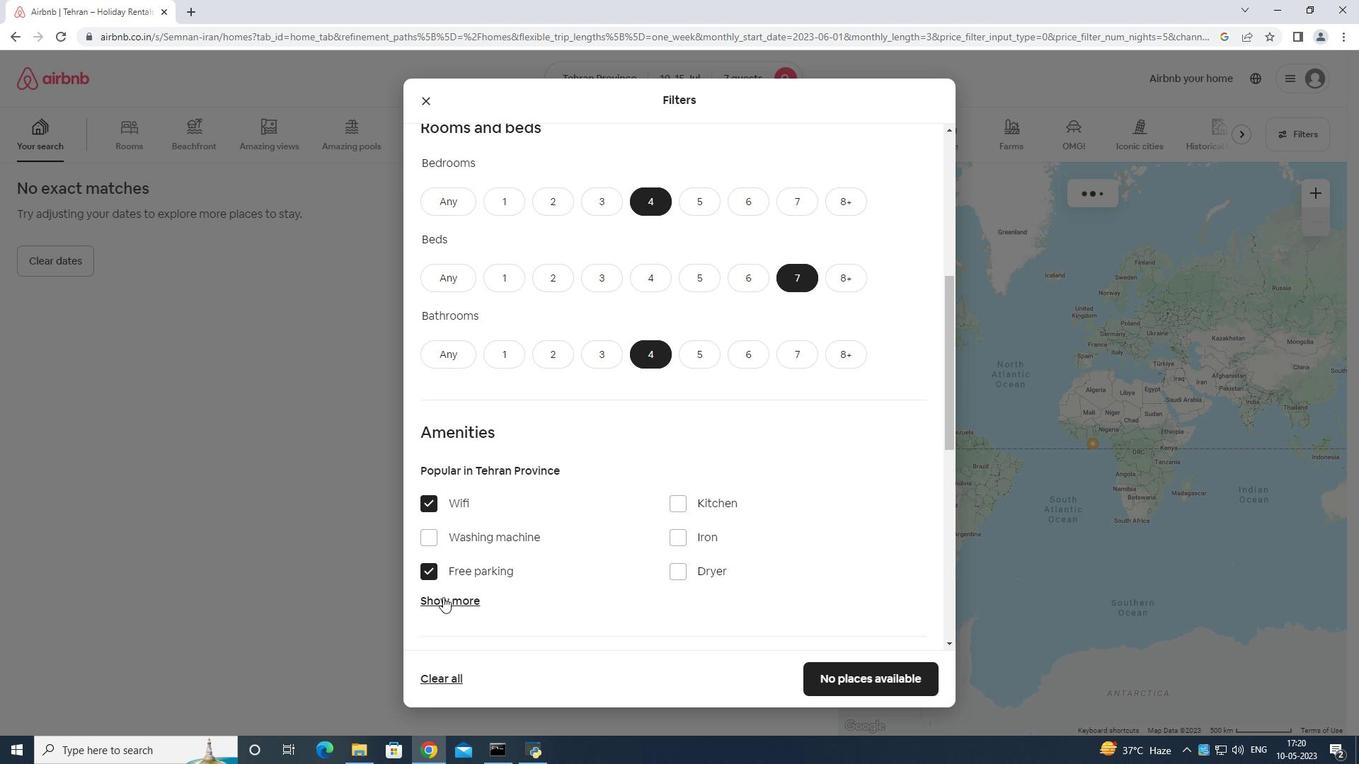 
Action: Mouse pressed left at (443, 599)
Screenshot: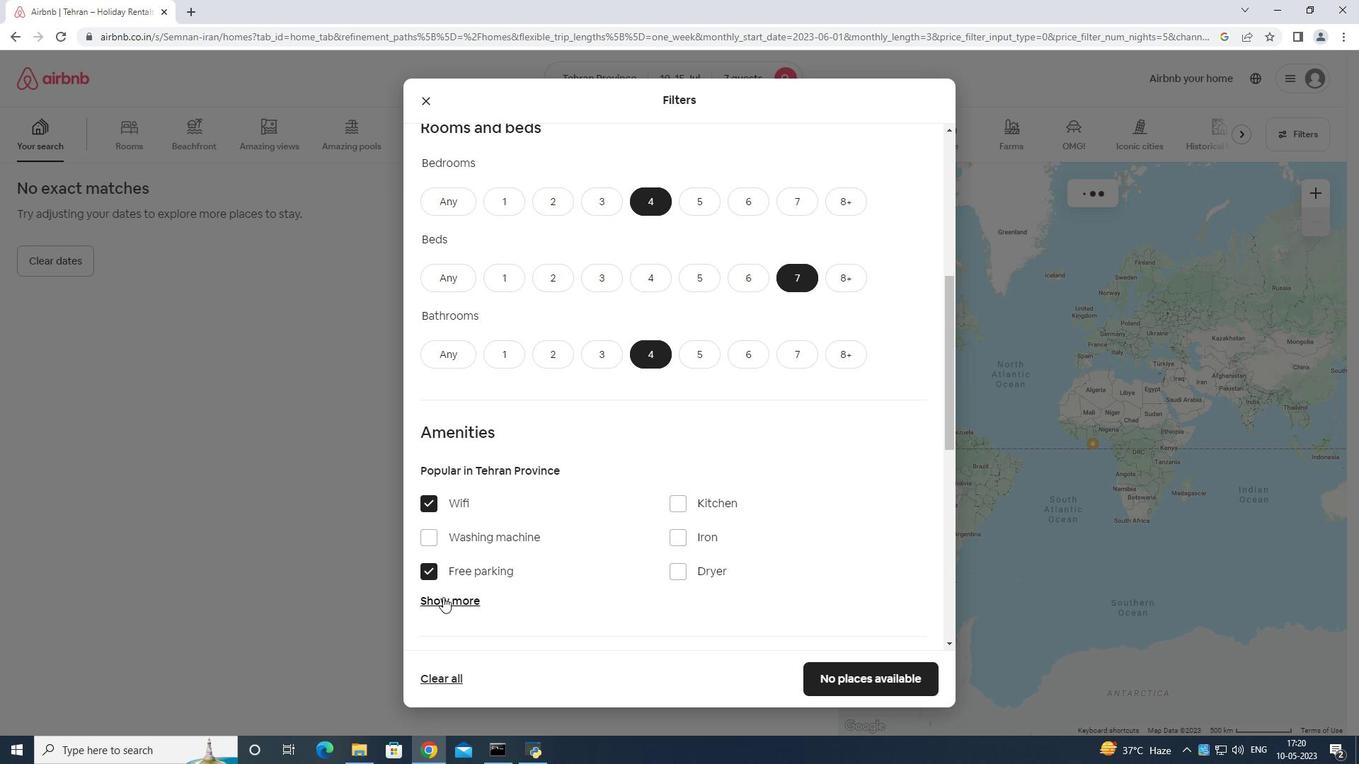 
Action: Mouse moved to (446, 599)
Screenshot: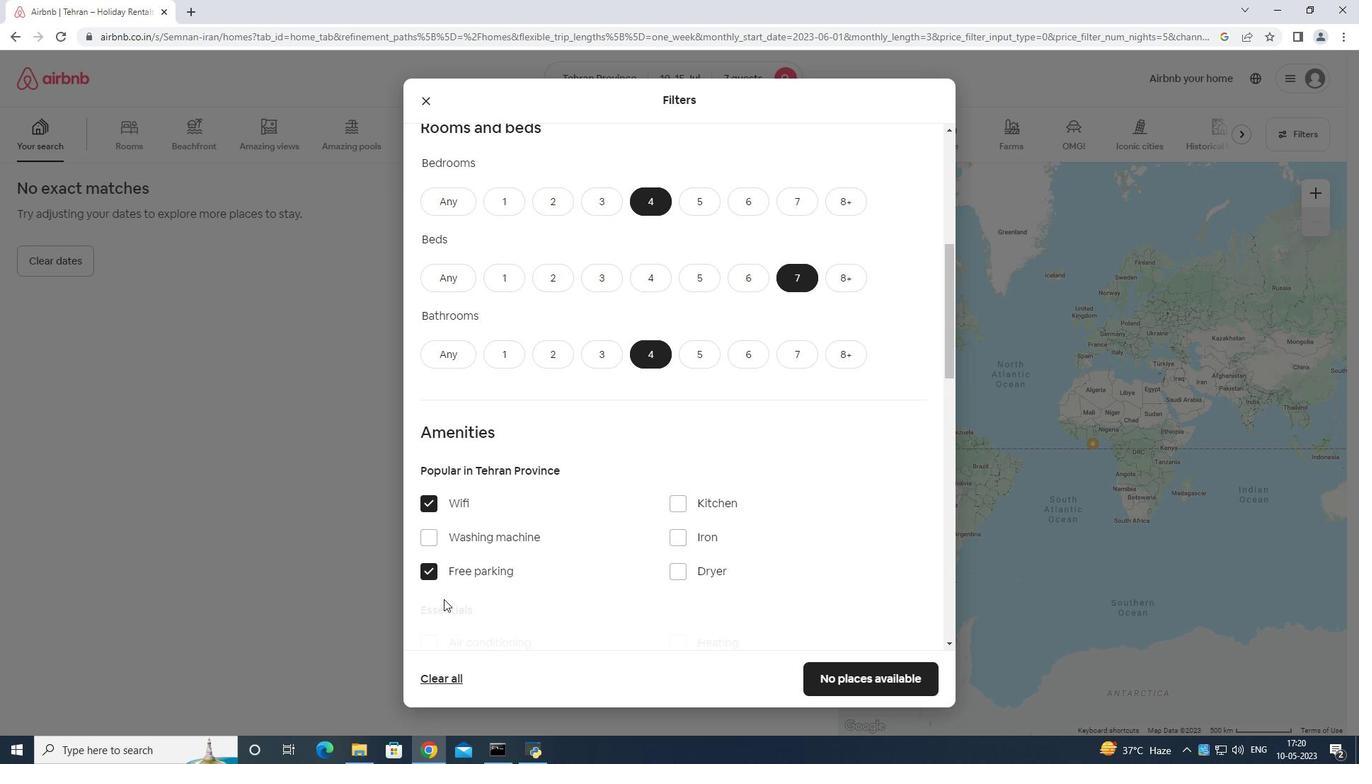 
Action: Mouse scrolled (446, 598) with delta (0, 0)
Screenshot: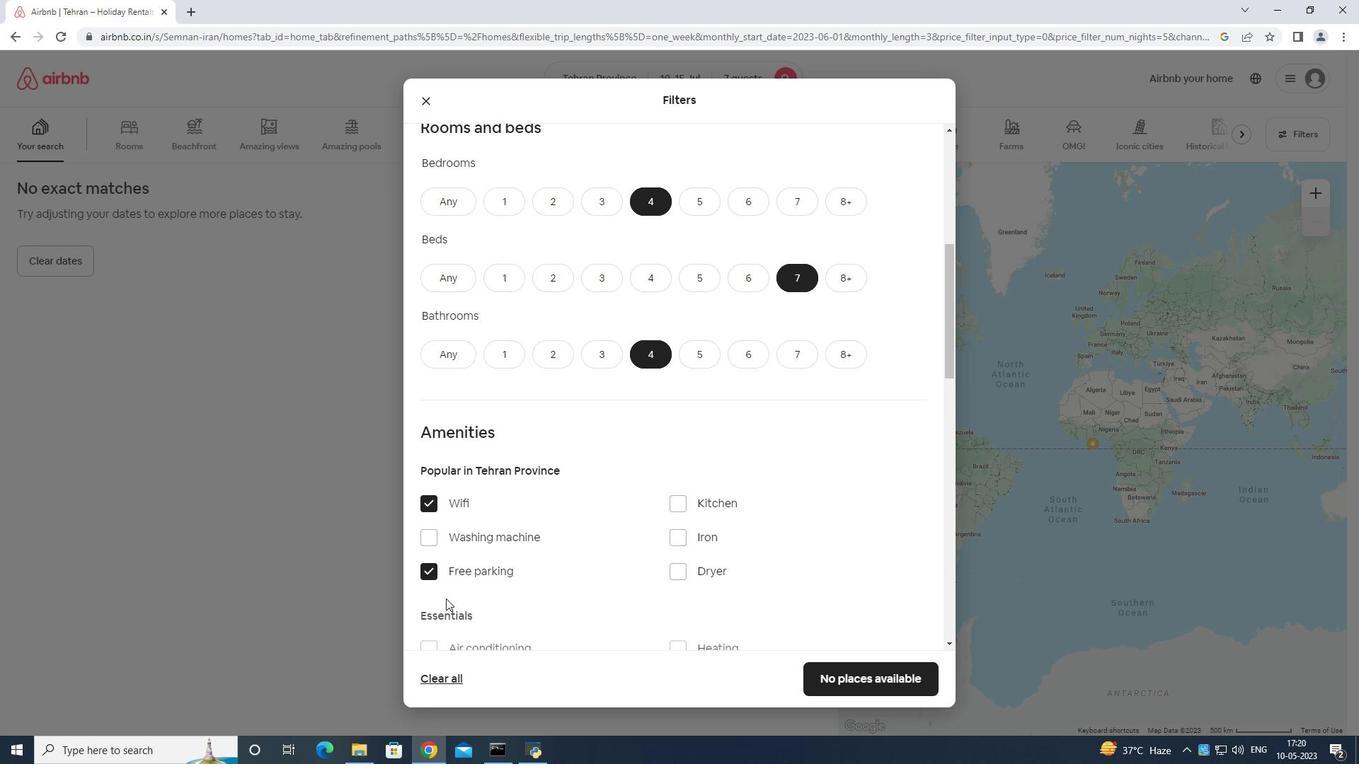 
Action: Mouse scrolled (446, 598) with delta (0, 0)
Screenshot: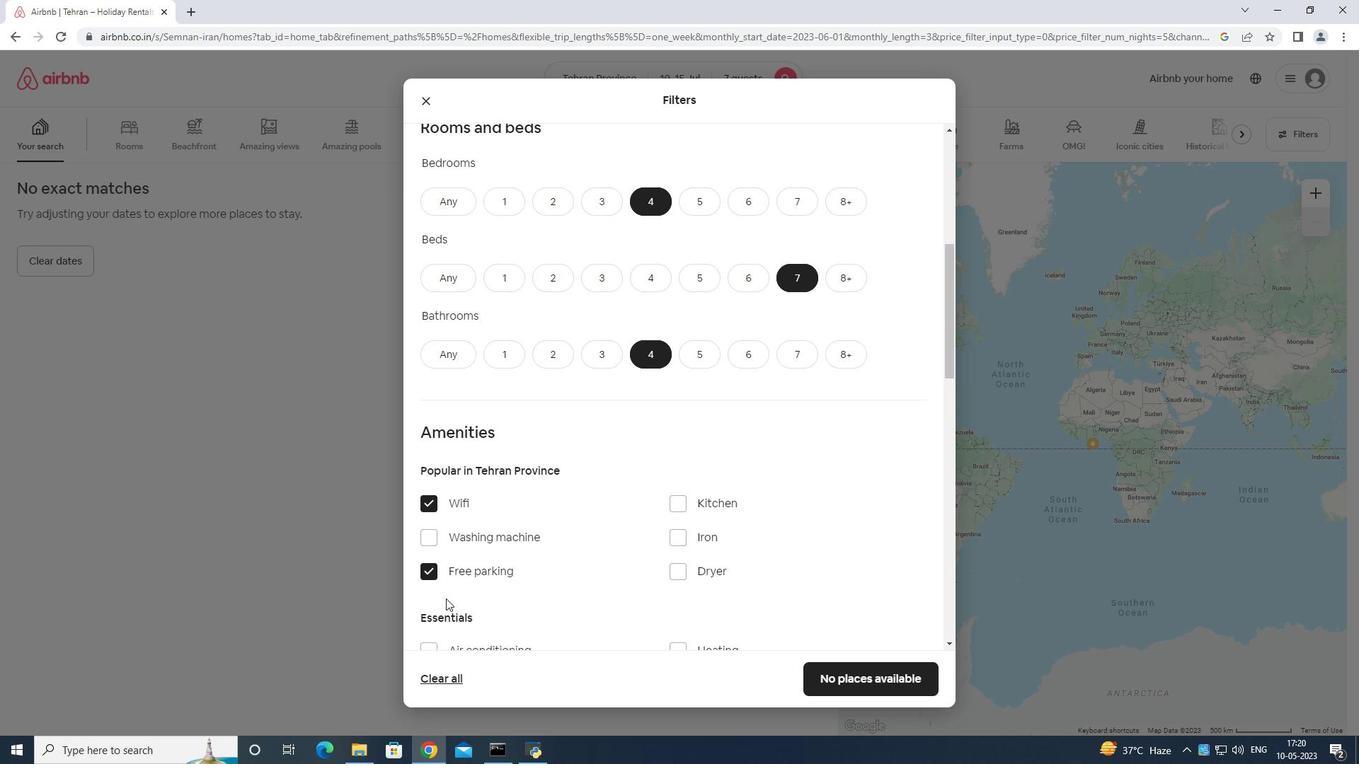 
Action: Mouse moved to (671, 538)
Screenshot: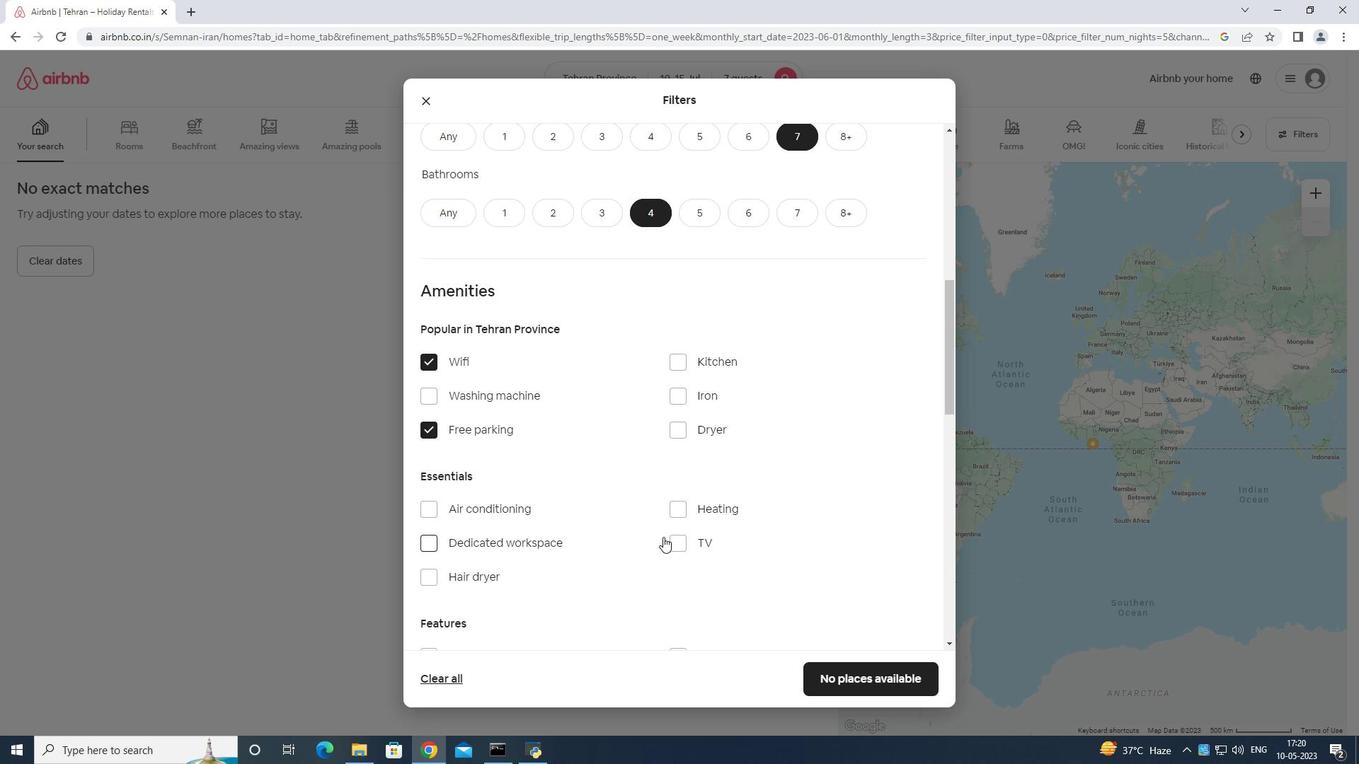 
Action: Mouse pressed left at (671, 538)
Screenshot: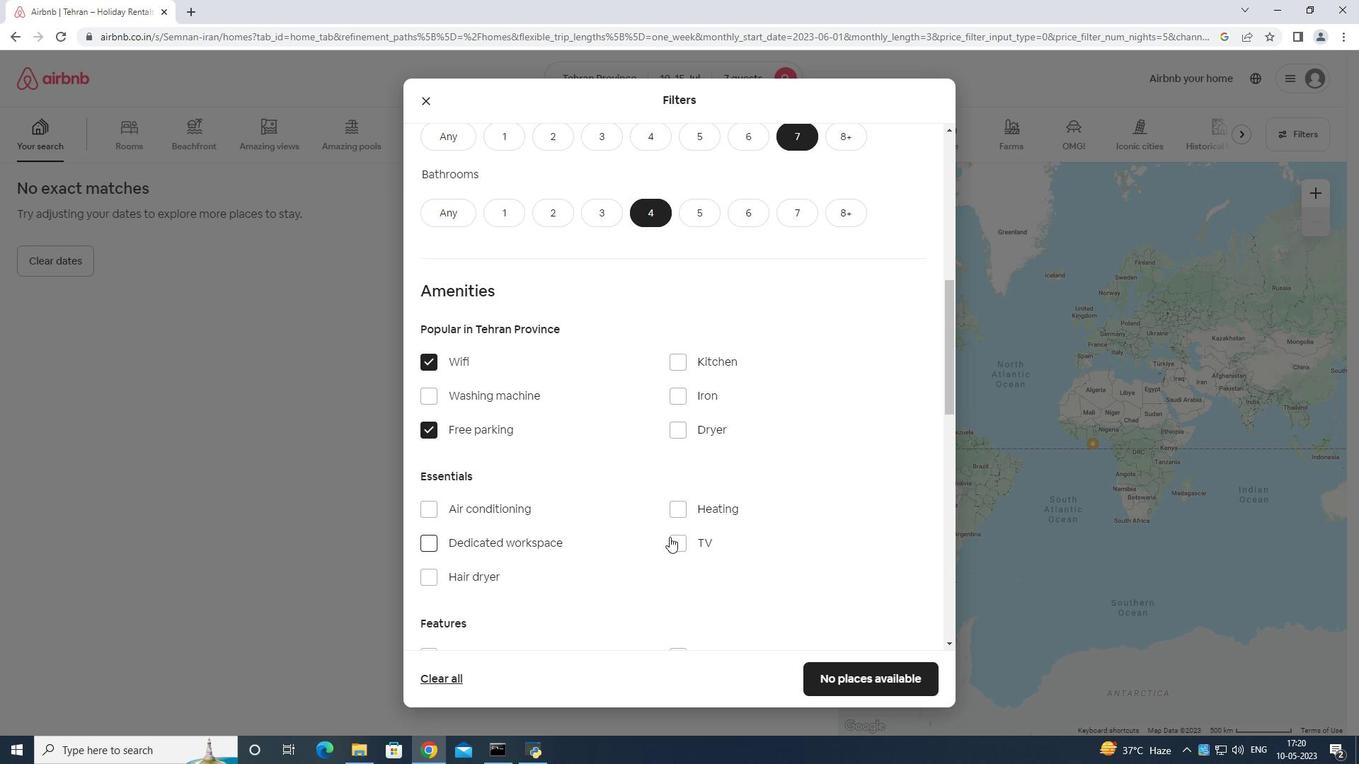 
Action: Mouse moved to (670, 538)
Screenshot: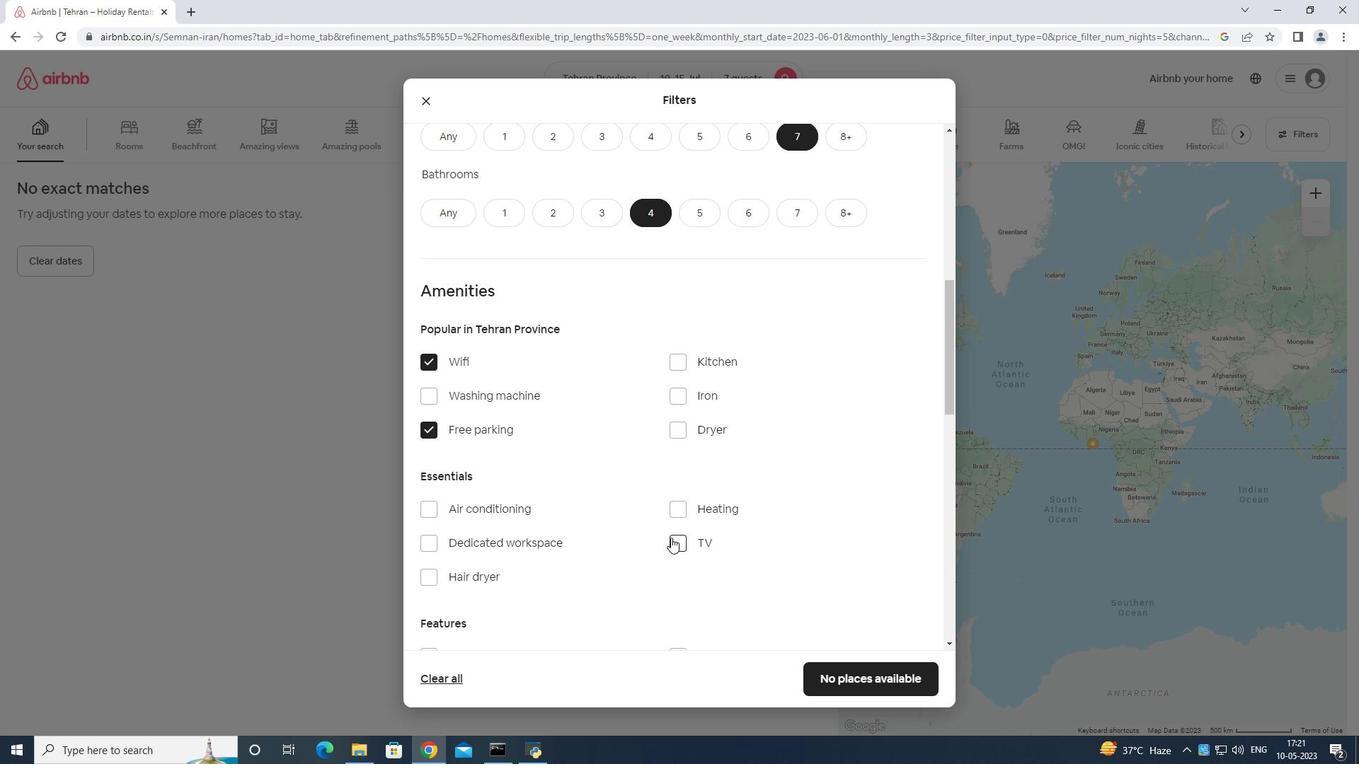 
Action: Mouse scrolled (670, 538) with delta (0, 0)
Screenshot: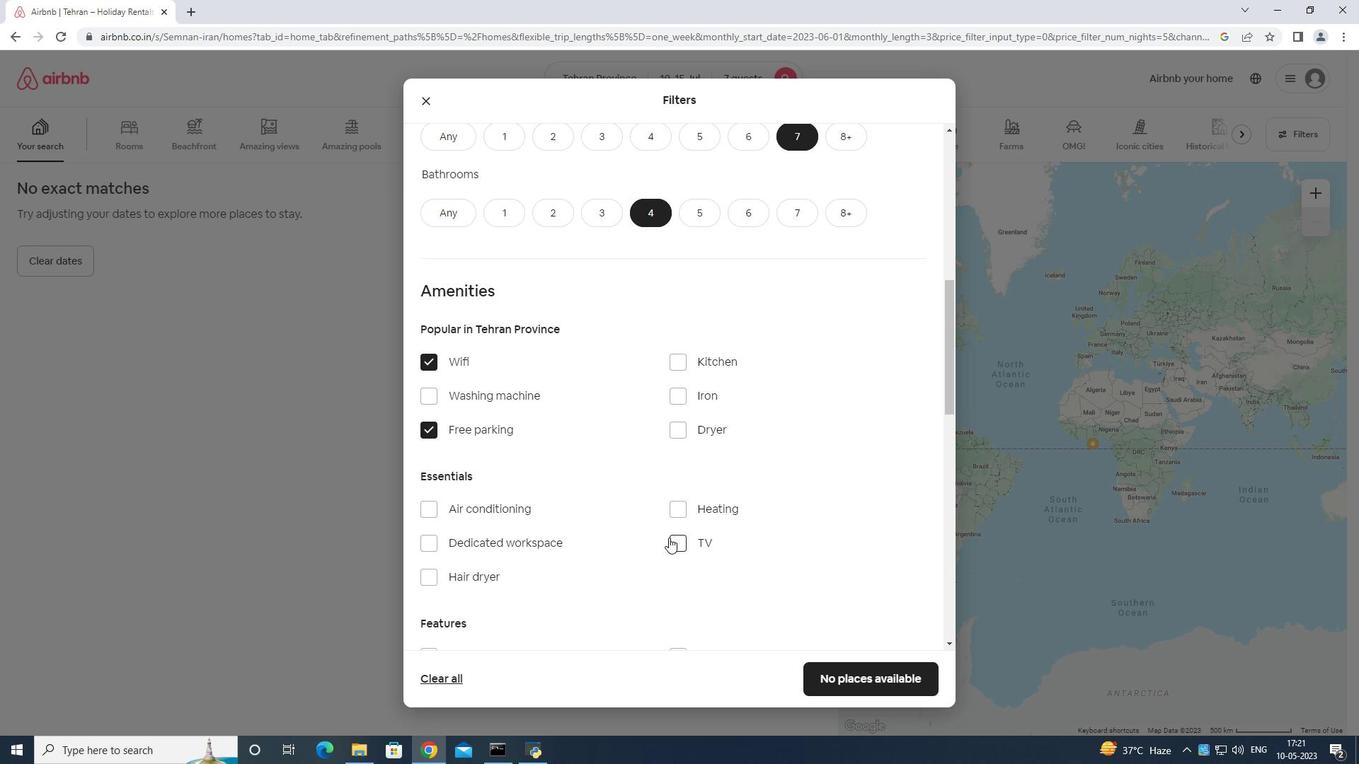 
Action: Mouse moved to (671, 541)
Screenshot: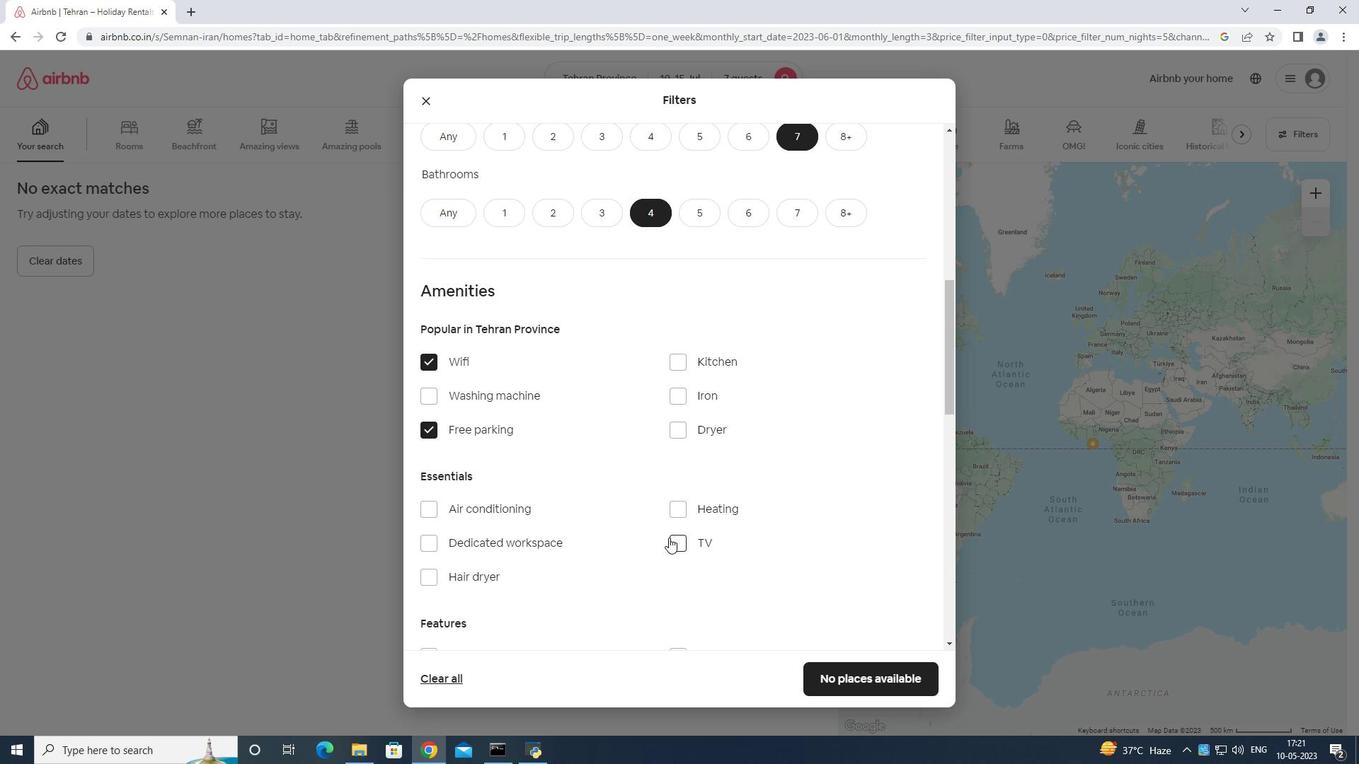 
Action: Mouse scrolled (671, 541) with delta (0, 0)
Screenshot: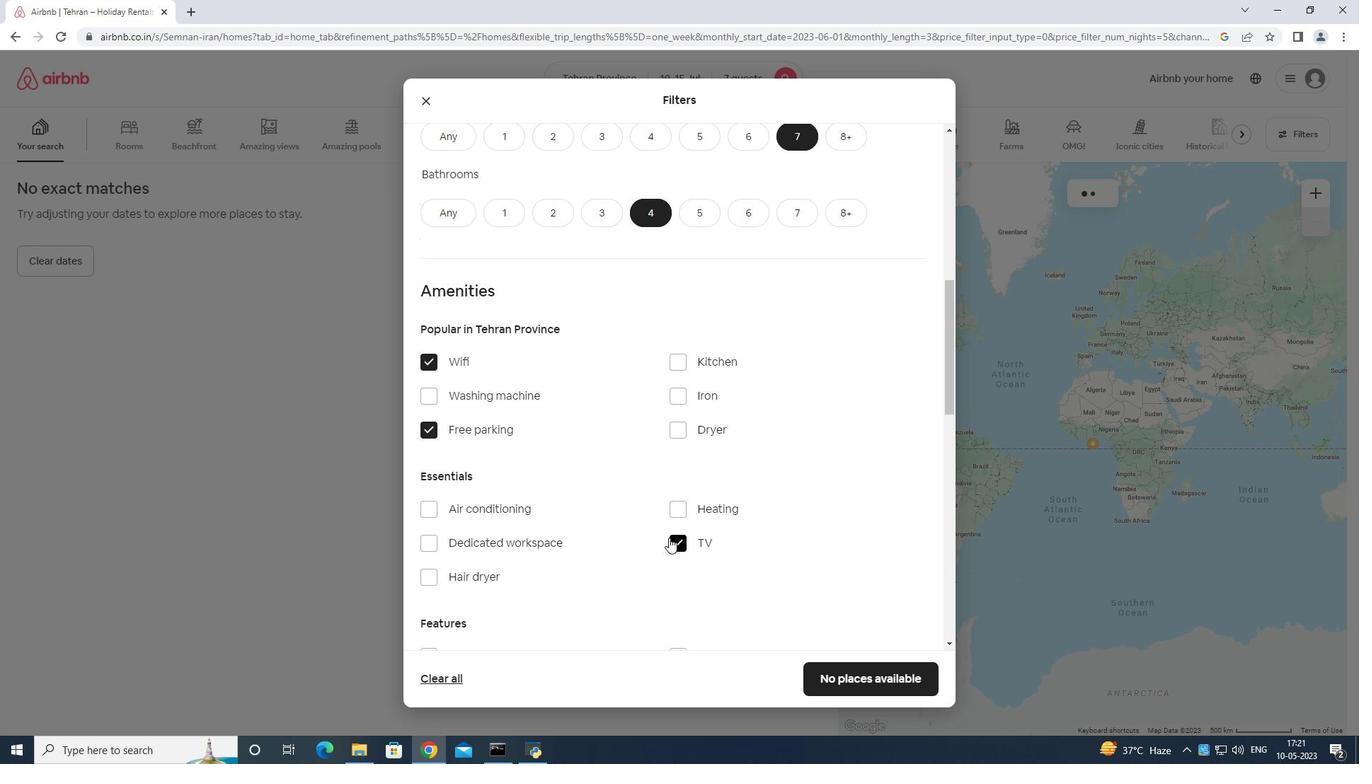 
Action: Mouse scrolled (671, 541) with delta (0, 0)
Screenshot: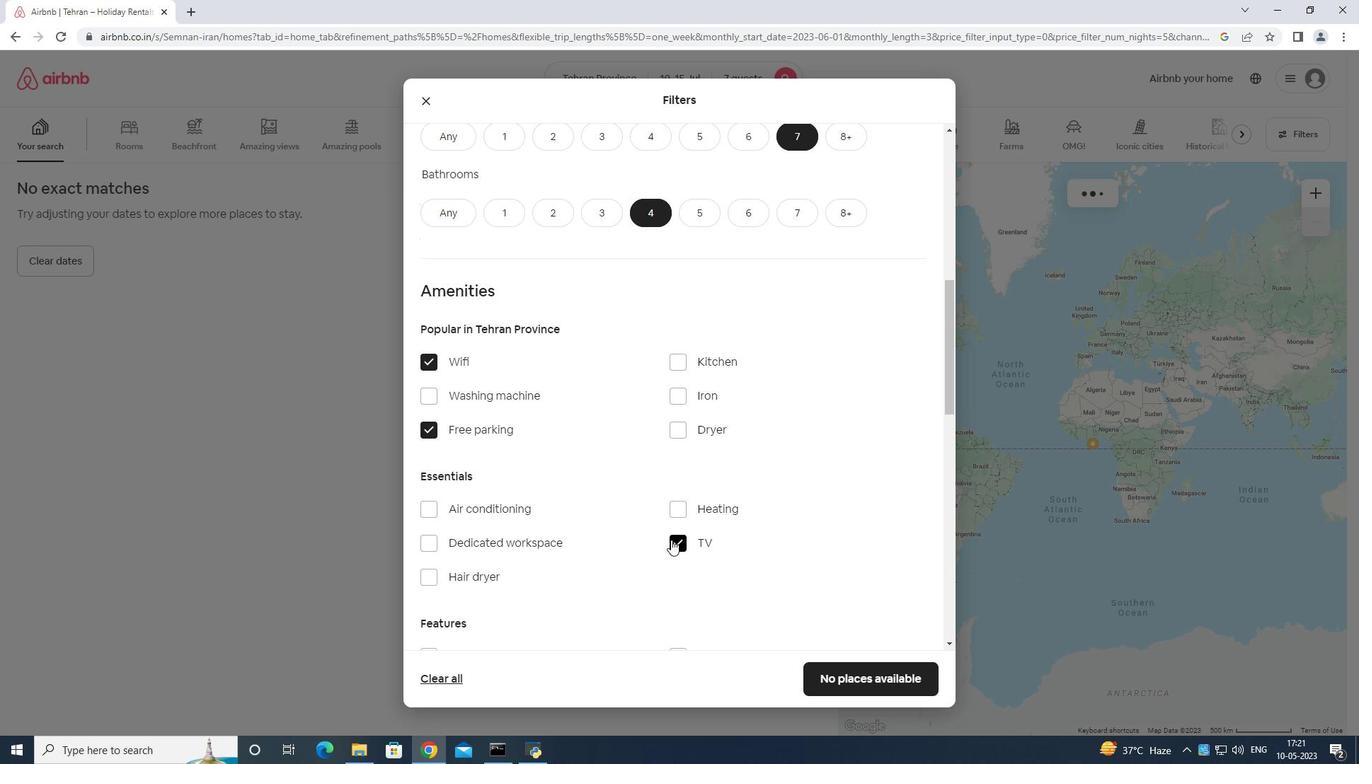 
Action: Mouse moved to (429, 513)
Screenshot: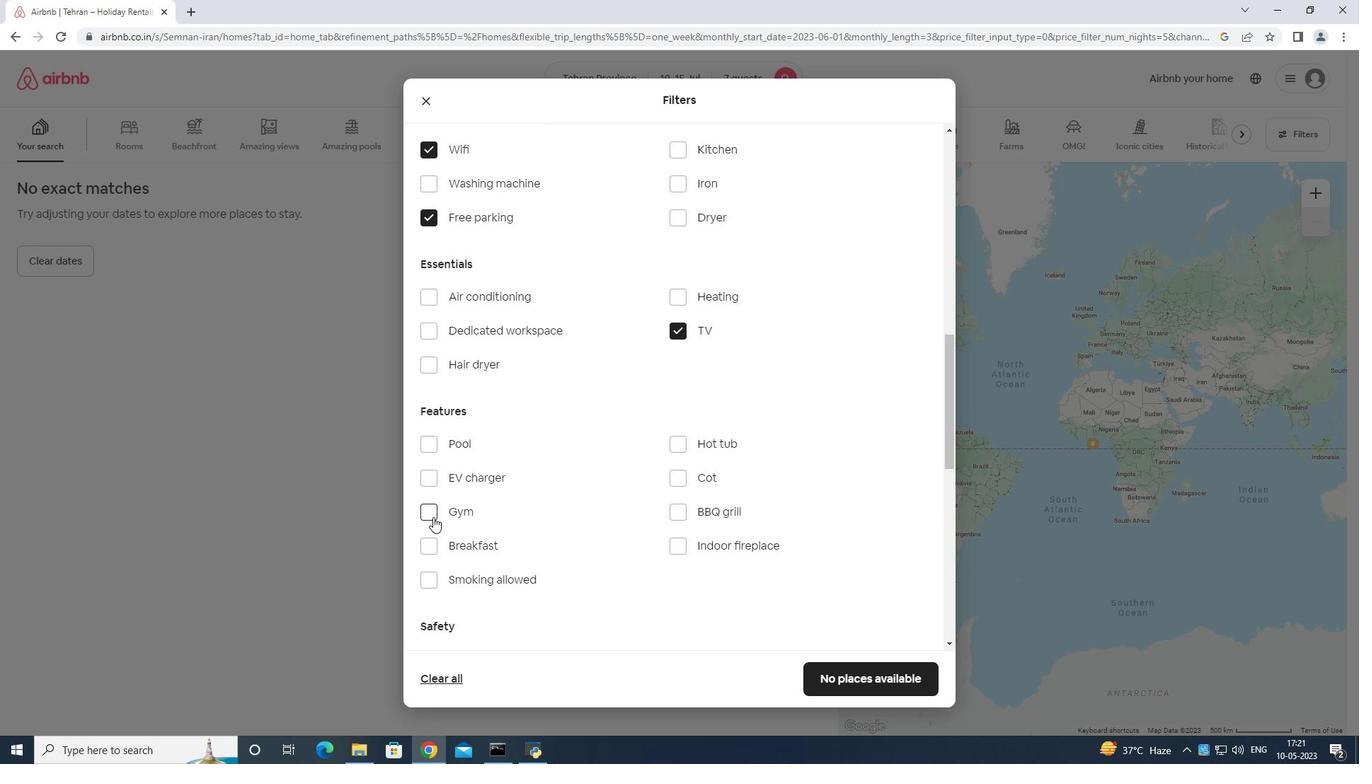 
Action: Mouse pressed left at (429, 513)
Screenshot: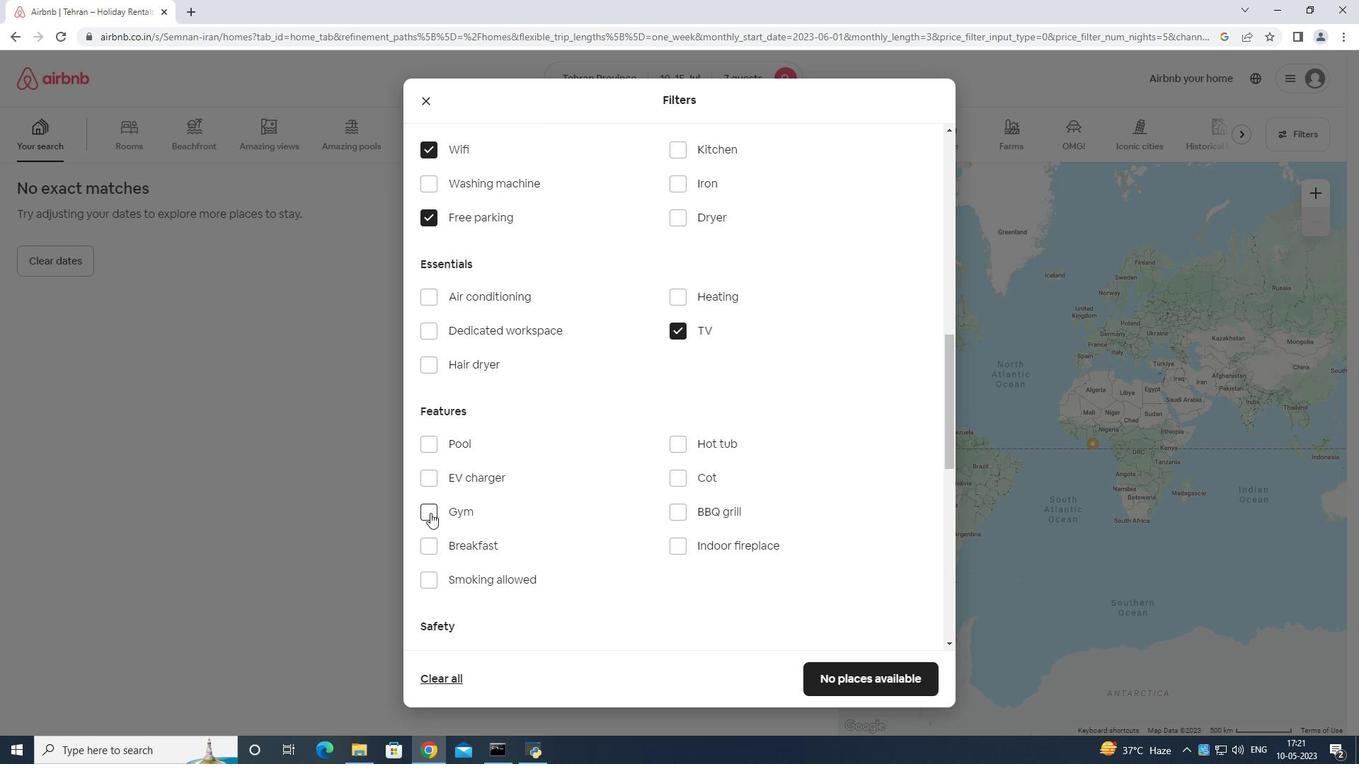 
Action: Mouse pressed left at (429, 513)
Screenshot: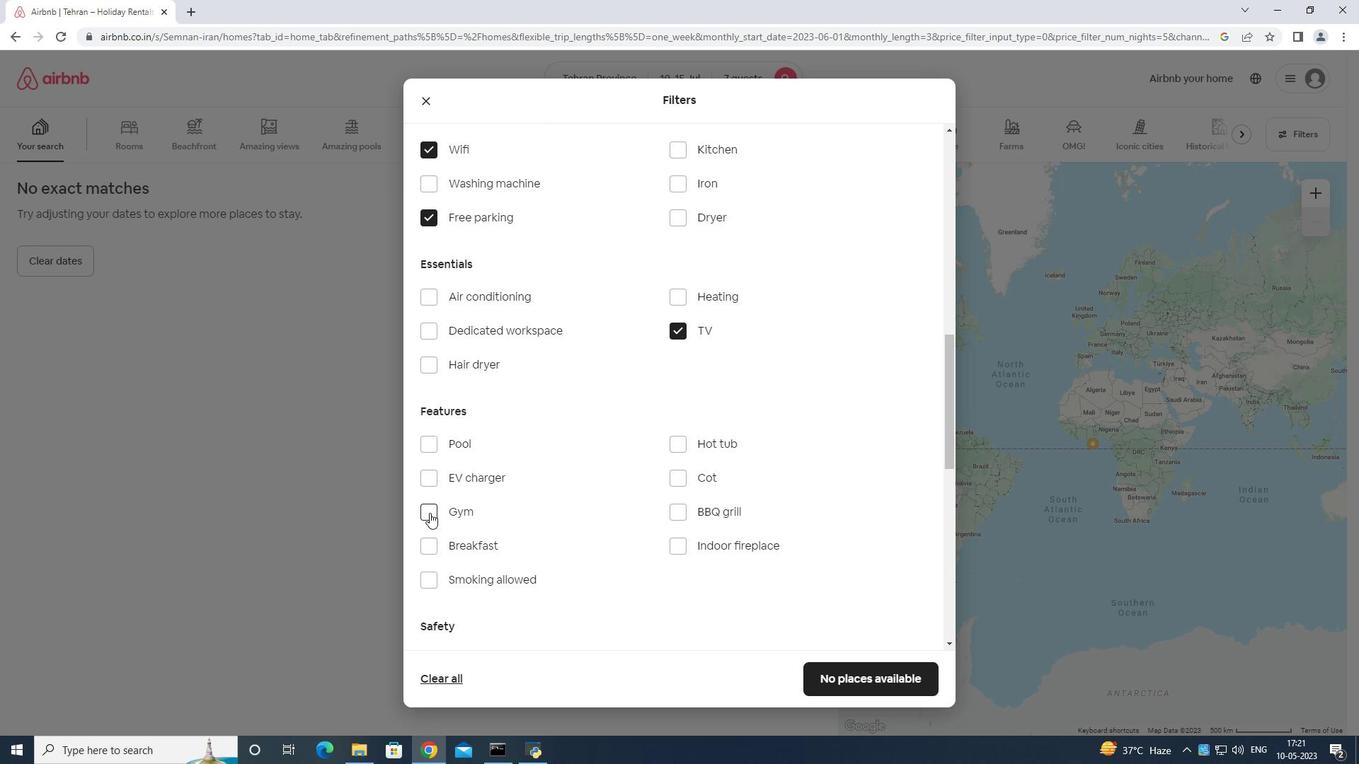 
Action: Mouse moved to (419, 538)
Screenshot: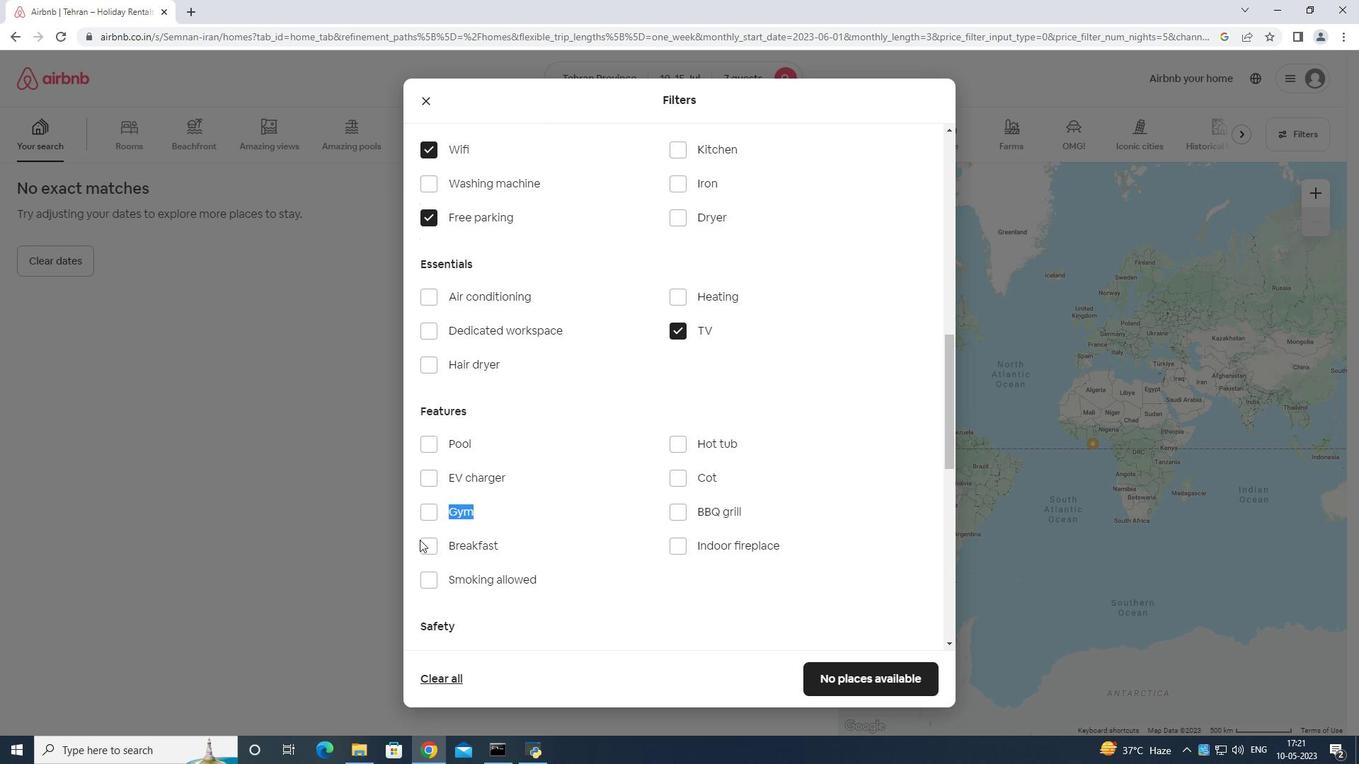 
Action: Mouse pressed left at (419, 538)
Screenshot: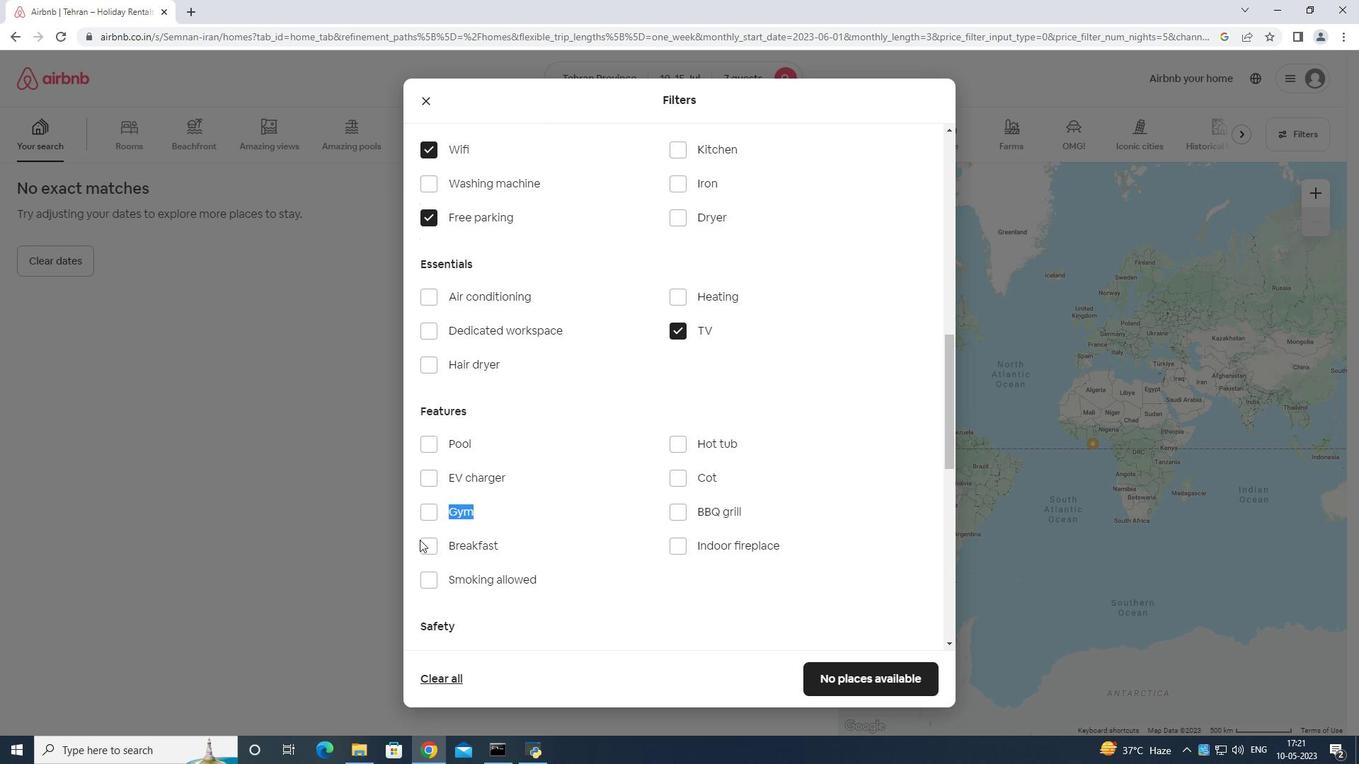 
Action: Mouse moved to (427, 509)
Screenshot: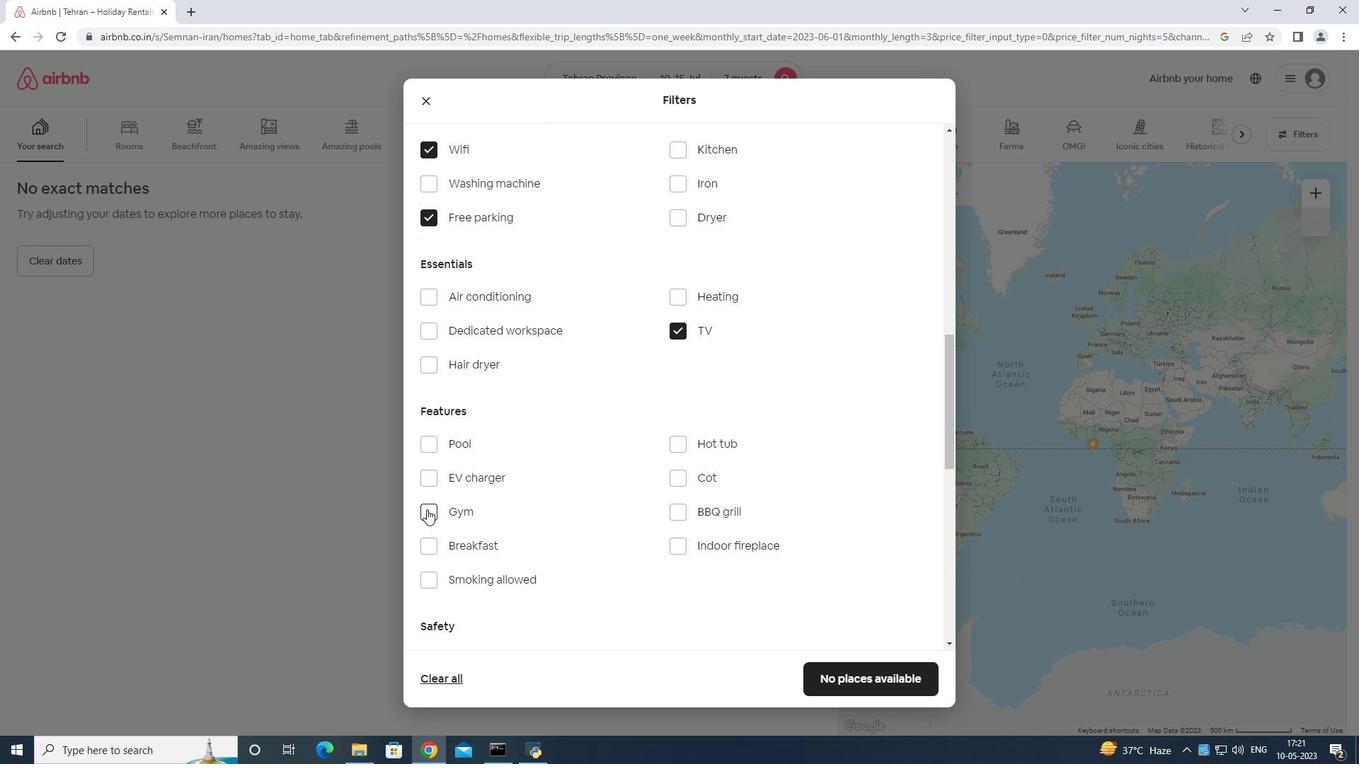 
Action: Mouse pressed left at (427, 509)
Screenshot: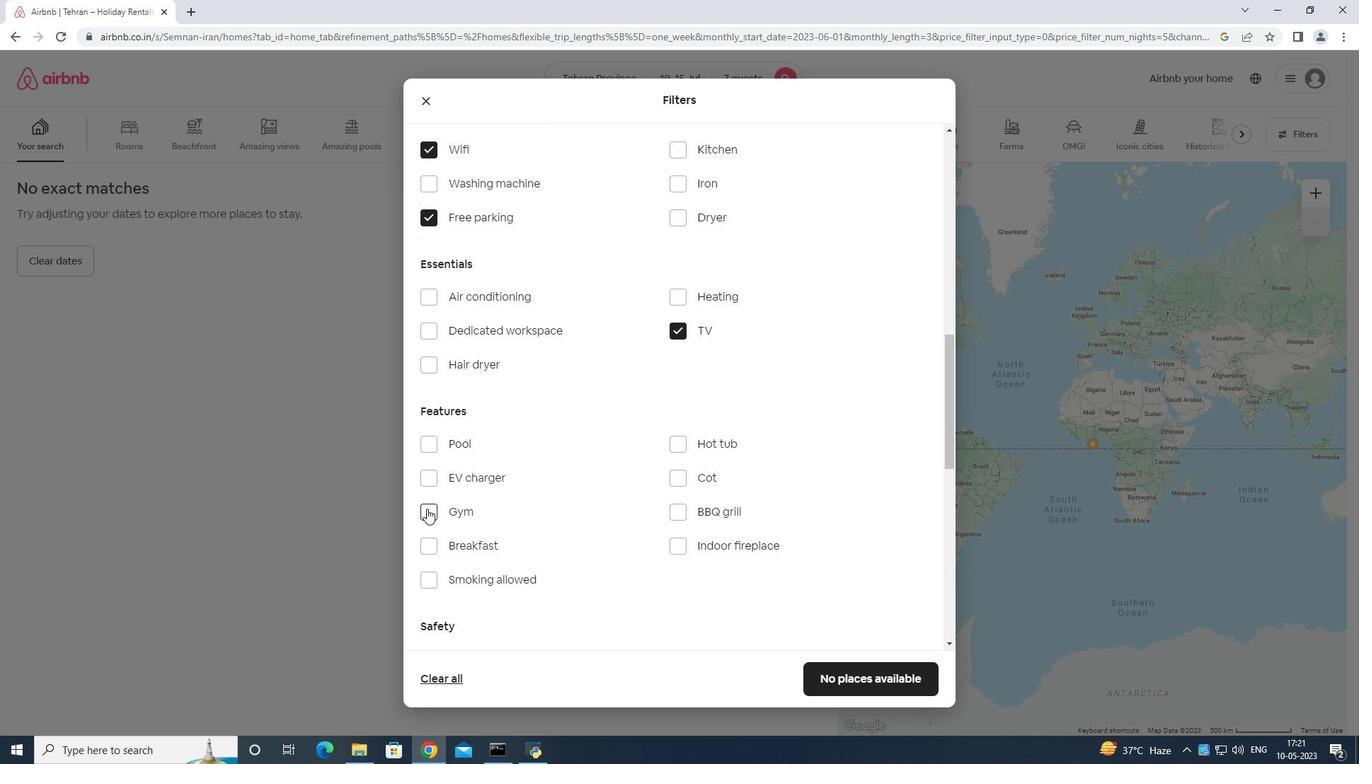 
Action: Mouse moved to (427, 547)
Screenshot: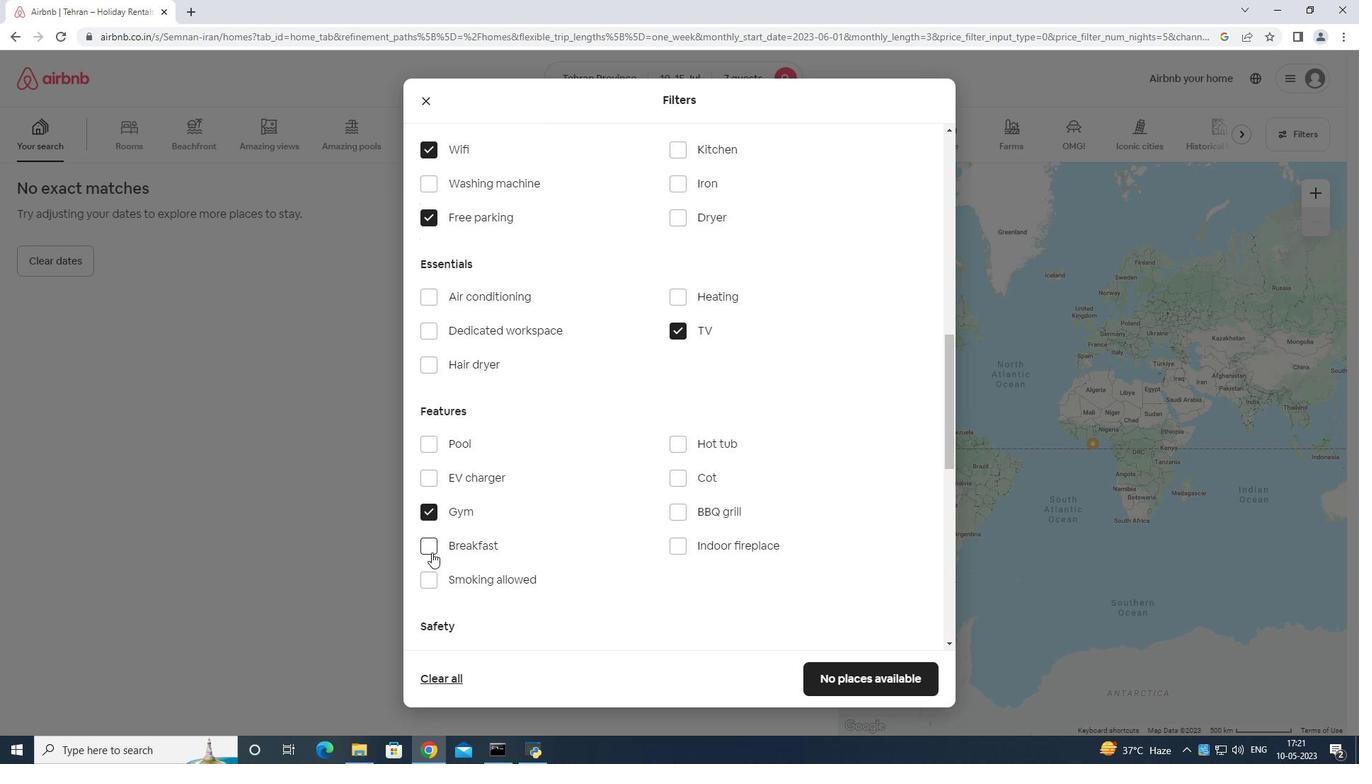 
Action: Mouse pressed left at (427, 547)
Screenshot: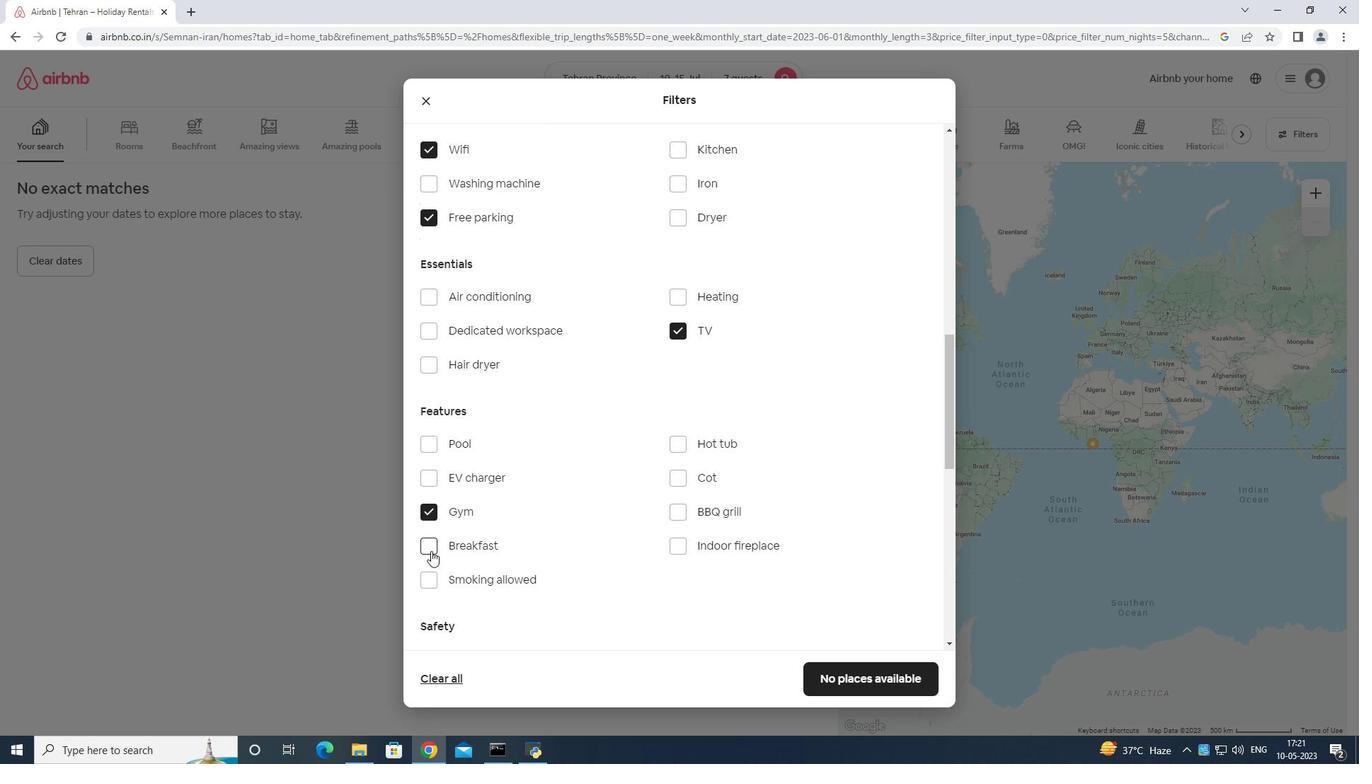 
Action: Mouse moved to (448, 551)
Screenshot: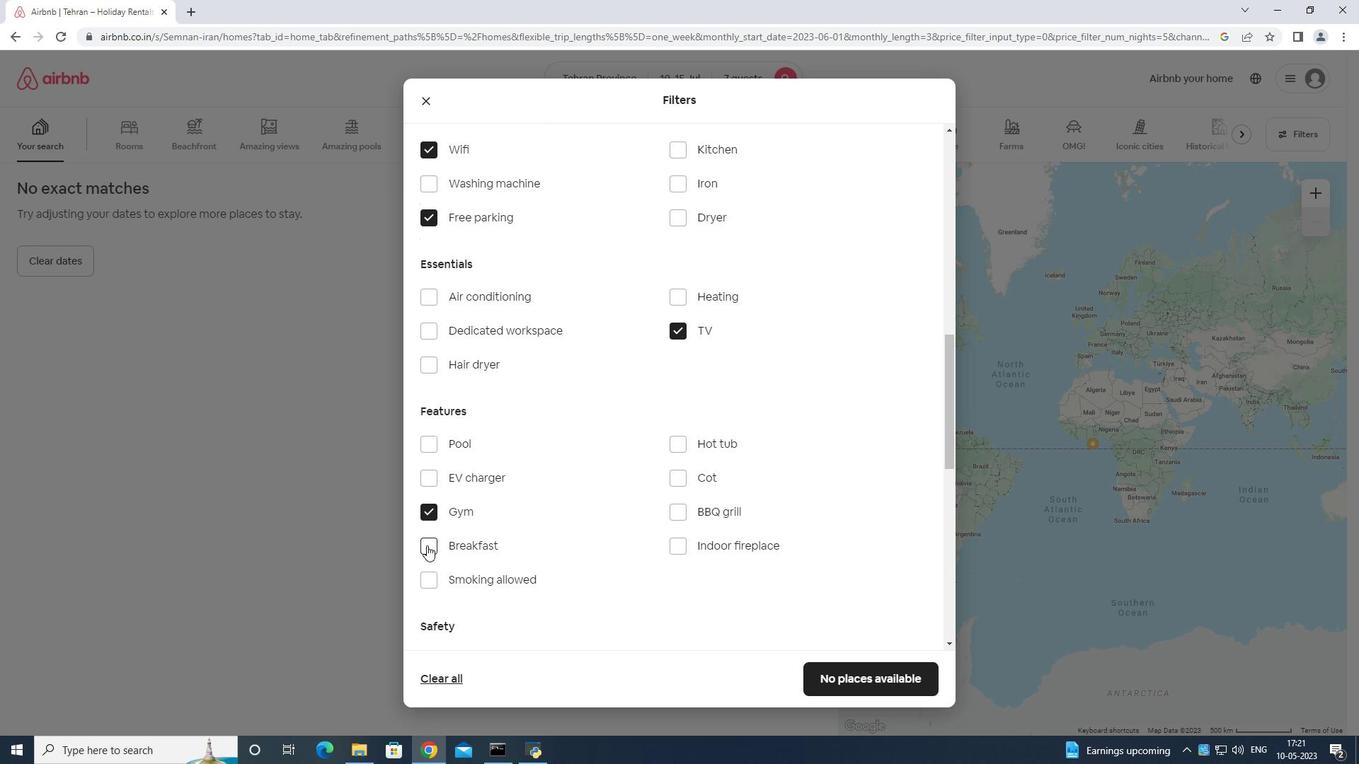 
Action: Mouse scrolled (448, 551) with delta (0, 0)
Screenshot: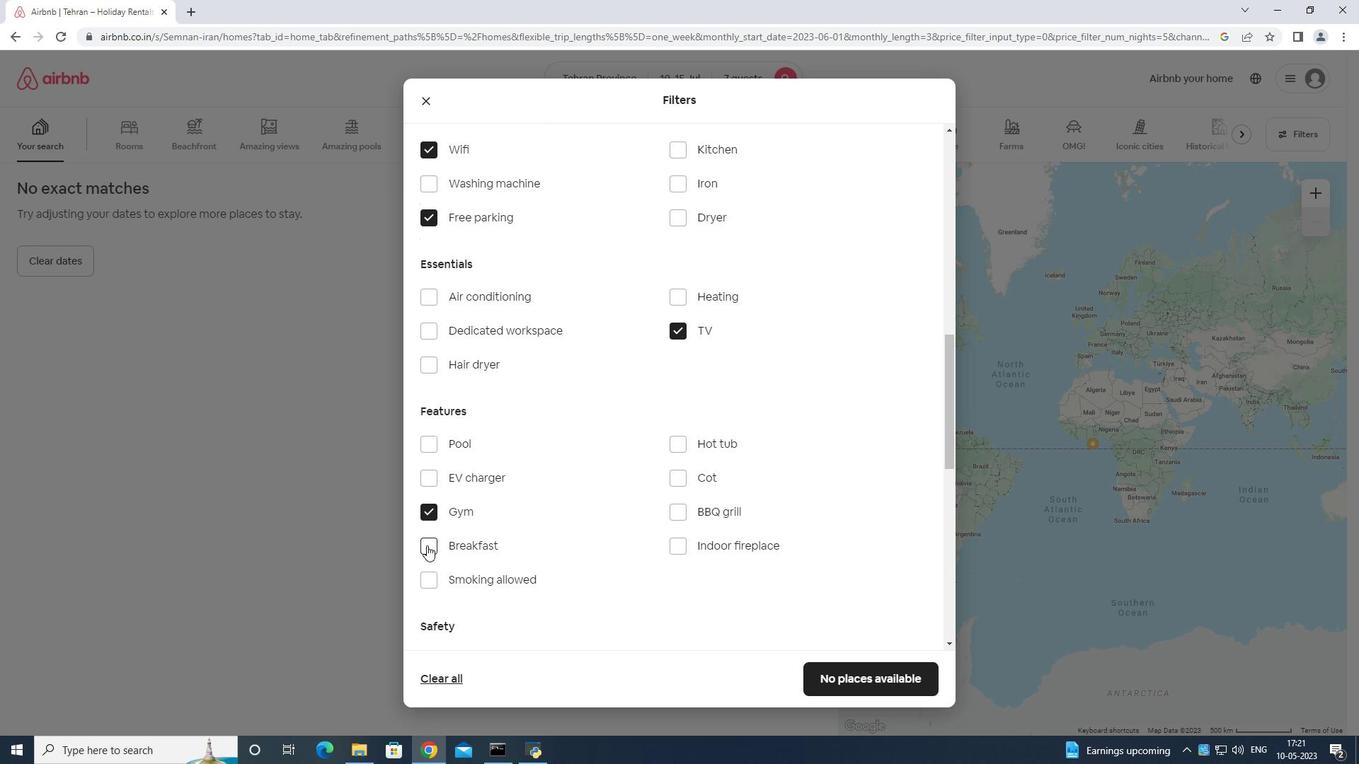 
Action: Mouse moved to (465, 562)
Screenshot: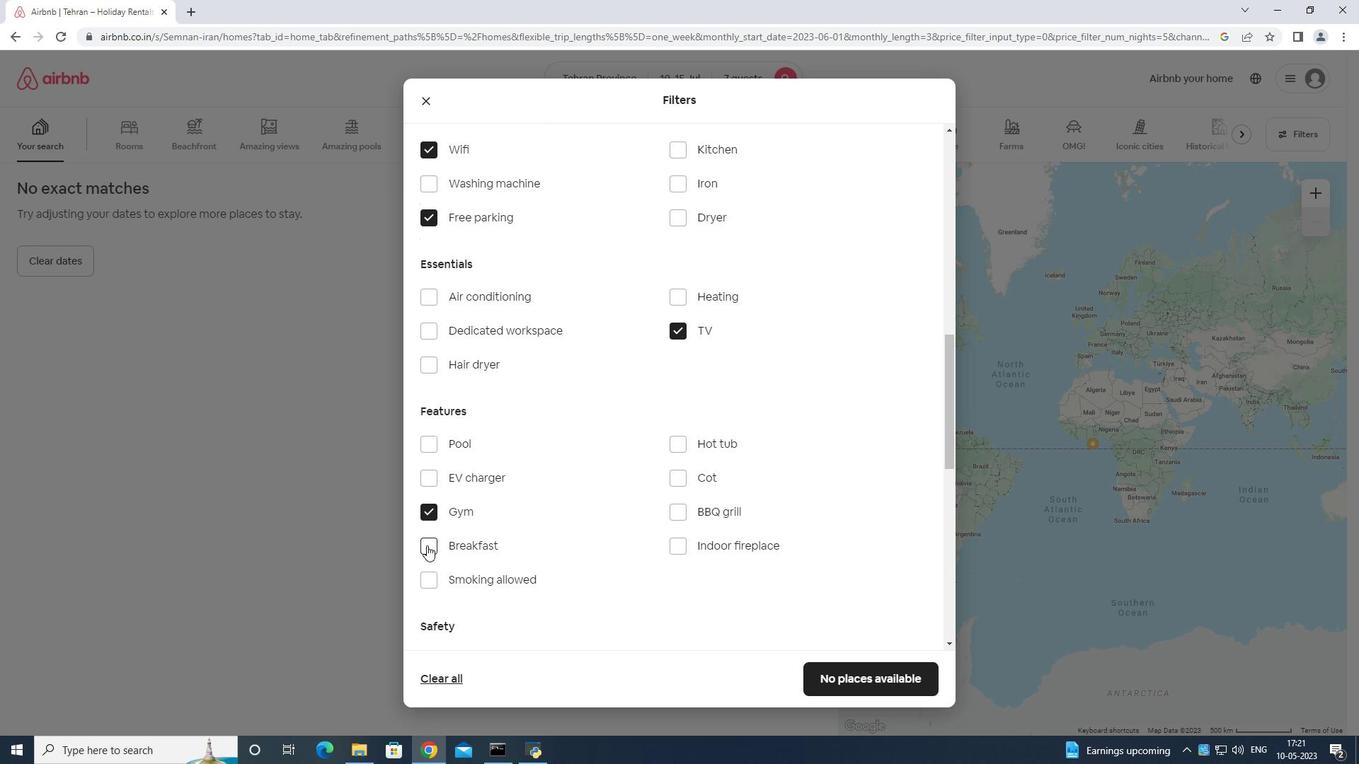 
Action: Mouse scrolled (465, 561) with delta (0, 0)
Screenshot: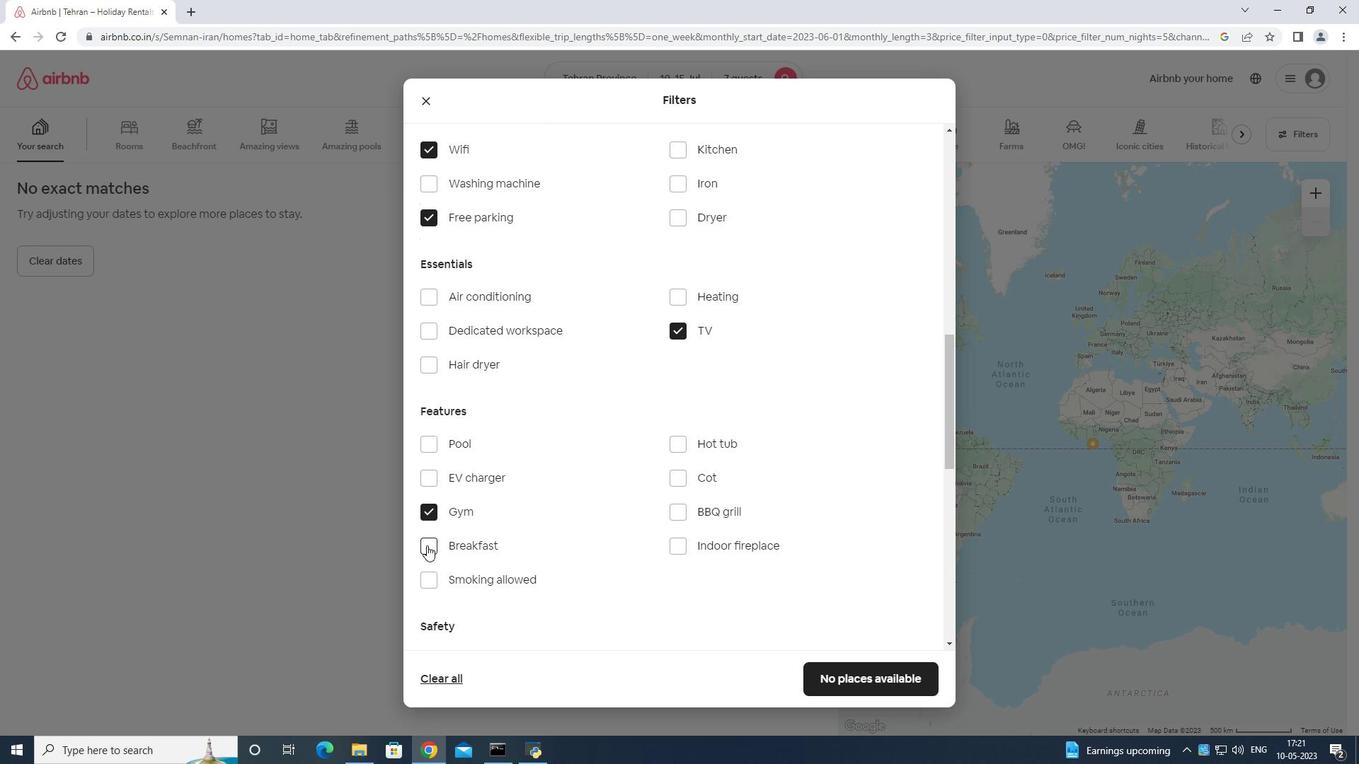 
Action: Mouse moved to (478, 564)
Screenshot: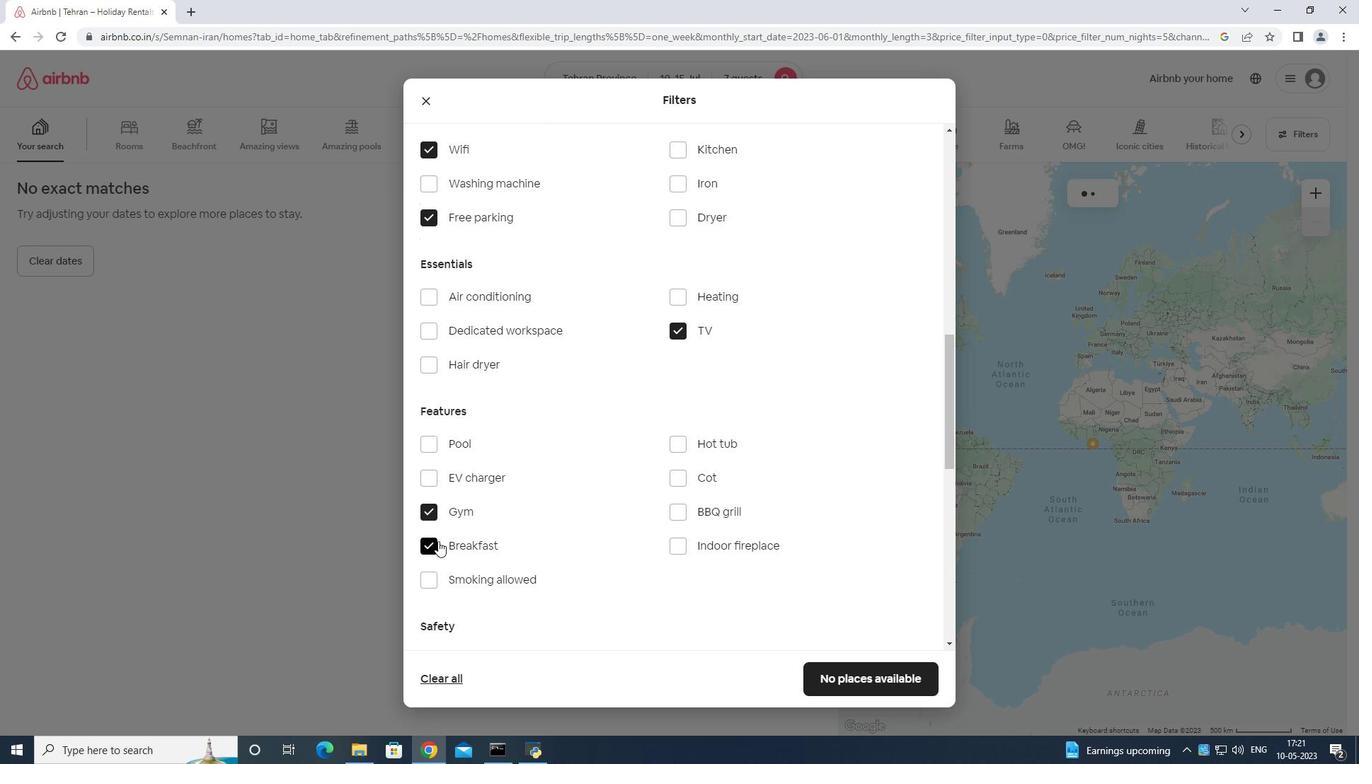 
Action: Mouse scrolled (478, 563) with delta (0, 0)
Screenshot: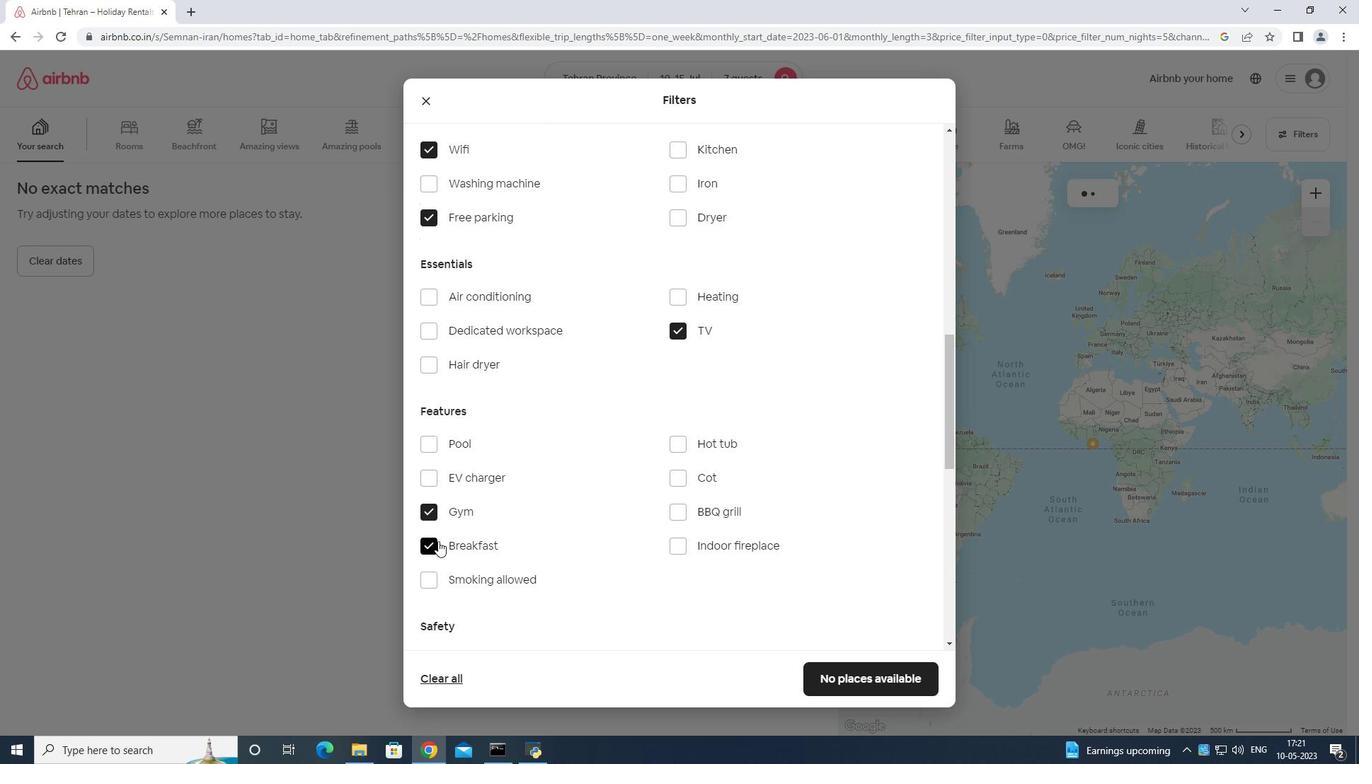 
Action: Mouse moved to (512, 556)
Screenshot: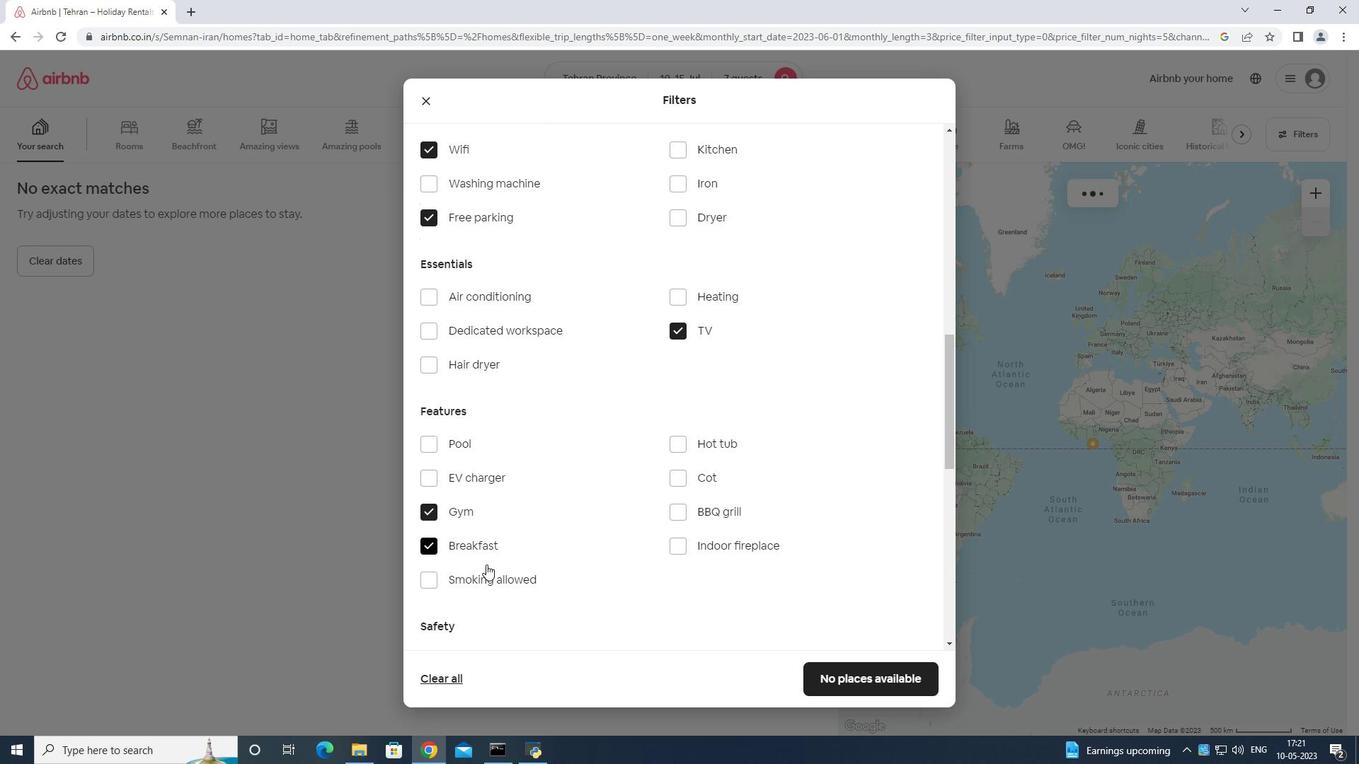 
Action: Mouse scrolled (512, 555) with delta (0, 0)
Screenshot: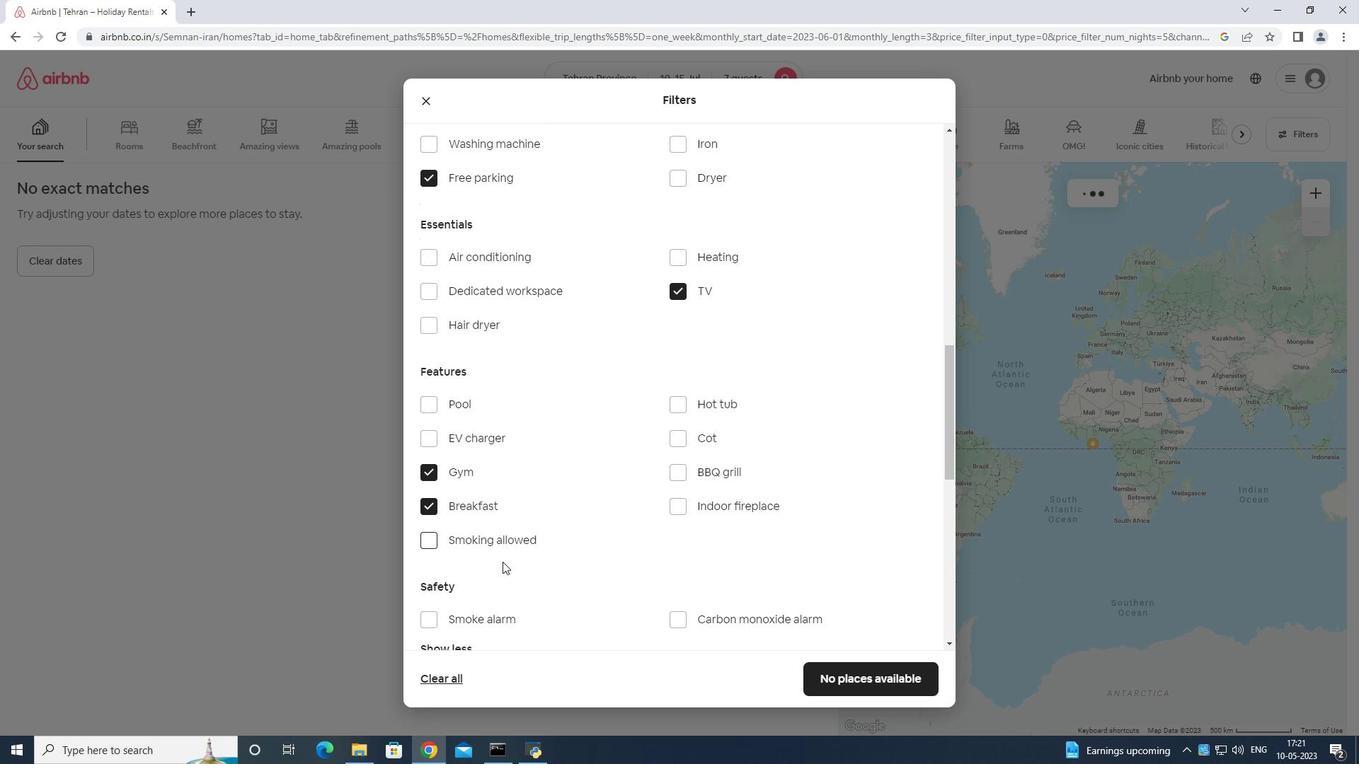 
Action: Mouse moved to (528, 555)
Screenshot: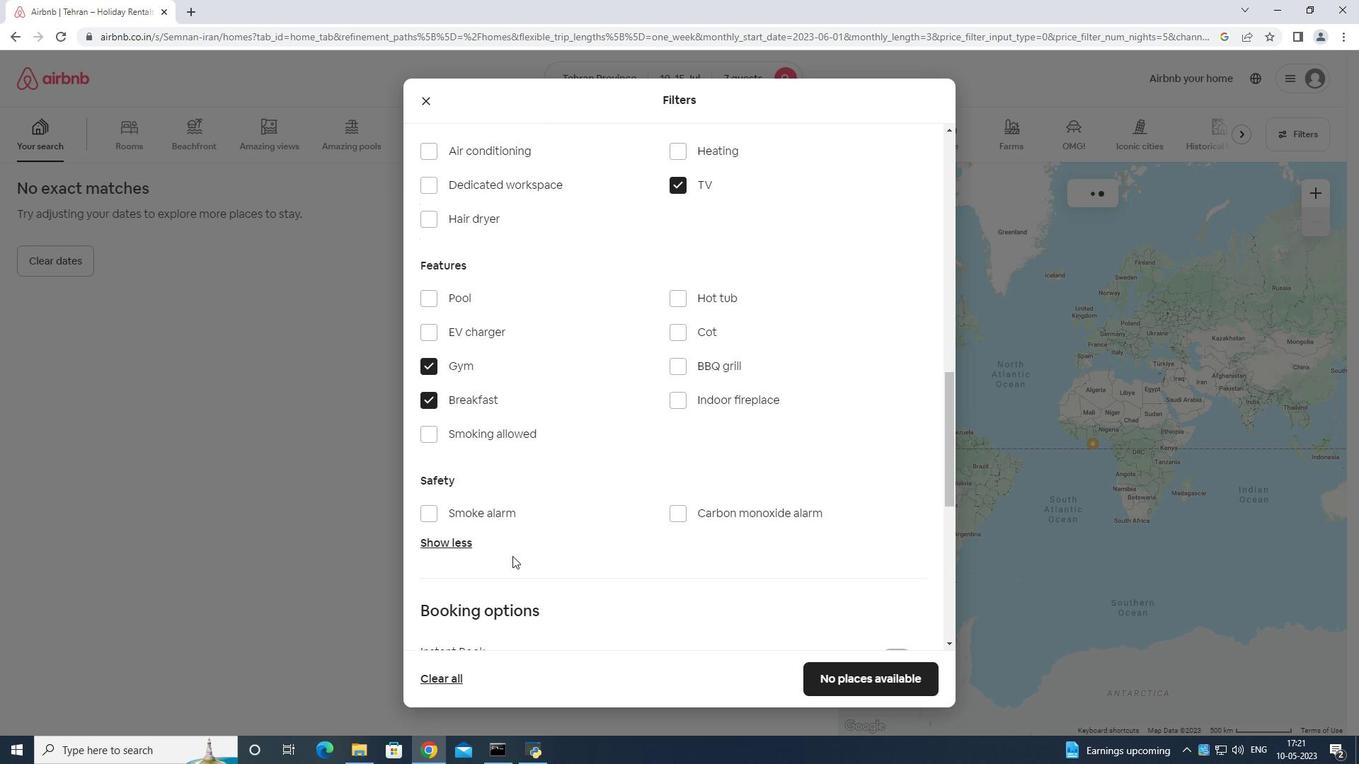 
Action: Mouse scrolled (523, 555) with delta (0, 0)
Screenshot: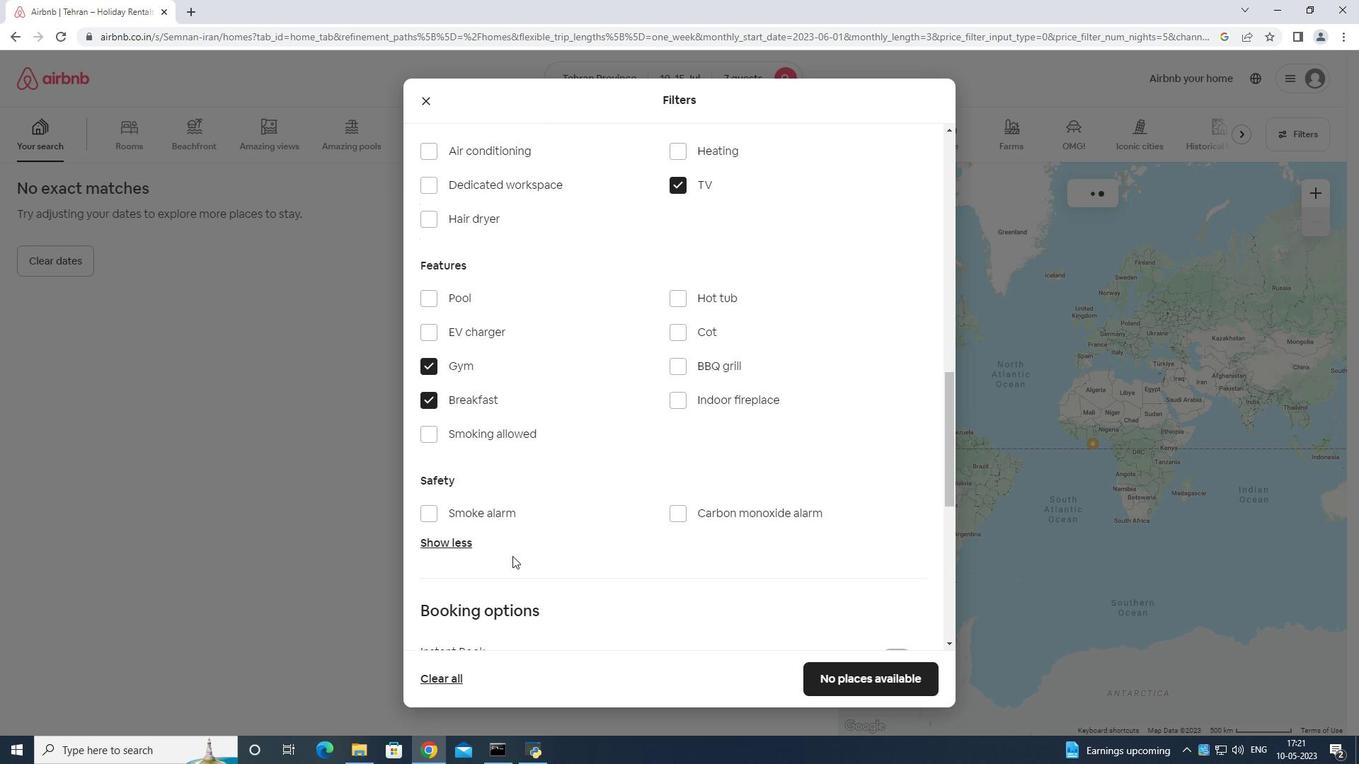 
Action: Mouse moved to (893, 504)
Screenshot: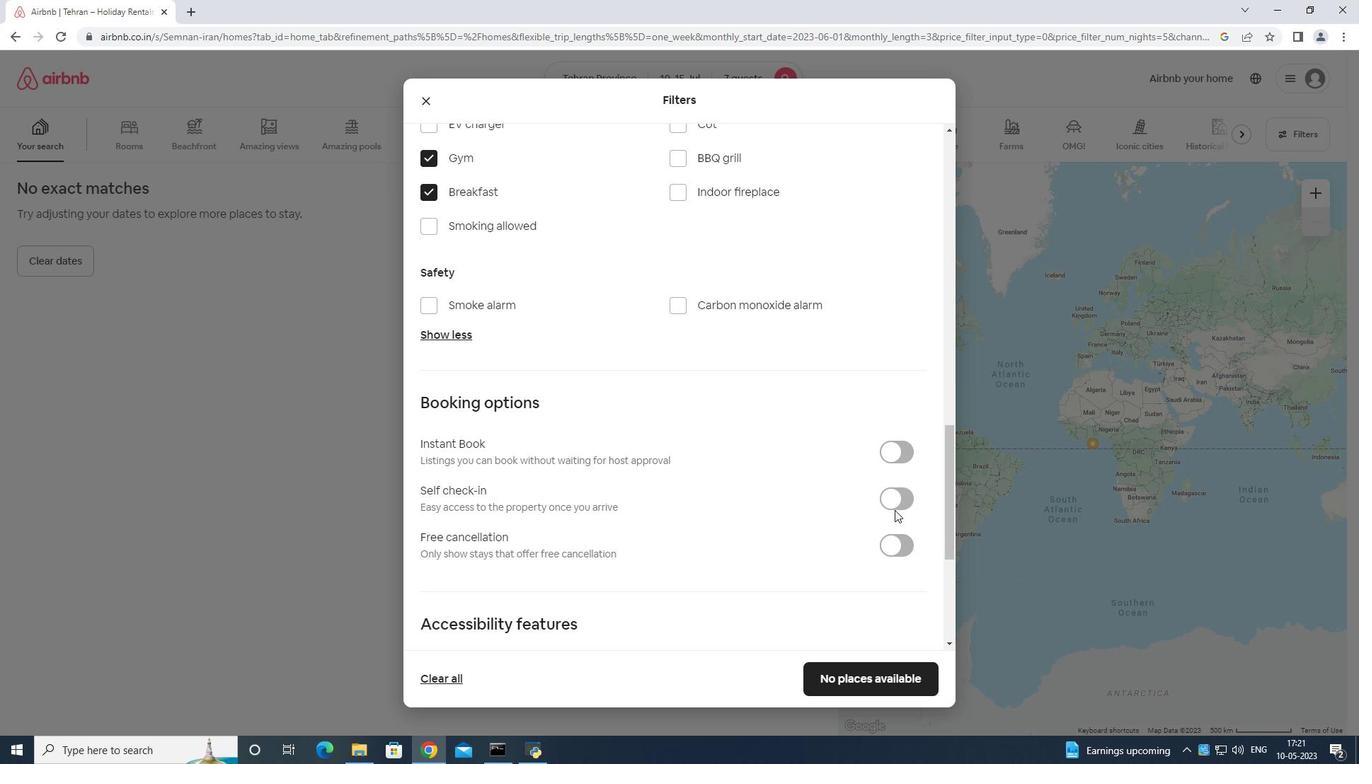 
Action: Mouse pressed left at (893, 504)
Screenshot: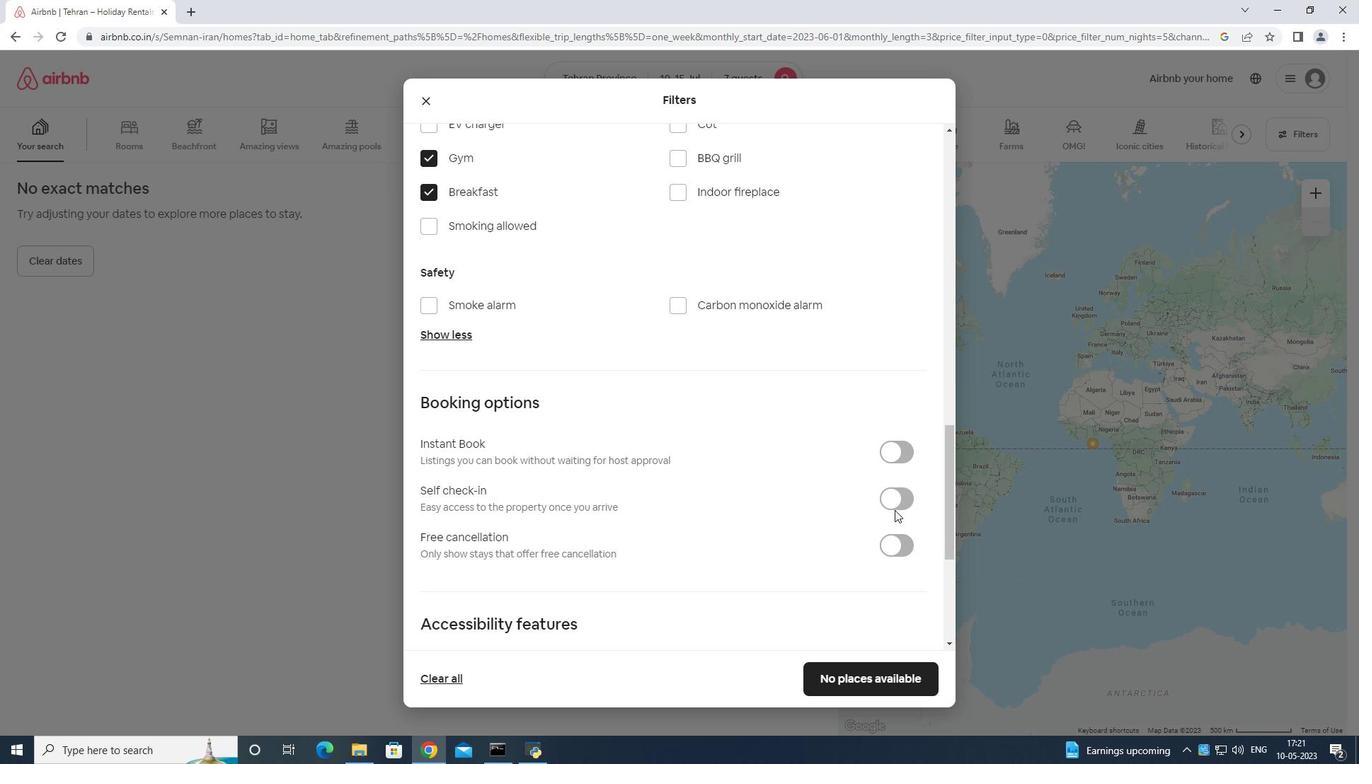 
Action: Mouse moved to (889, 487)
Screenshot: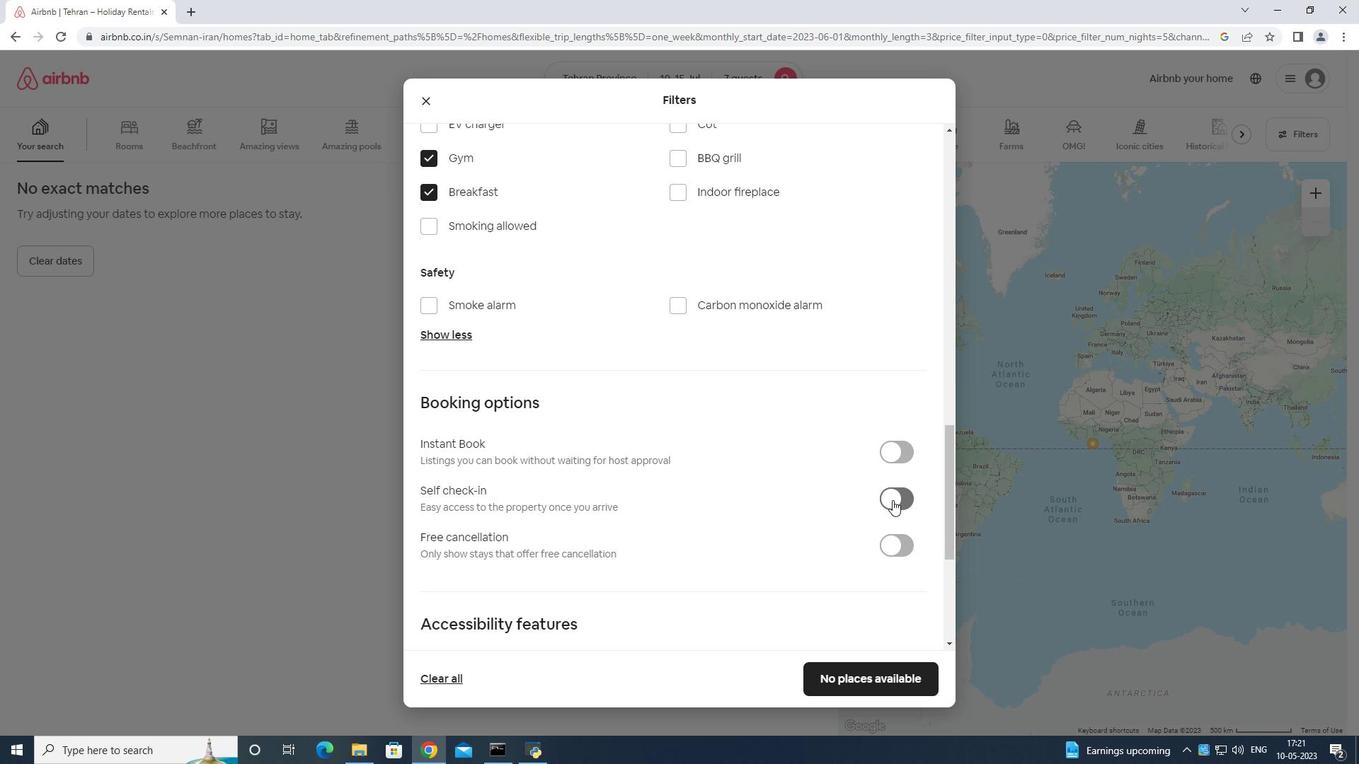 
Action: Mouse scrolled (889, 487) with delta (0, 0)
Screenshot: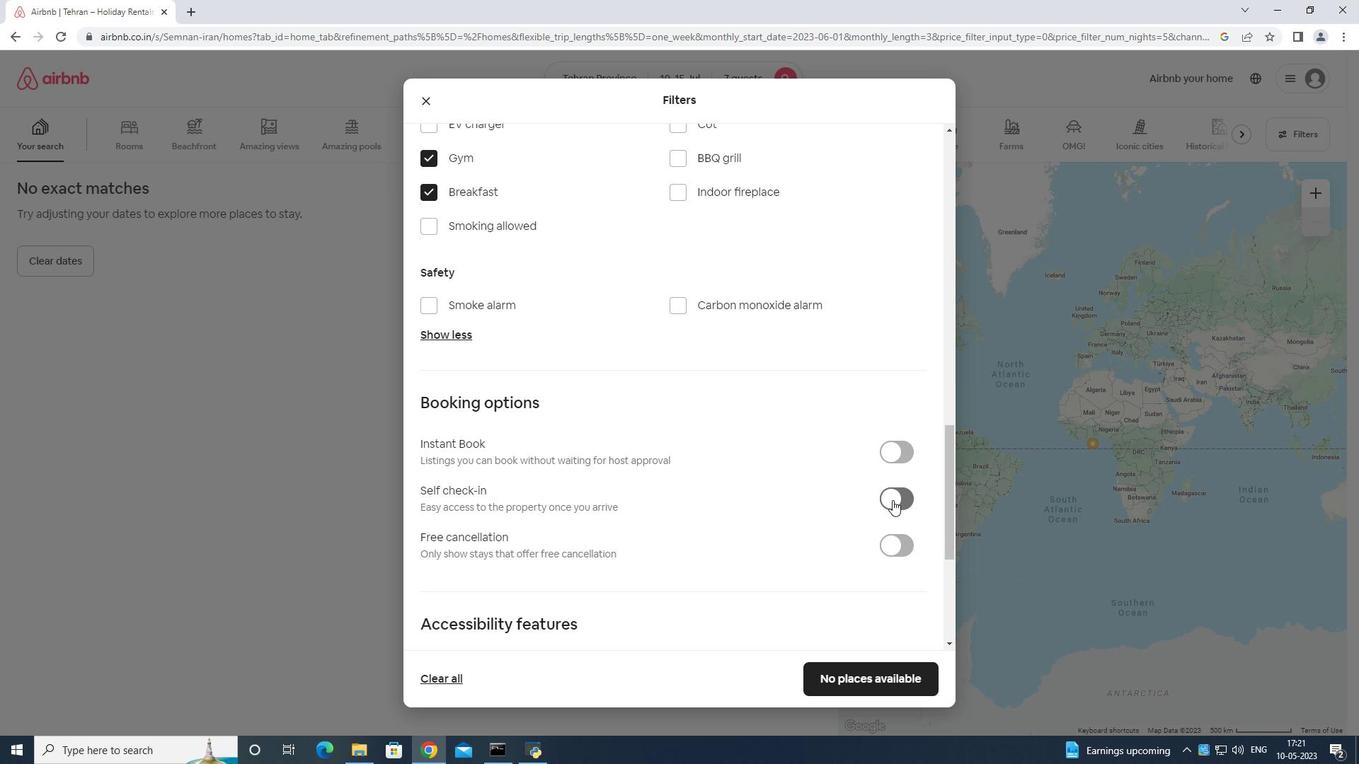 
Action: Mouse moved to (889, 495)
Screenshot: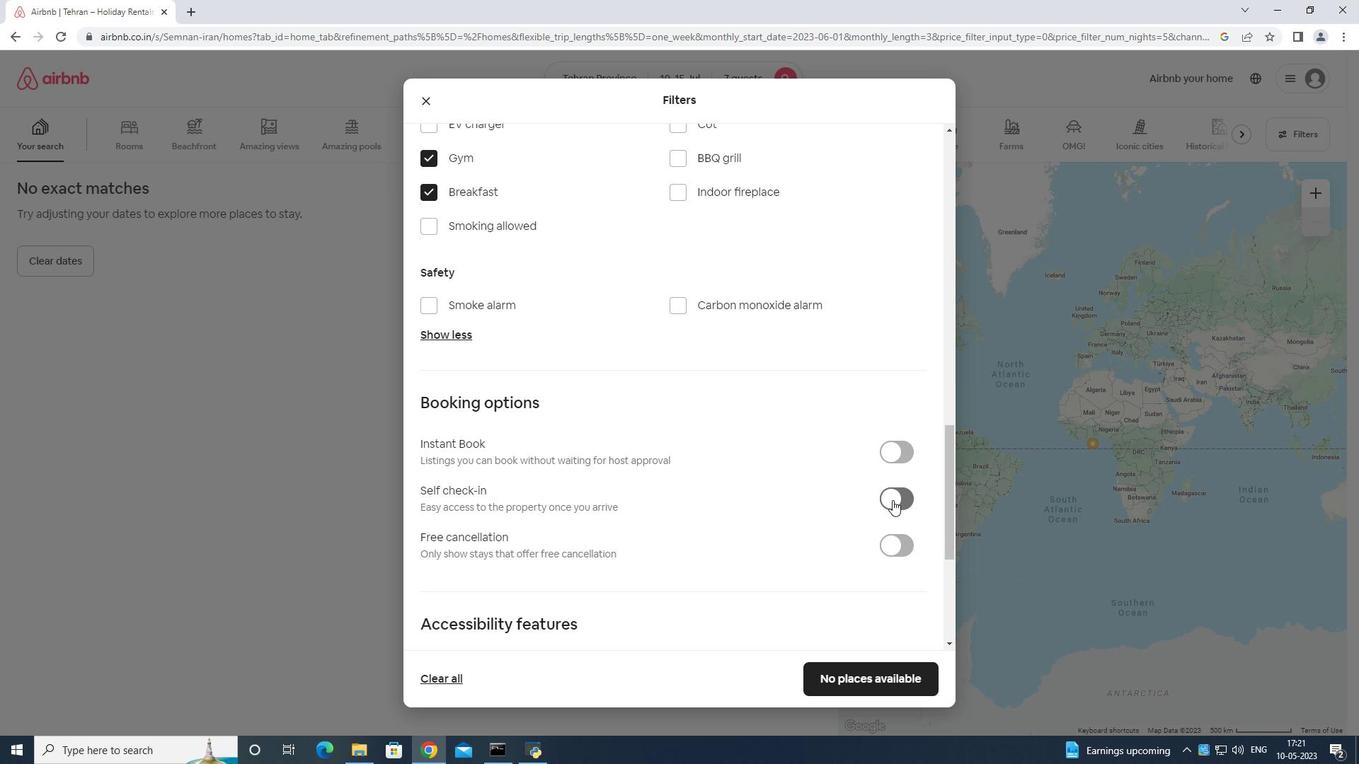 
Action: Mouse scrolled (889, 495) with delta (0, 0)
Screenshot: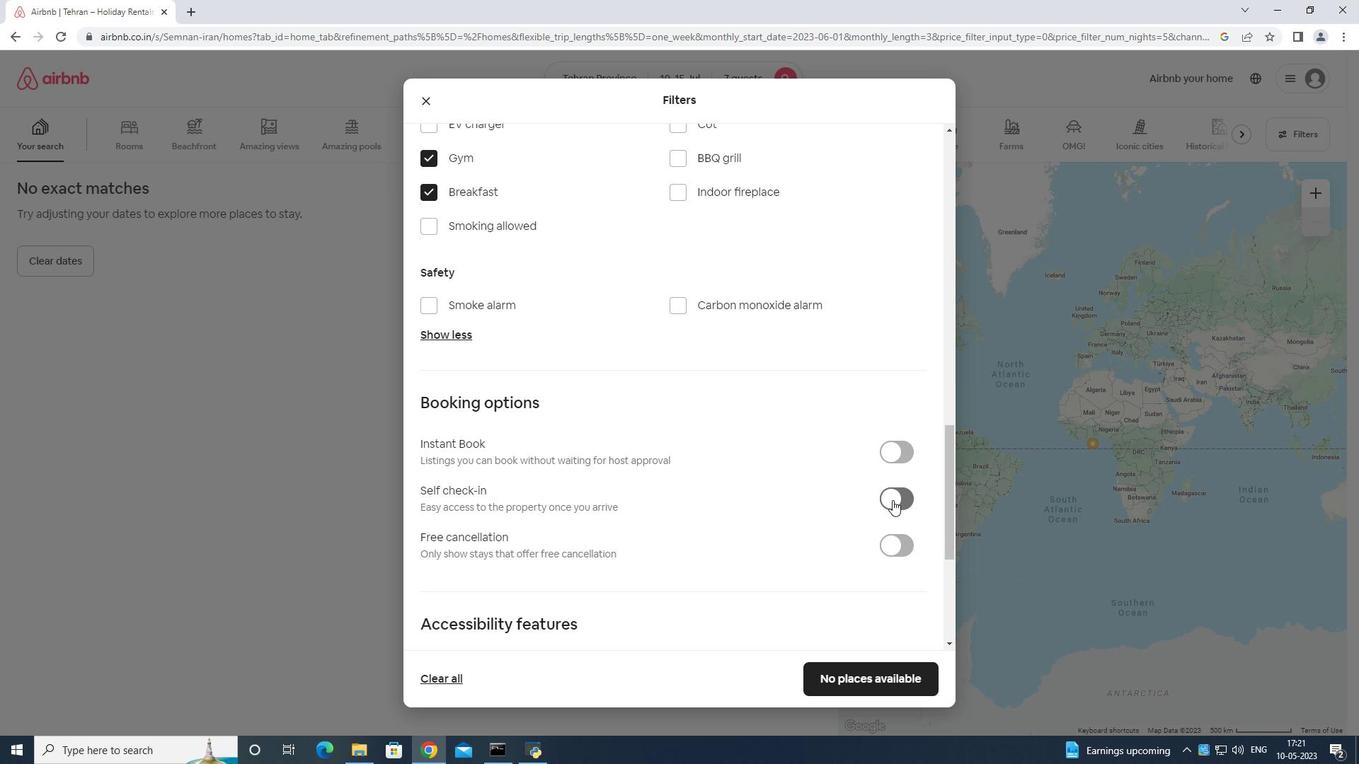 
Action: Mouse moved to (889, 505)
Screenshot: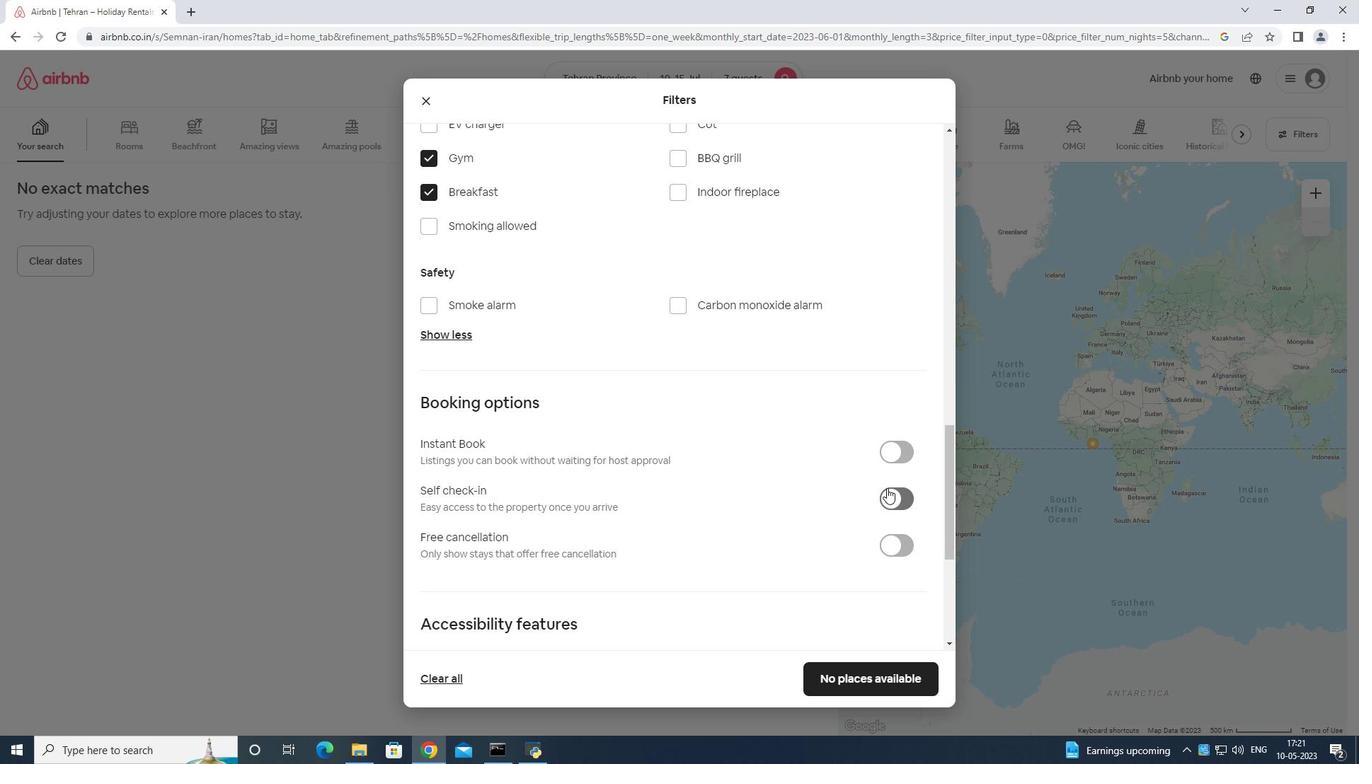 
Action: Mouse scrolled (889, 504) with delta (0, 0)
Screenshot: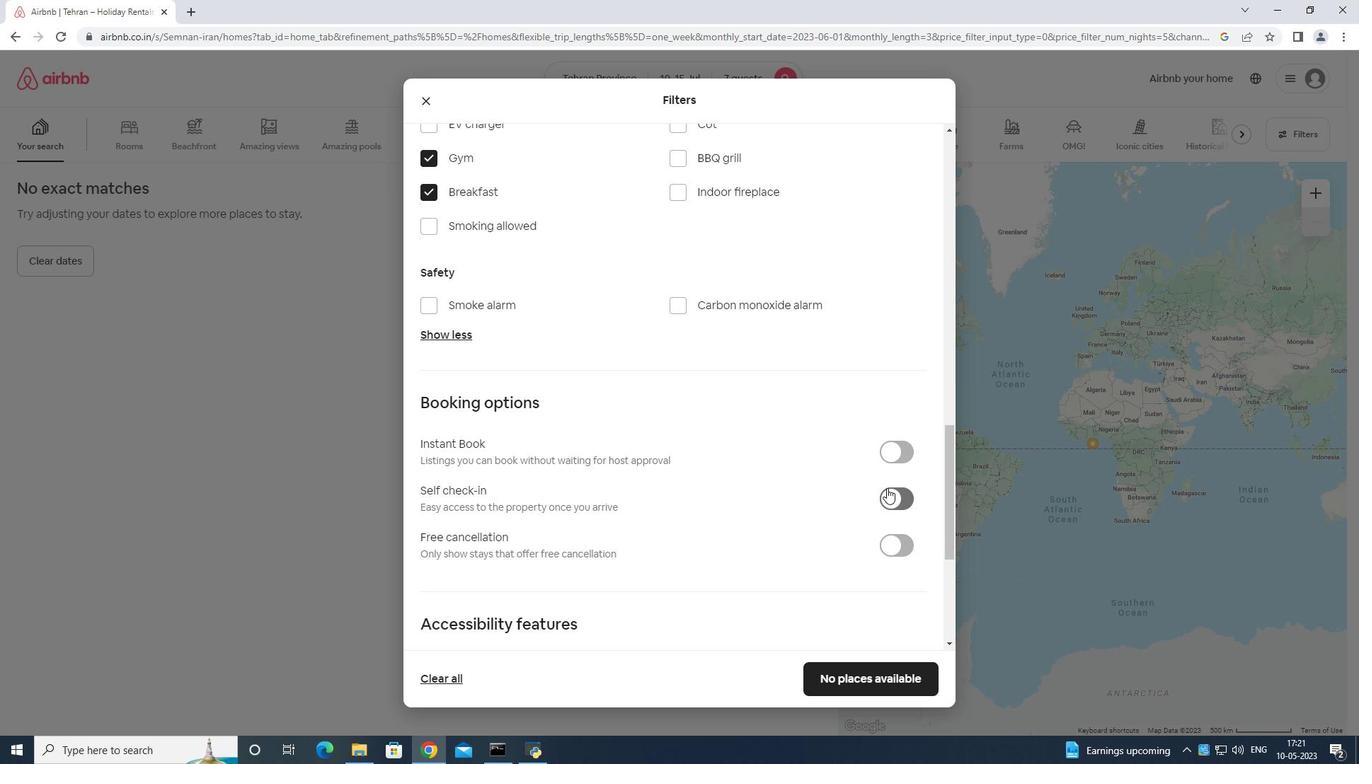 
Action: Mouse moved to (889, 517)
Screenshot: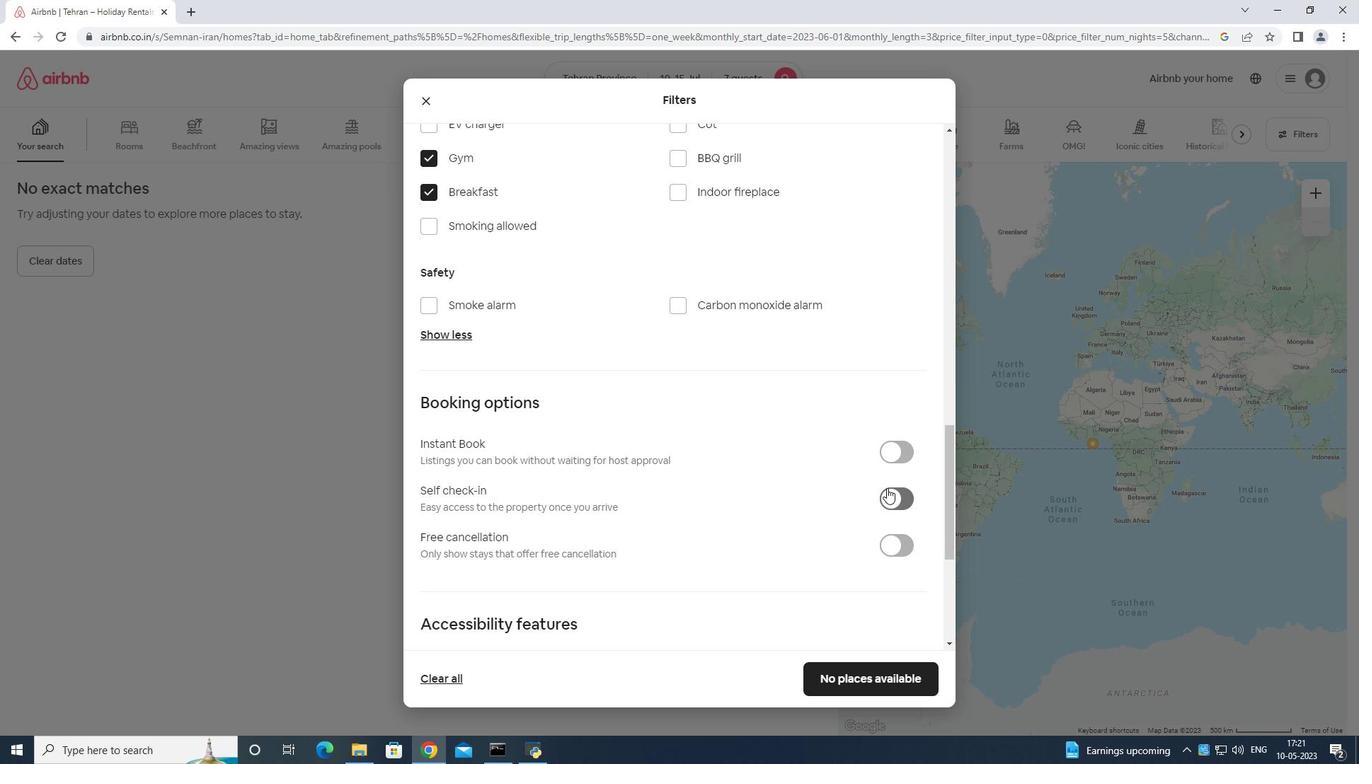 
Action: Mouse scrolled (889, 516) with delta (0, 0)
Screenshot: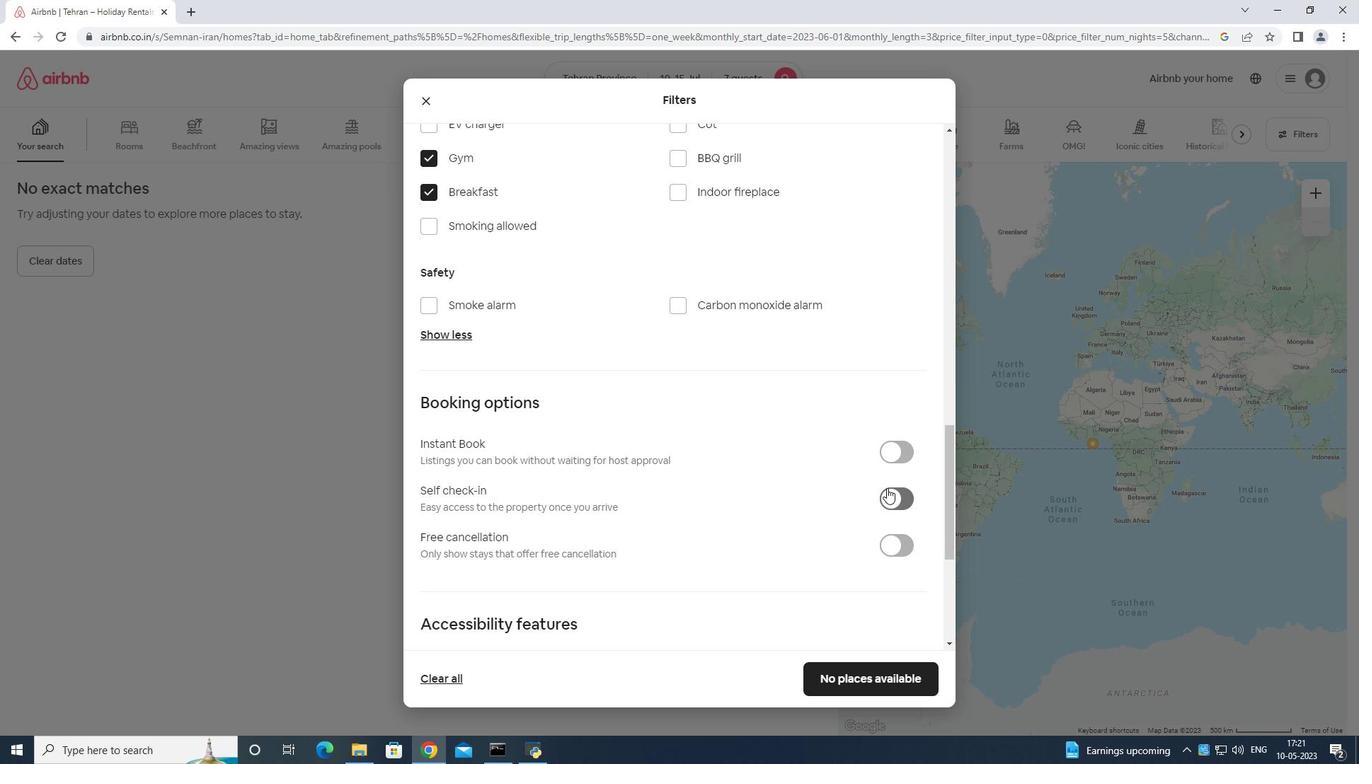 
Action: Mouse moved to (887, 529)
Screenshot: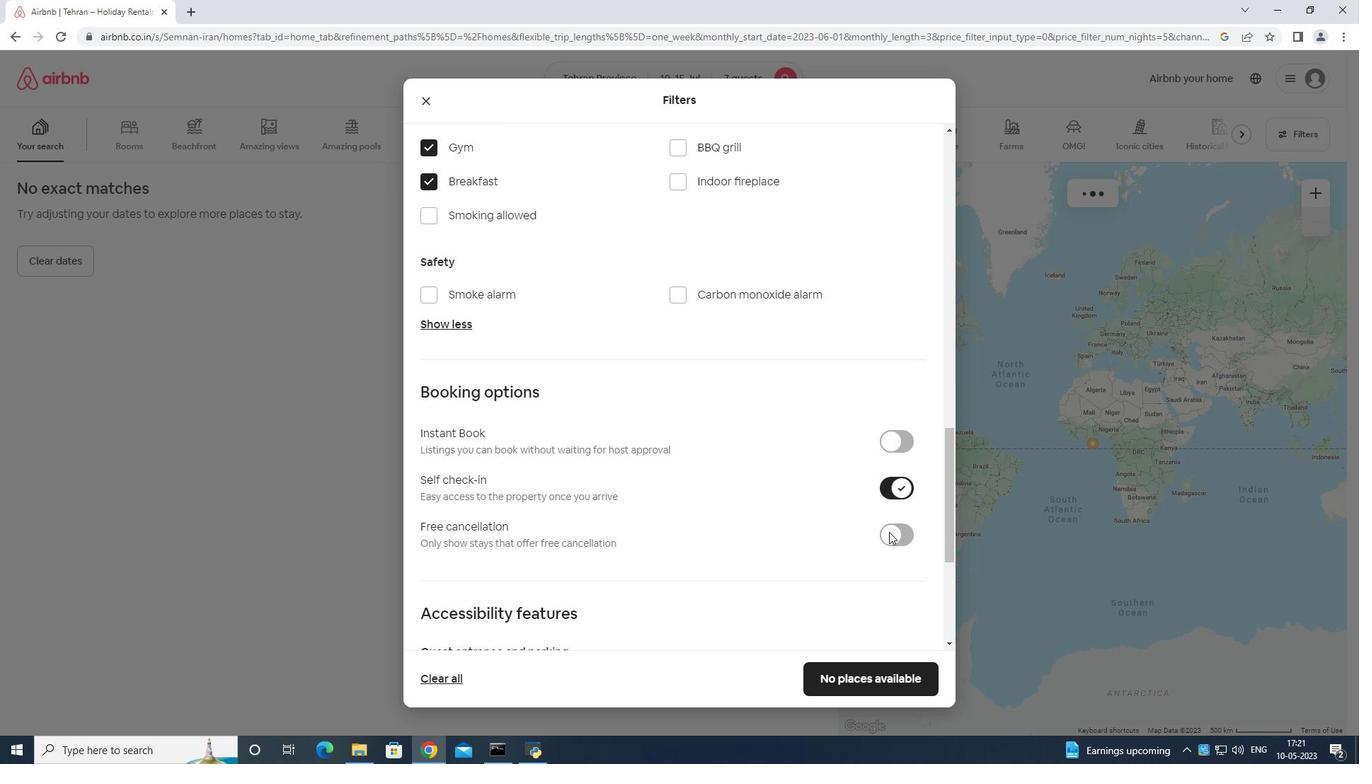 
Action: Mouse scrolled (887, 529) with delta (0, 0)
Screenshot: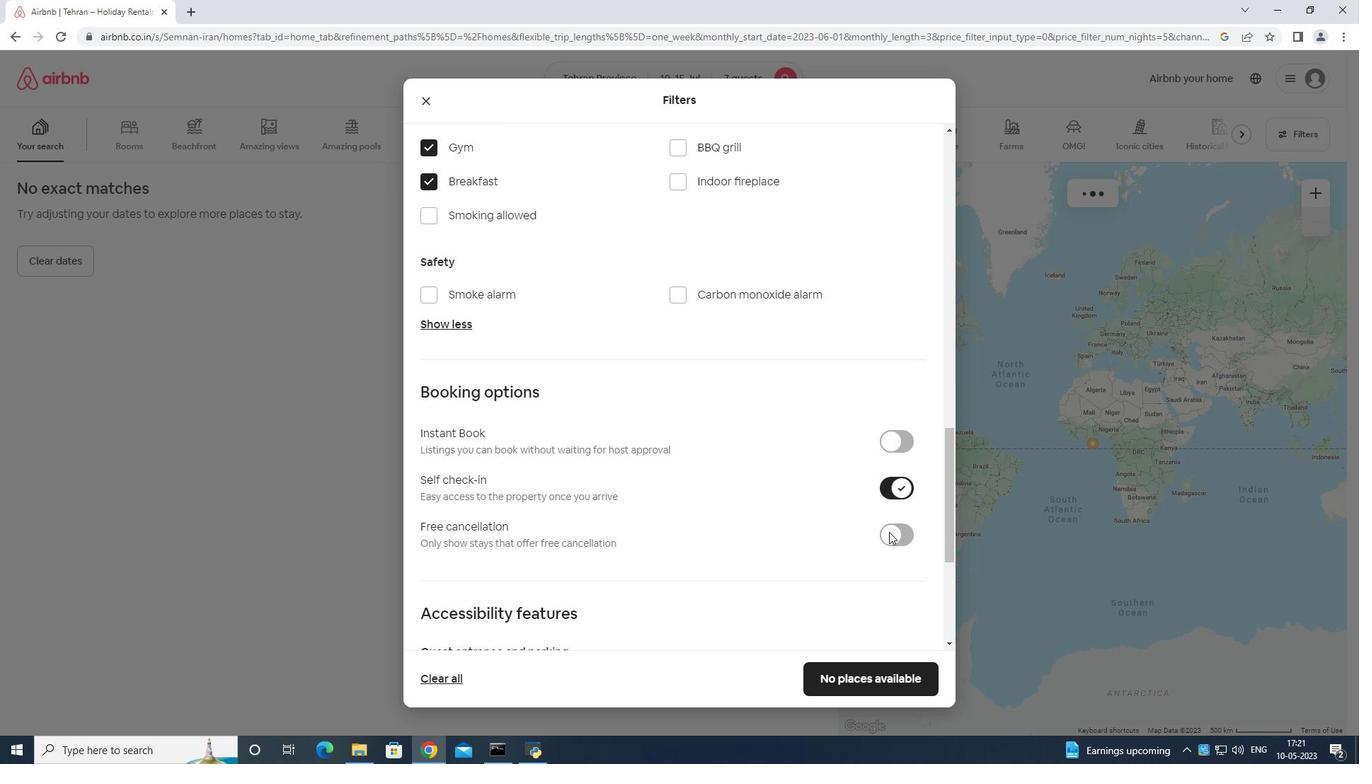 
Action: Mouse moved to (886, 531)
Screenshot: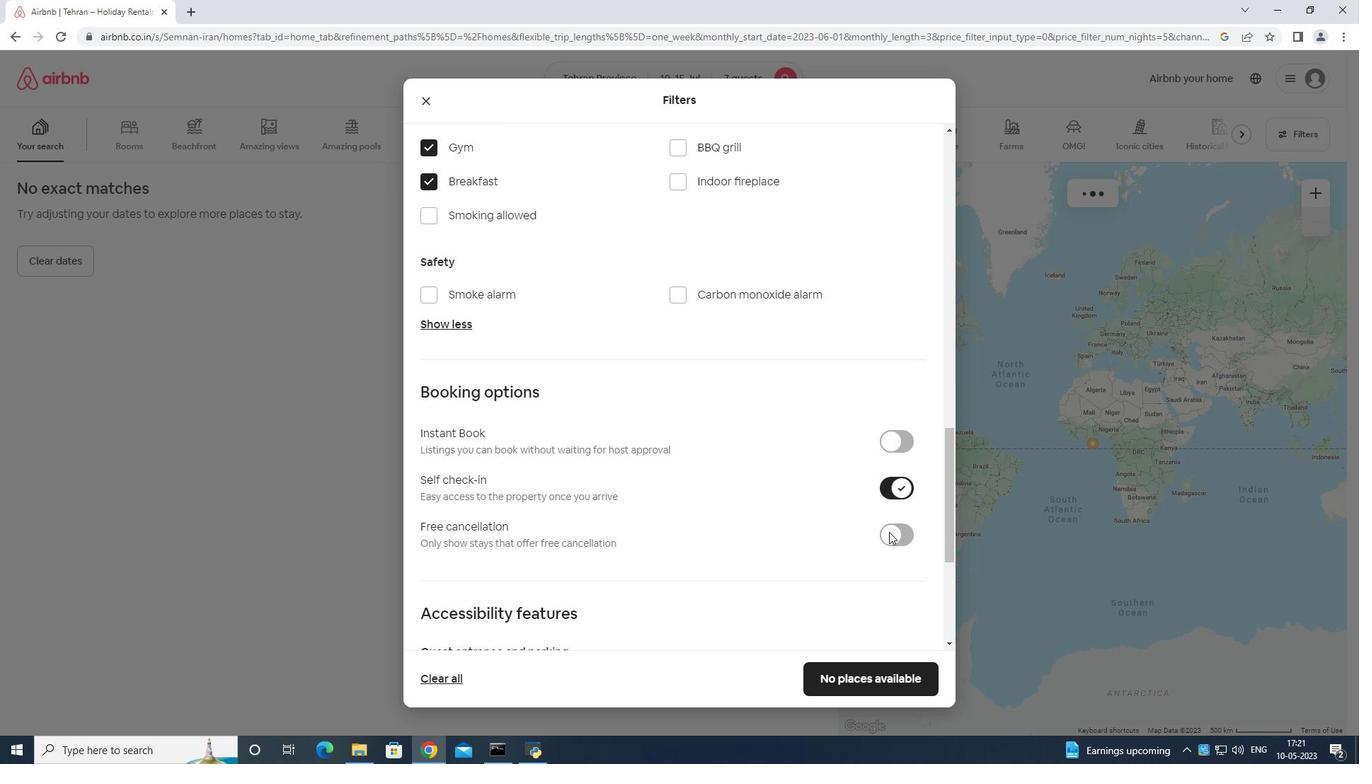 
Action: Mouse scrolled (886, 530) with delta (0, 0)
Screenshot: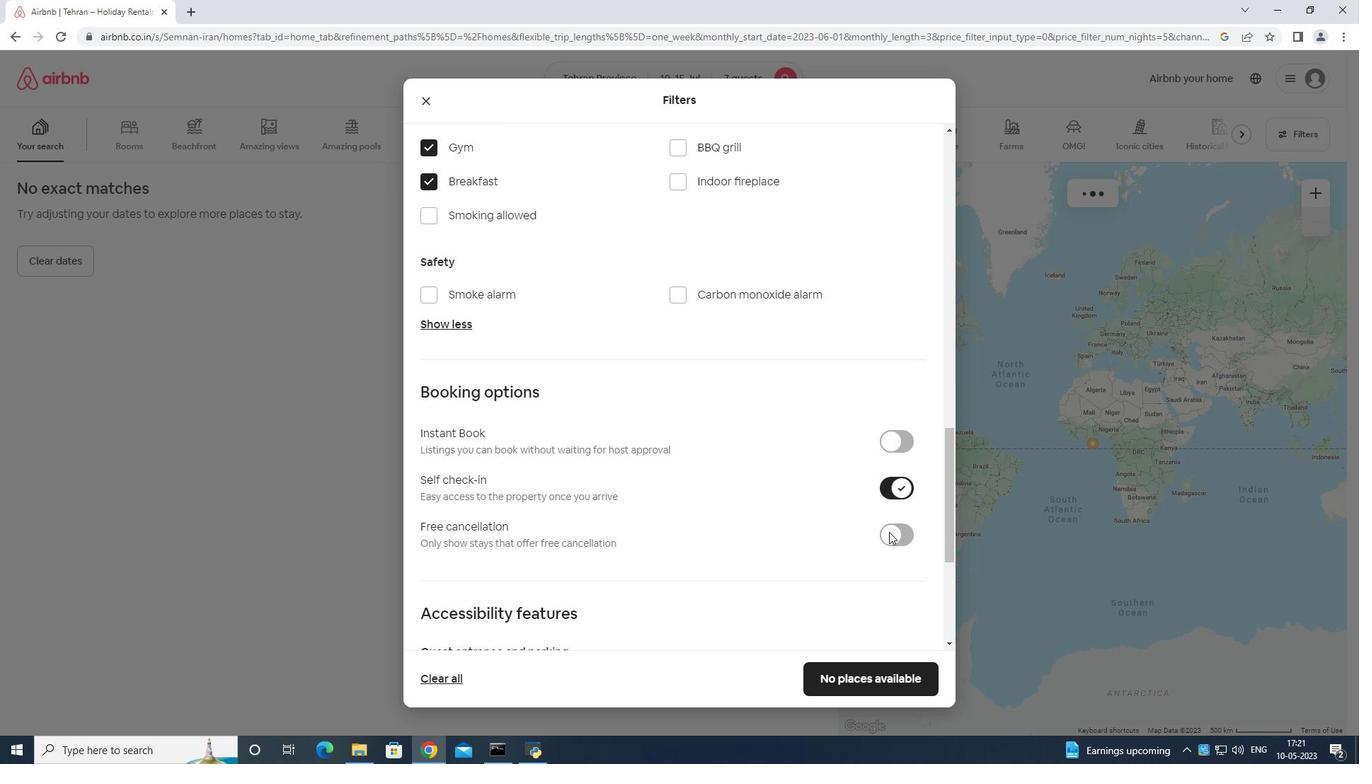 
Action: Mouse moved to (886, 532)
Screenshot: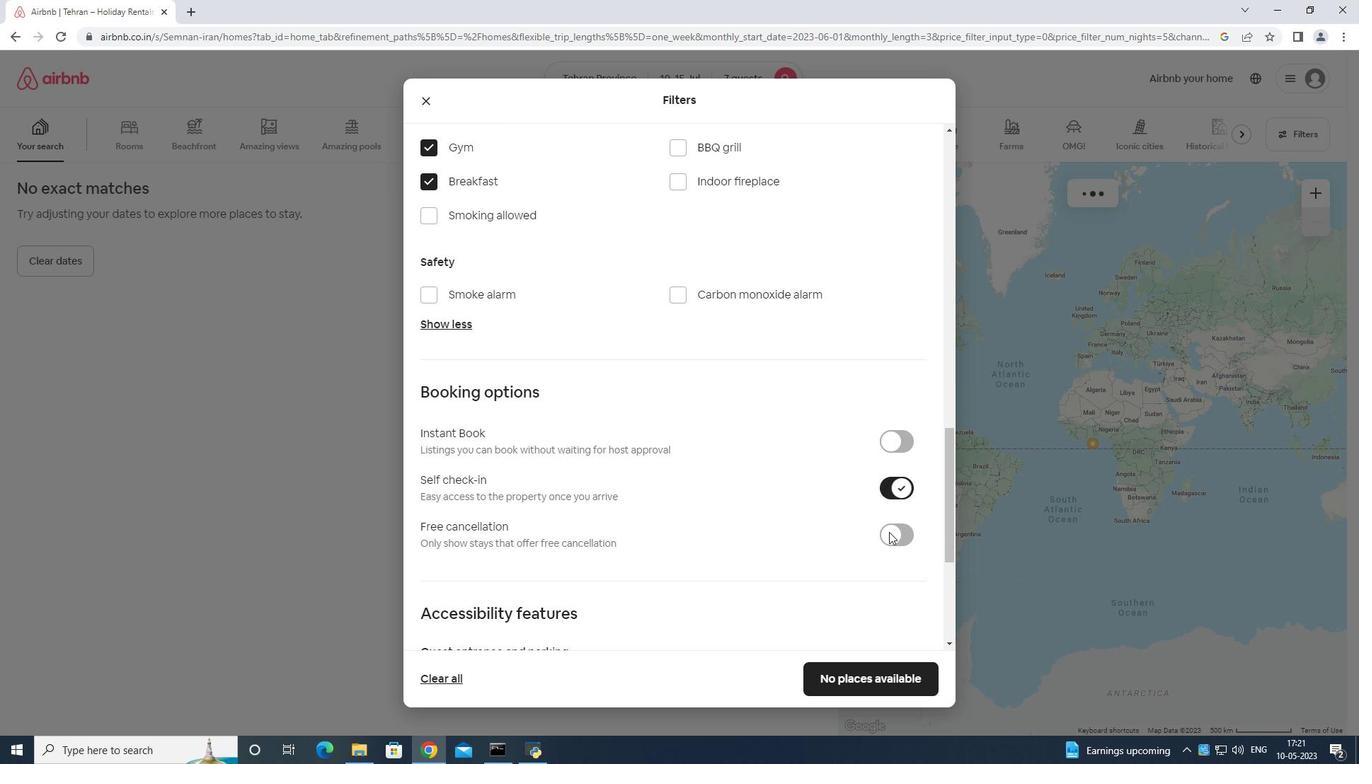 
Action: Mouse scrolled (886, 531) with delta (0, 0)
Screenshot: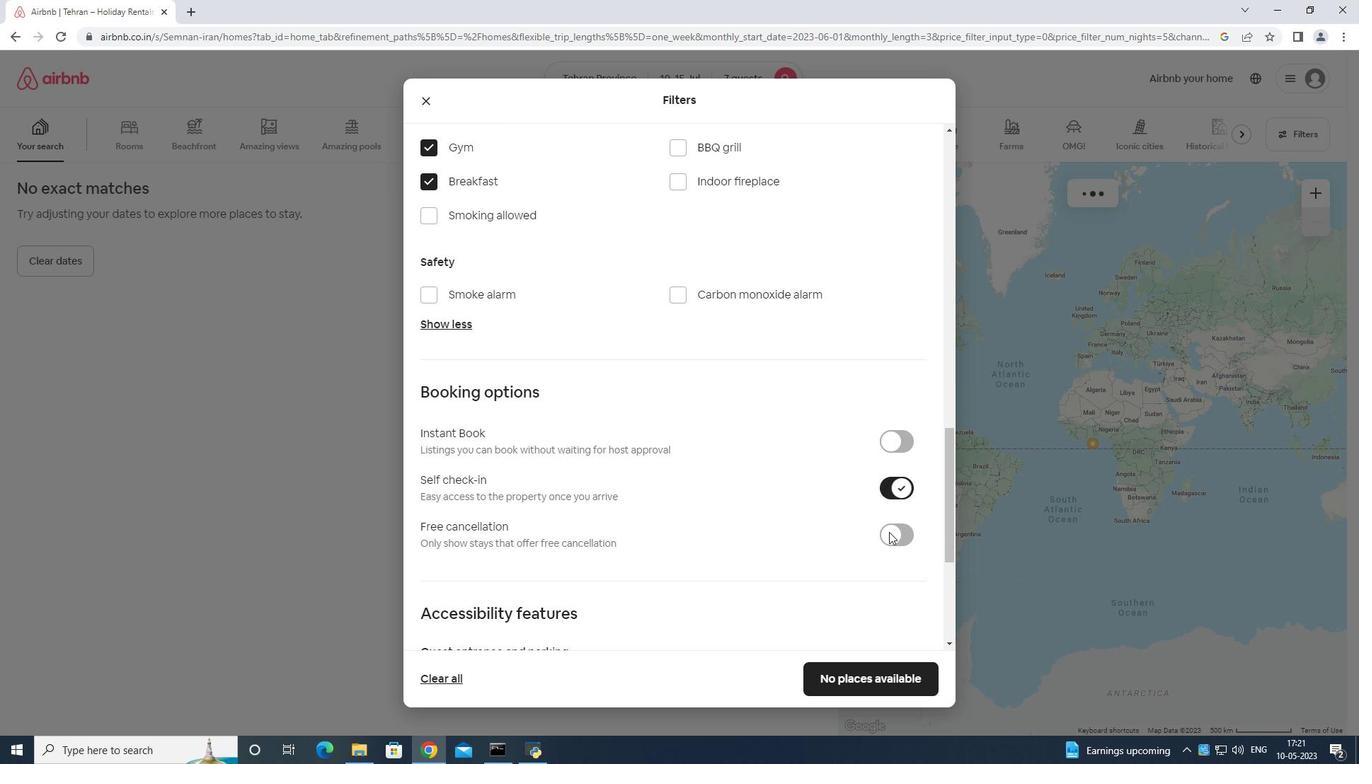 
Action: Mouse moved to (587, 619)
Screenshot: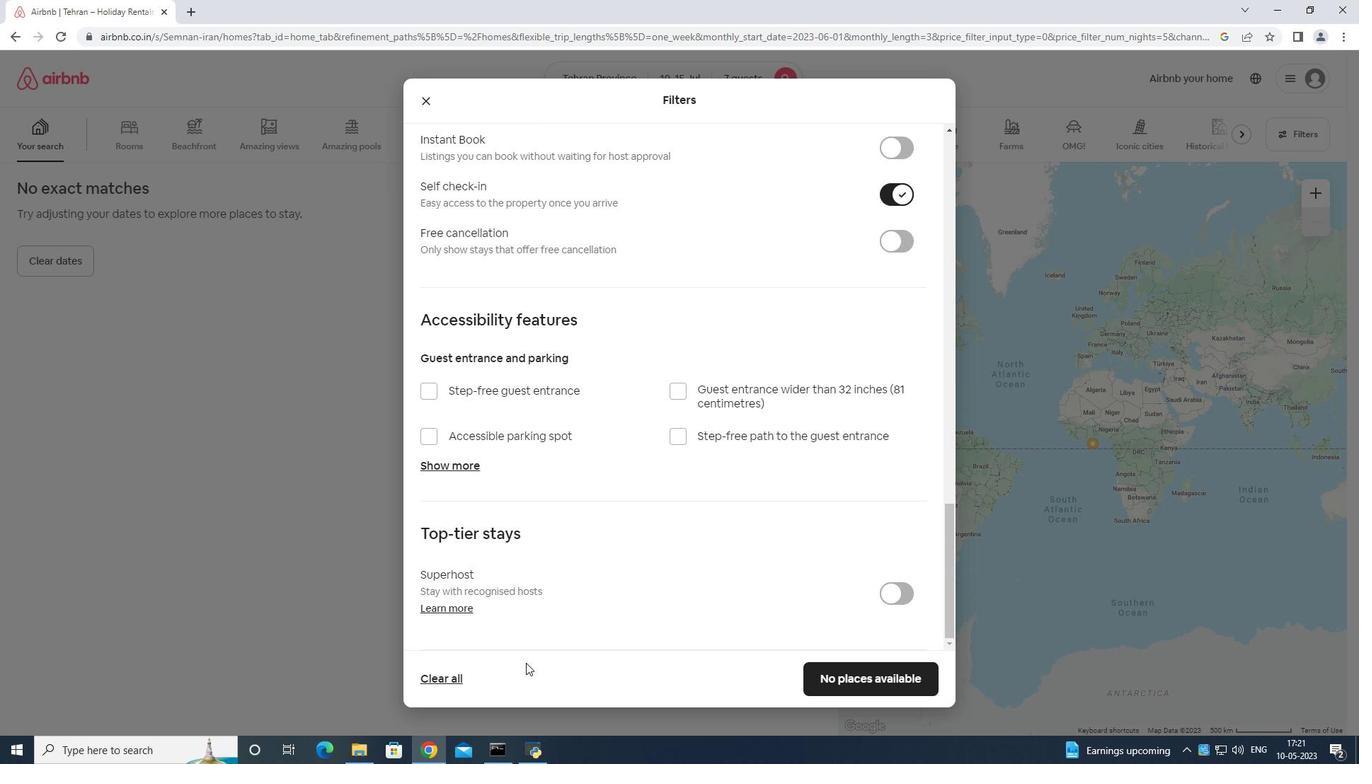 
Action: Mouse scrolled (587, 618) with delta (0, 0)
Screenshot: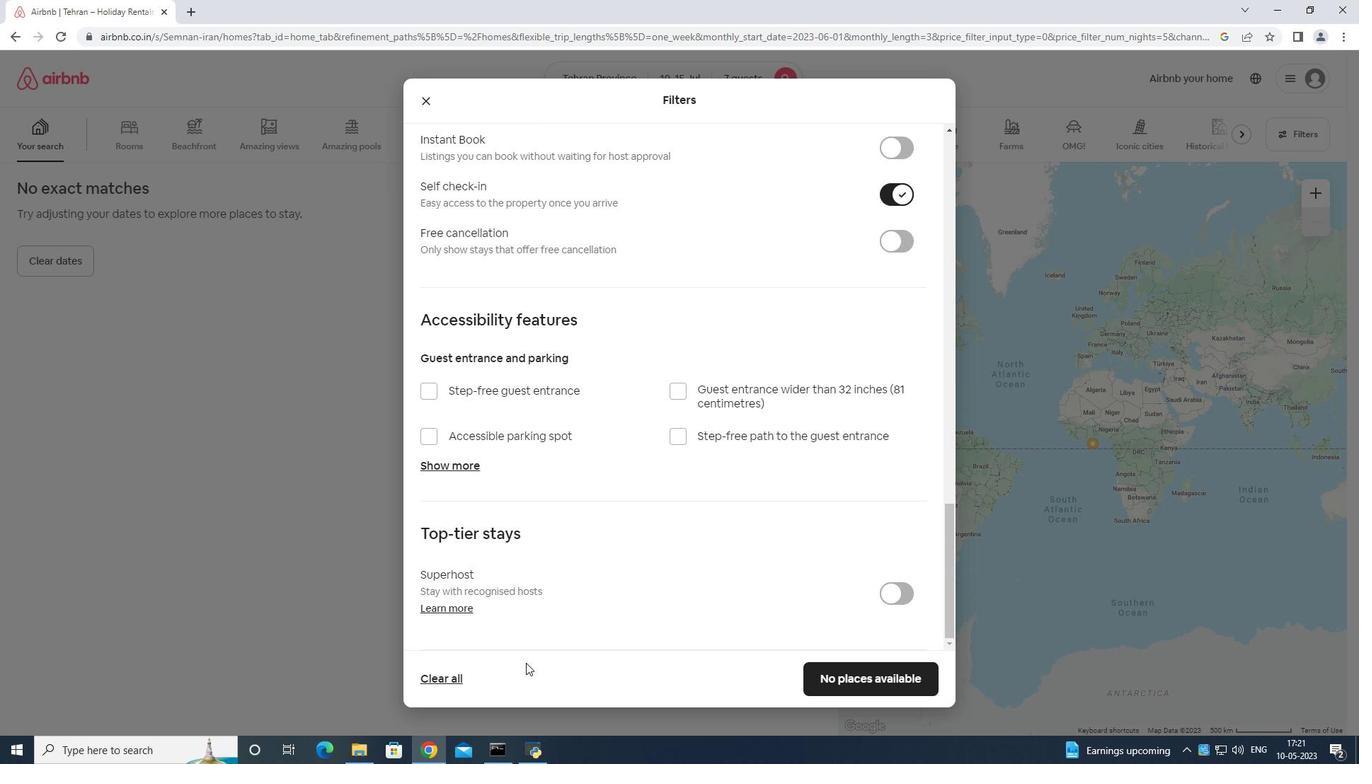 
Action: Mouse moved to (586, 619)
Screenshot: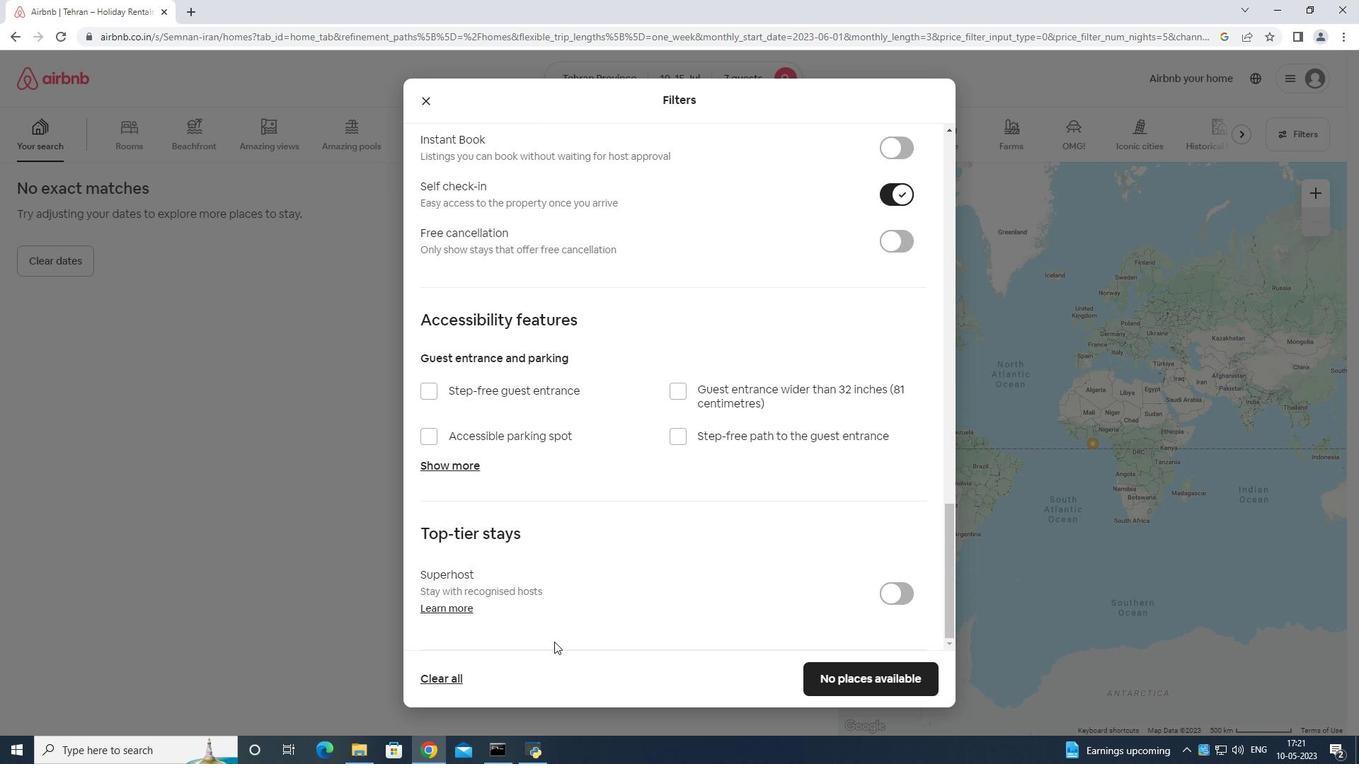 
Action: Mouse scrolled (586, 618) with delta (0, 0)
Screenshot: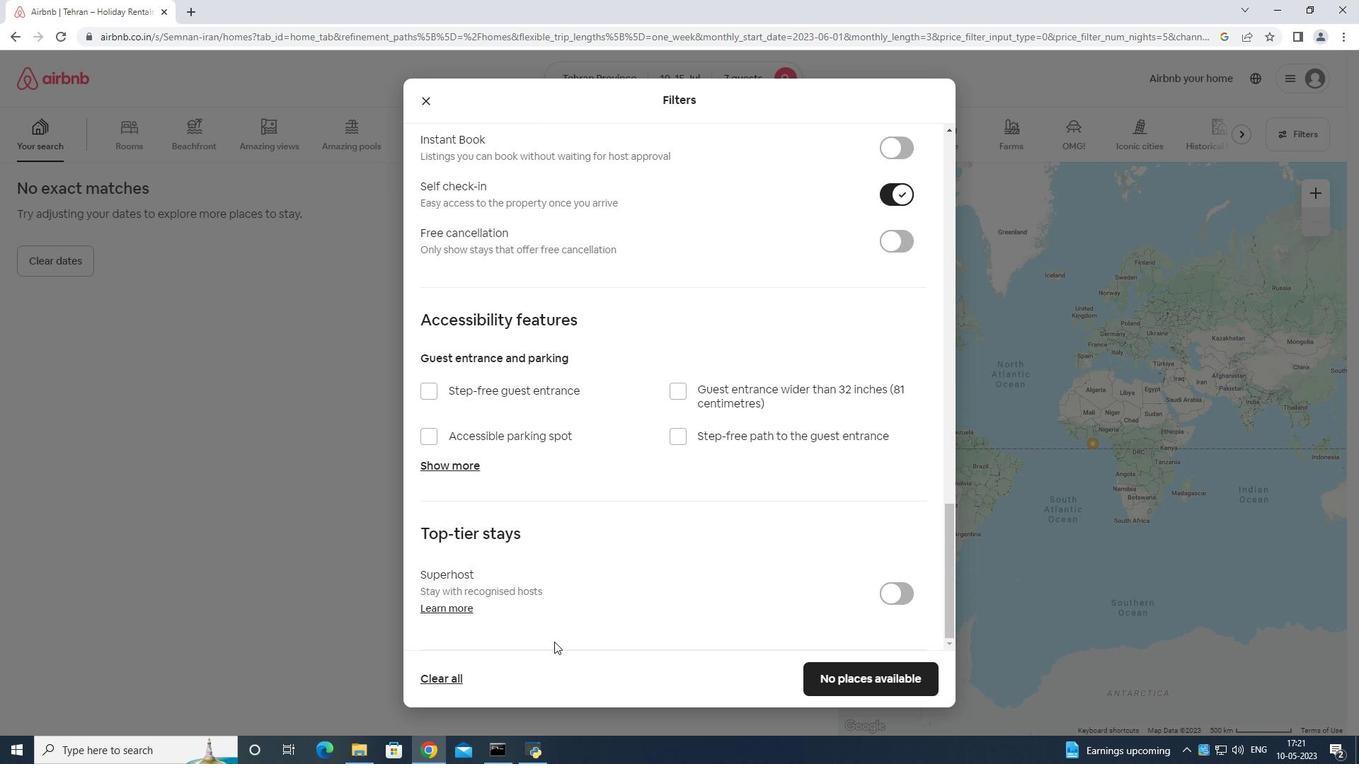 
Action: Mouse moved to (890, 656)
Screenshot: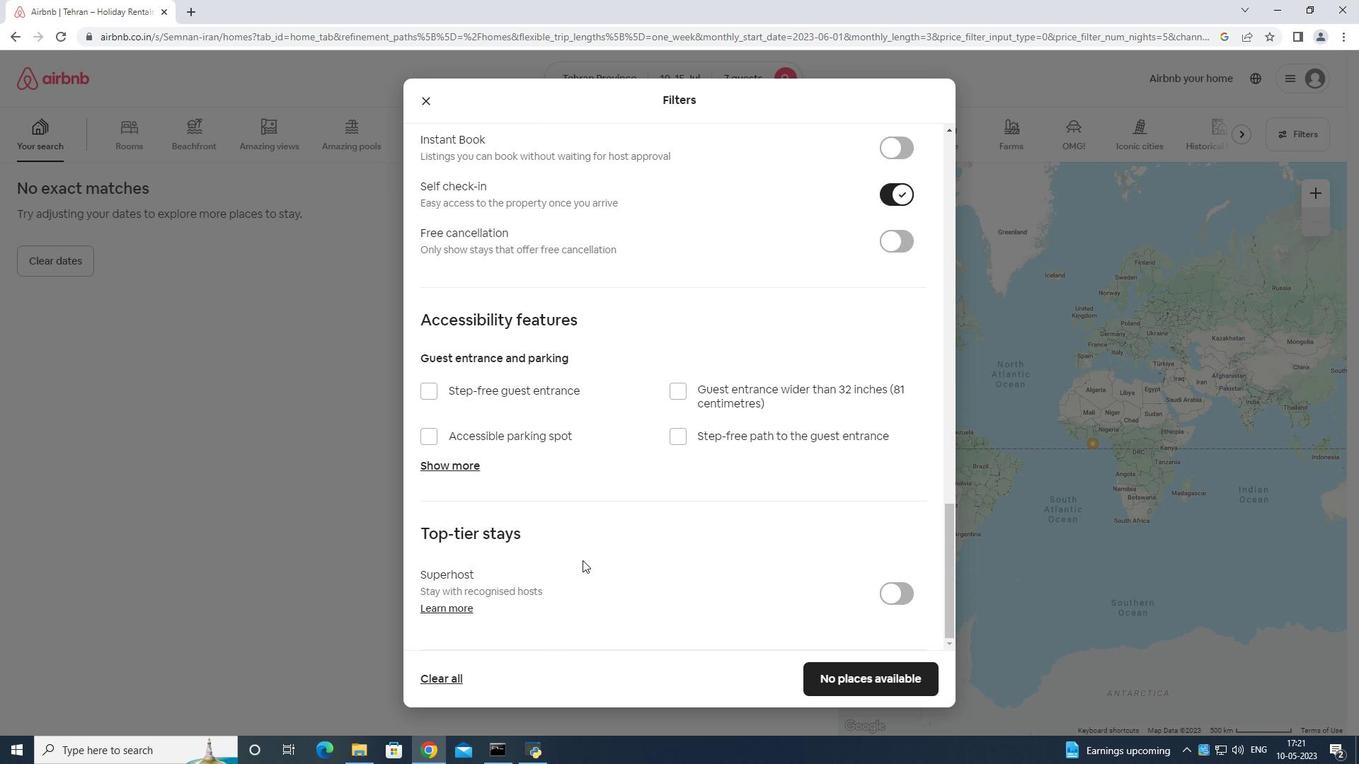 
Action: Mouse scrolled (890, 655) with delta (0, 0)
Screenshot: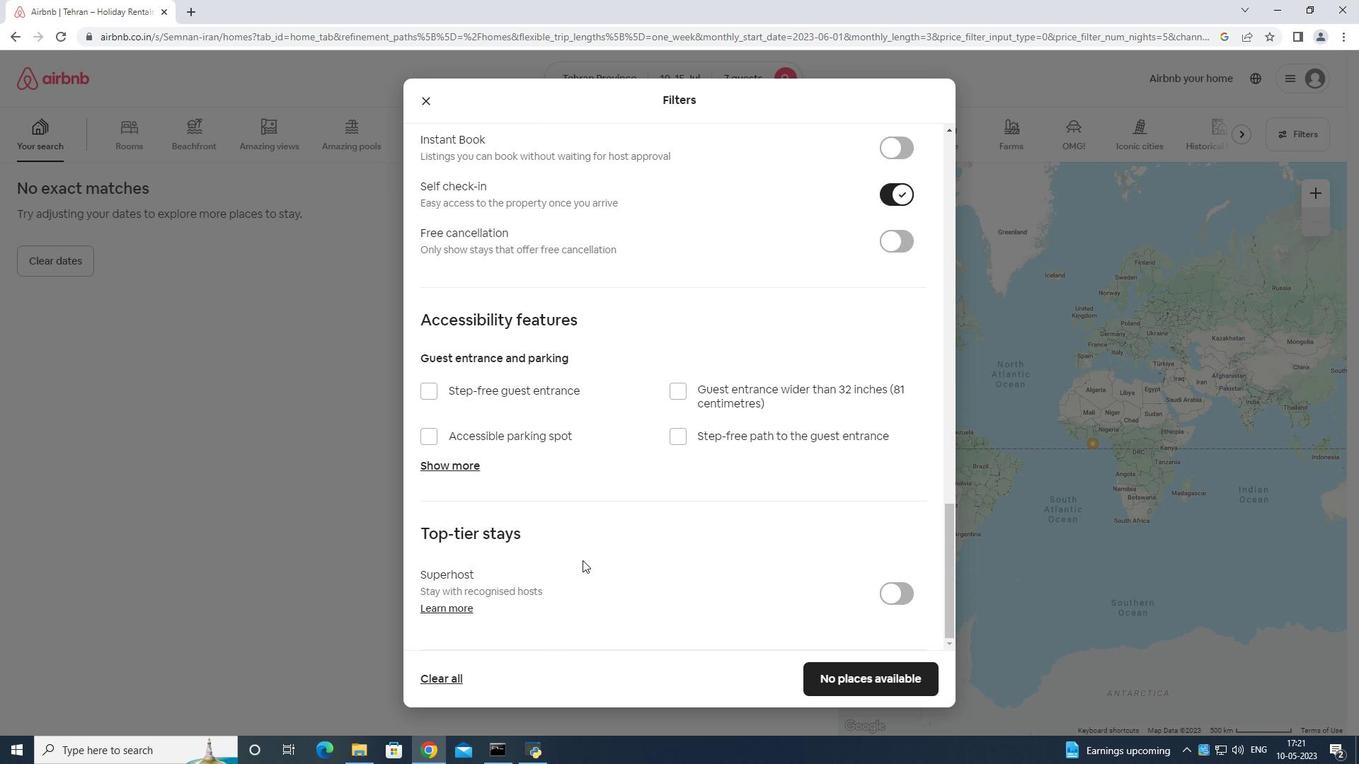 
Action: Mouse moved to (918, 679)
Screenshot: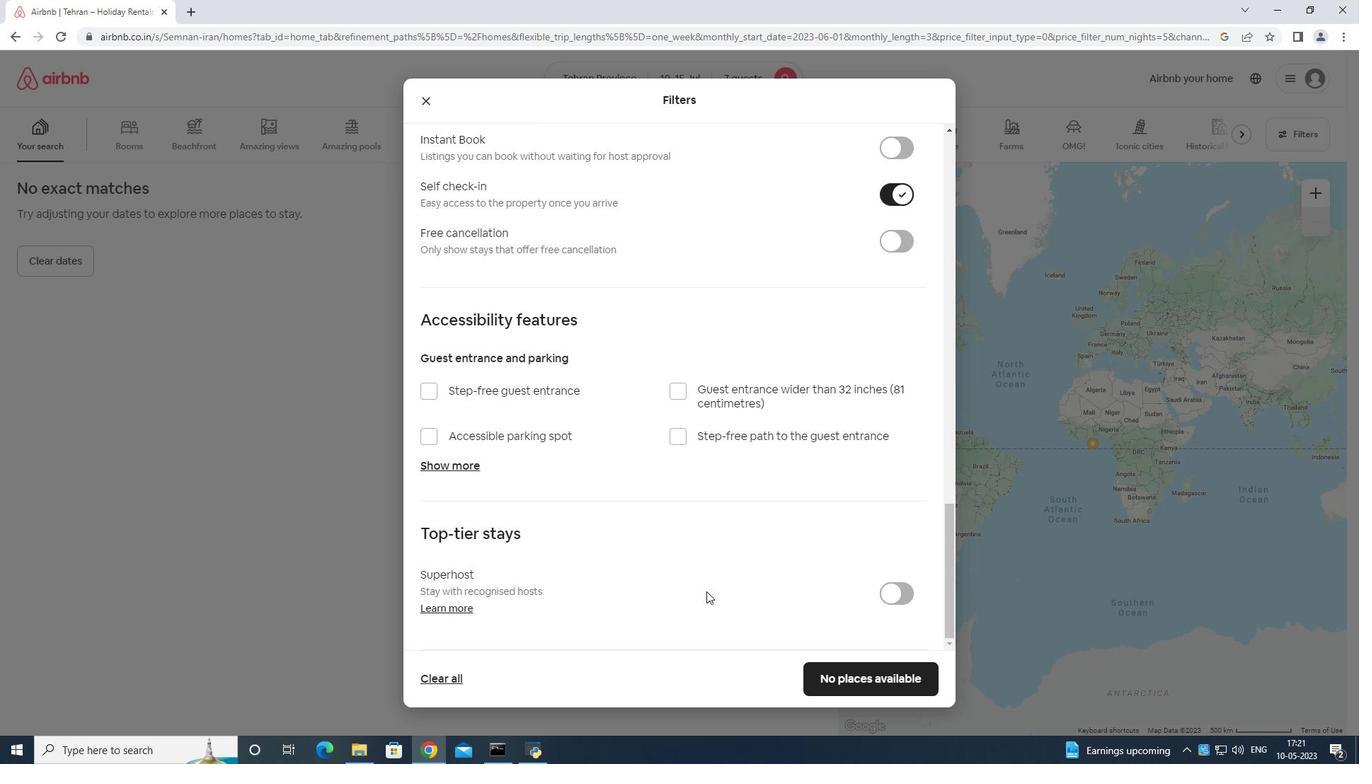 
Action: Mouse scrolled (918, 679) with delta (0, 0)
Screenshot: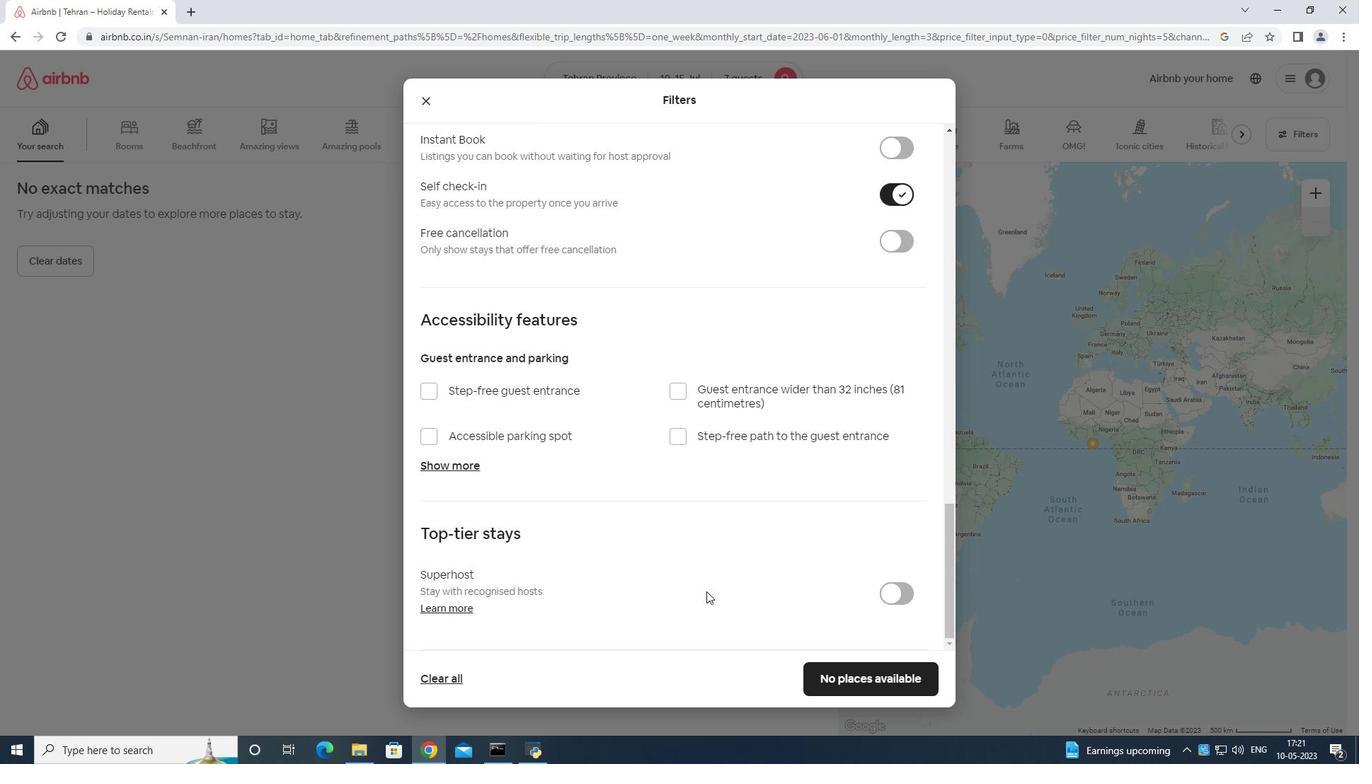
Action: Mouse moved to (844, 674)
Screenshot: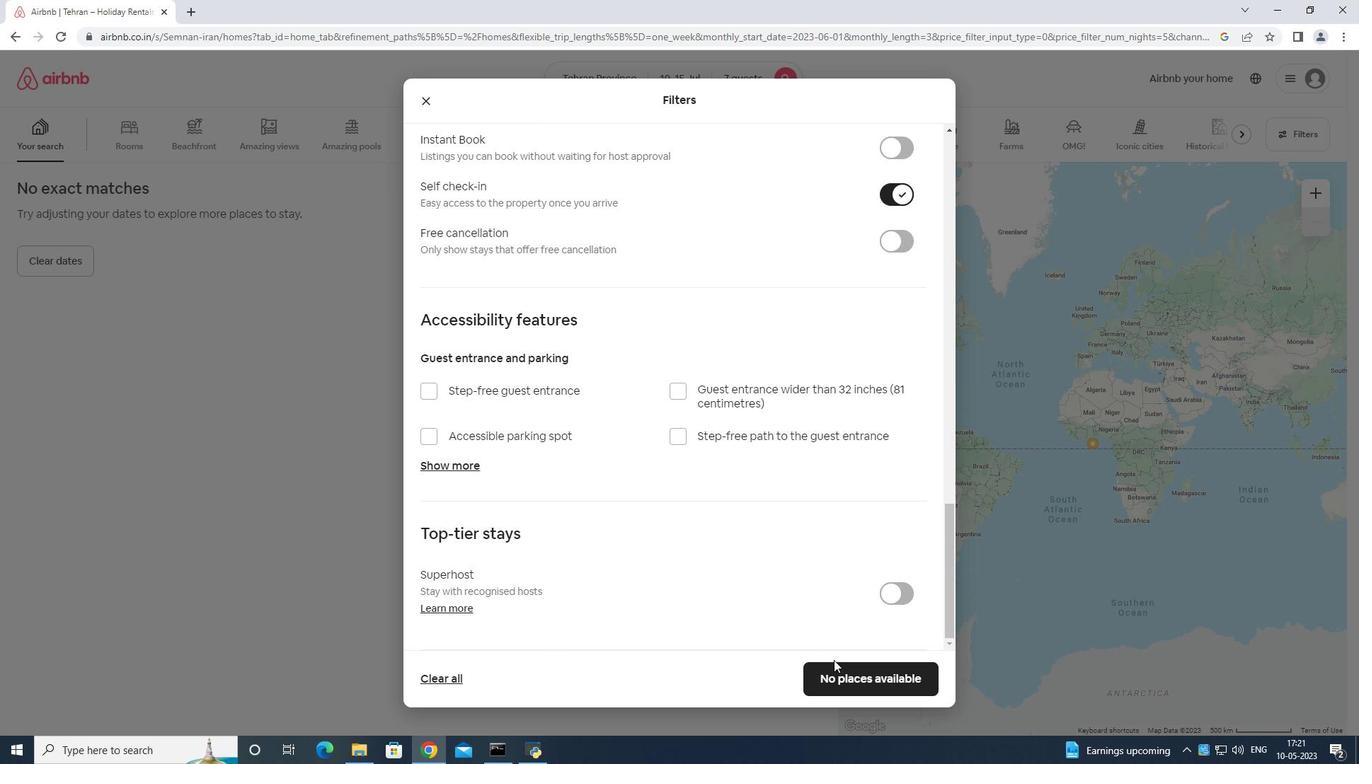 
Action: Mouse pressed left at (844, 674)
Screenshot: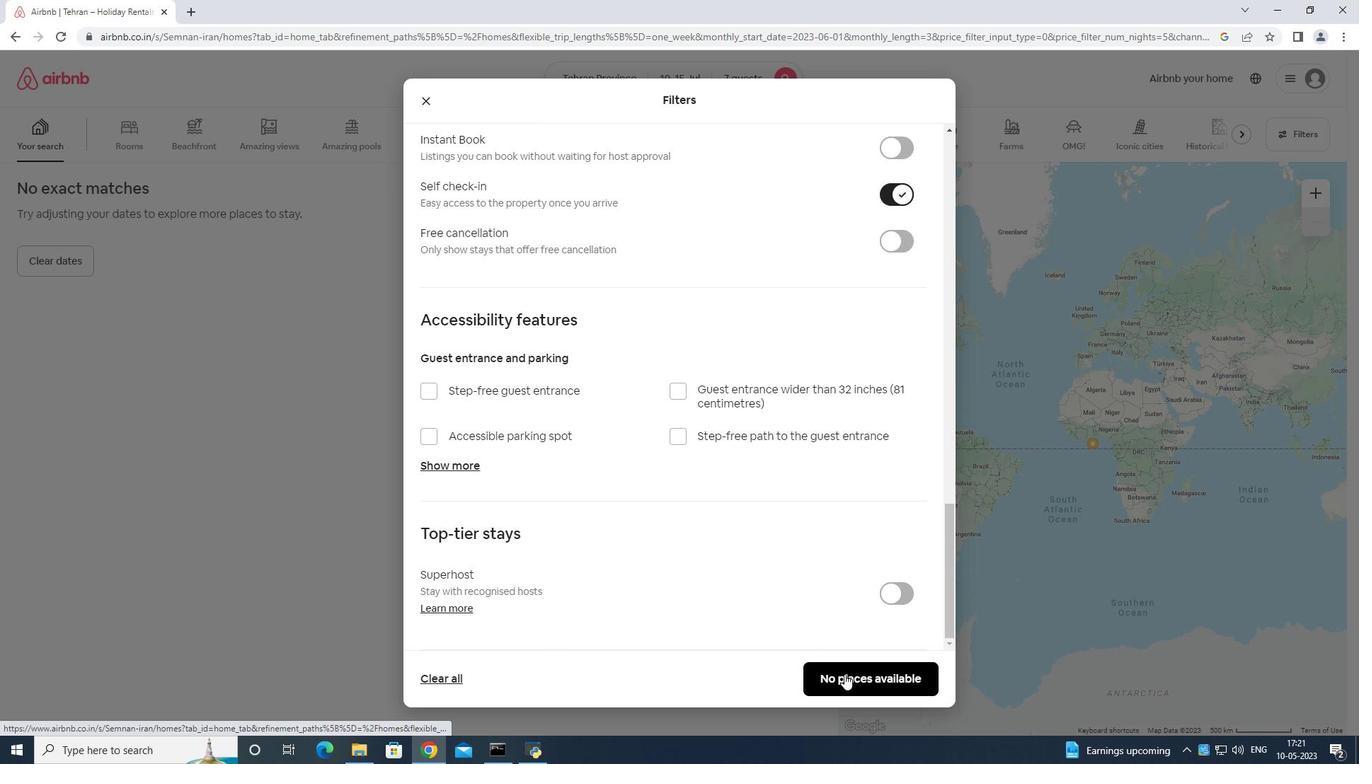 
Action: Mouse moved to (847, 675)
Screenshot: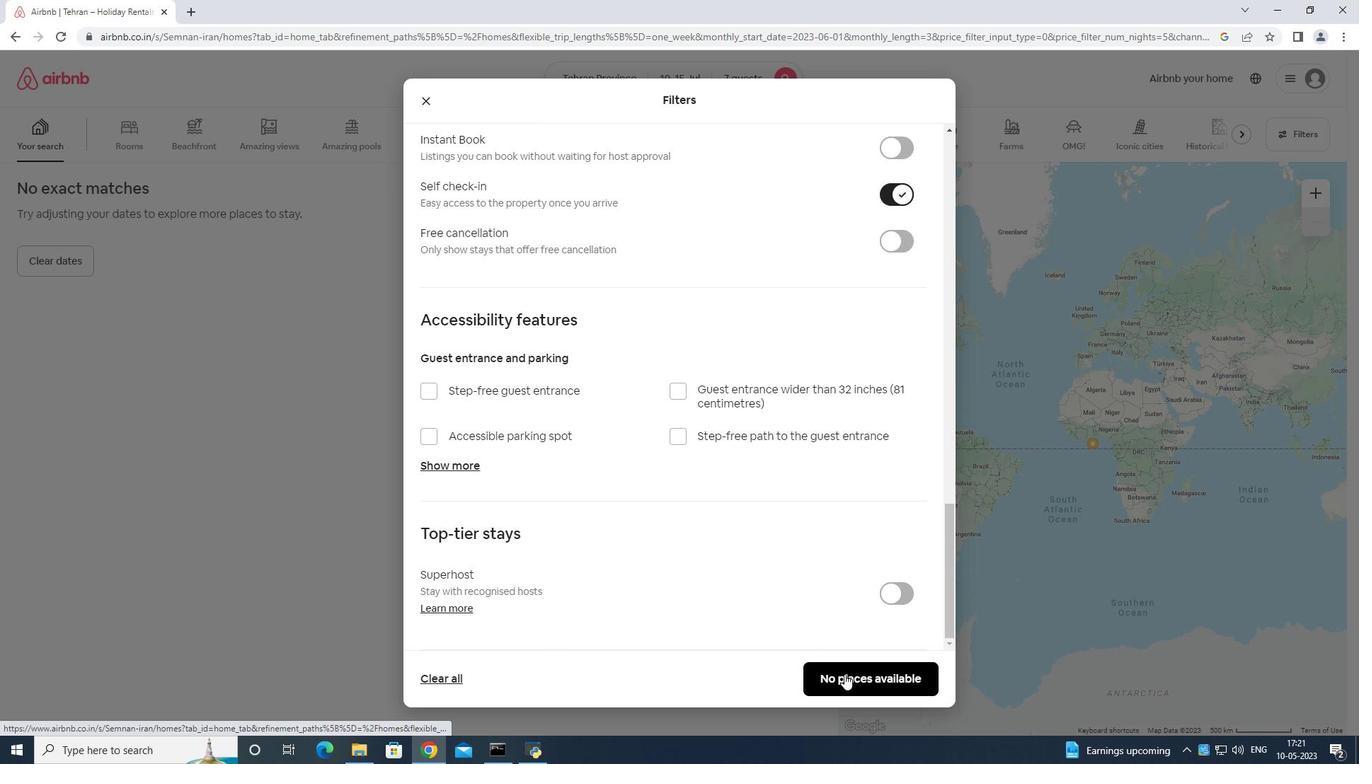 
